 Task: Open a blank google sheet and write heading  Nexus Sales. Add 10 people name  'William Wilson, Isabella Robinson, James Taylor, Charlotte Clark, Michael Walker, Amelia Wright, Matthew Turner, Harper Hall, Joseph Phillips, Abigail Adams'Item code in between  450-900. Product range in between  1000-5000. Add Products  Nike shoe, Adidas shoe, Gucci T-shirt, Louis Vuitton bag, Zara Shirt, H&M jeans, Chanel perfume, Versace perfume, Ralph Lauren, Prada ShirtChoose quantity  3 to 9 commission 2 percent Total Add Amount. Save page  Nexus Sales templetes   book
Action: Mouse moved to (249, 312)
Screenshot: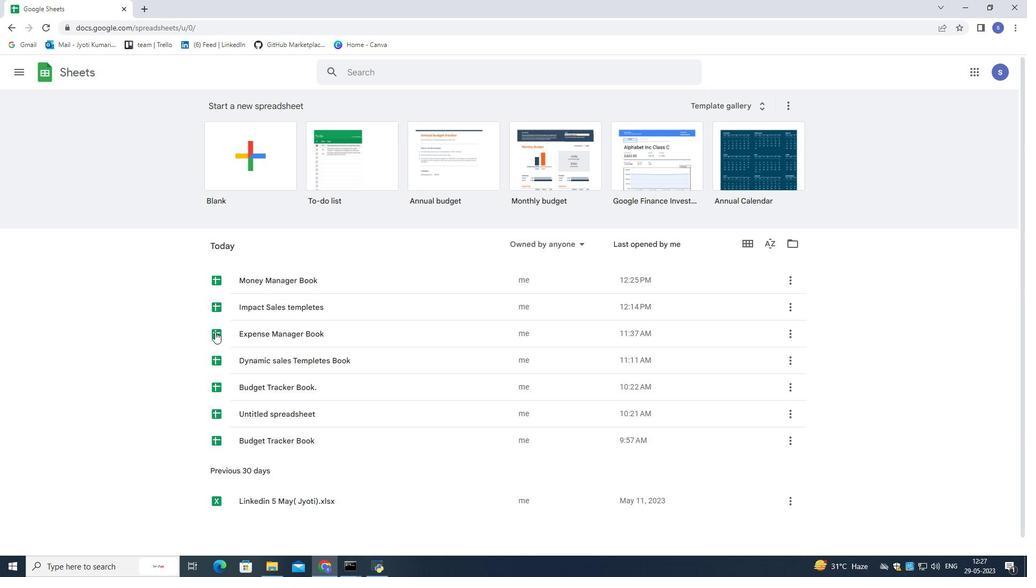 
Action: Mouse scrolled (249, 312) with delta (0, 0)
Screenshot: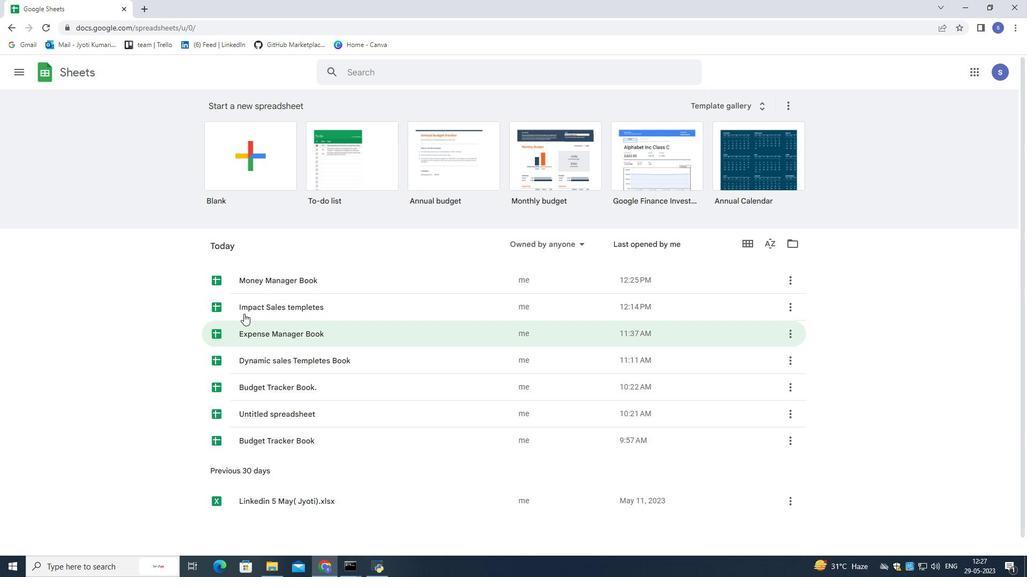 
Action: Mouse scrolled (249, 312) with delta (0, 0)
Screenshot: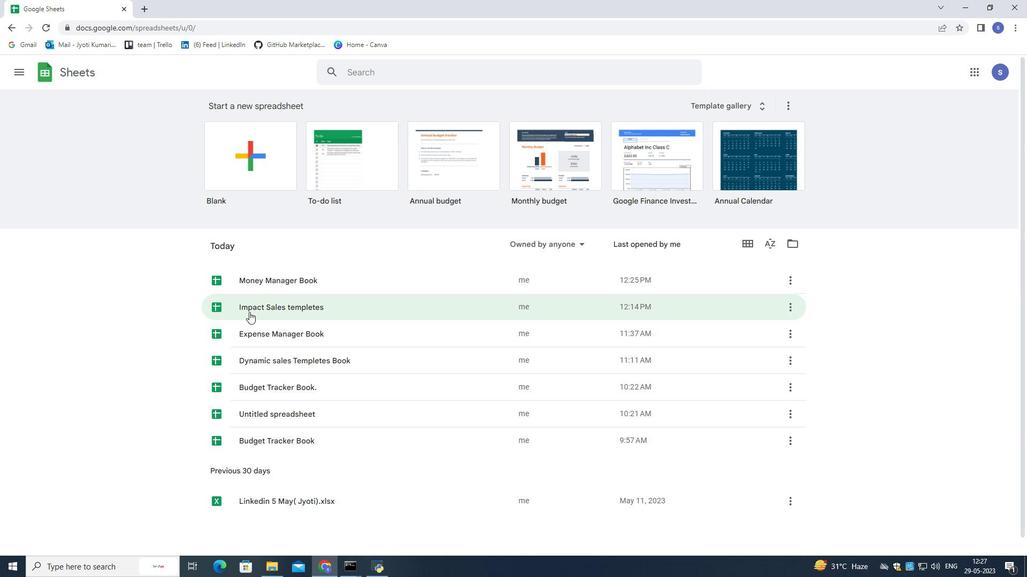 
Action: Mouse scrolled (249, 312) with delta (0, 0)
Screenshot: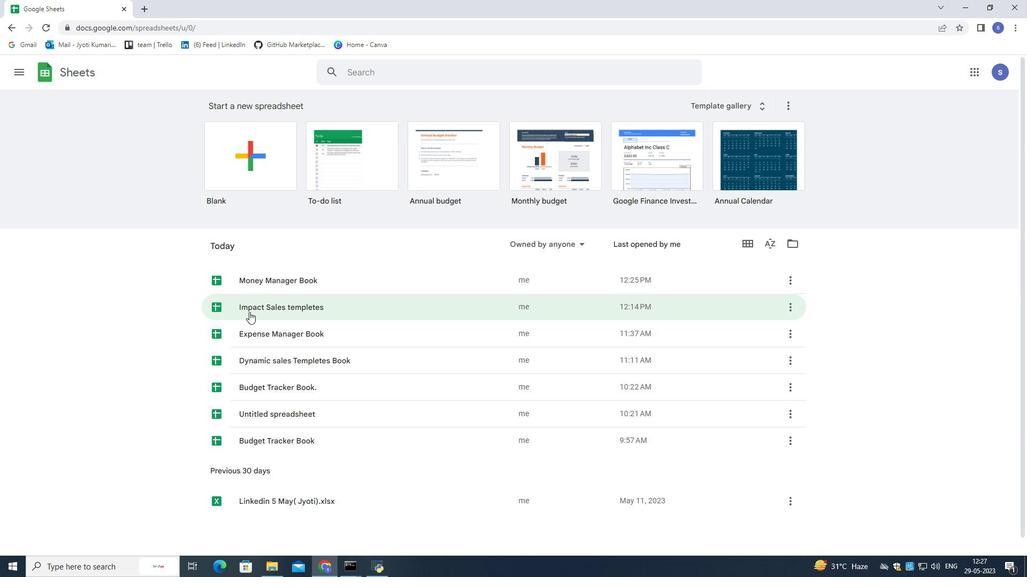 
Action: Mouse scrolled (249, 312) with delta (0, 0)
Screenshot: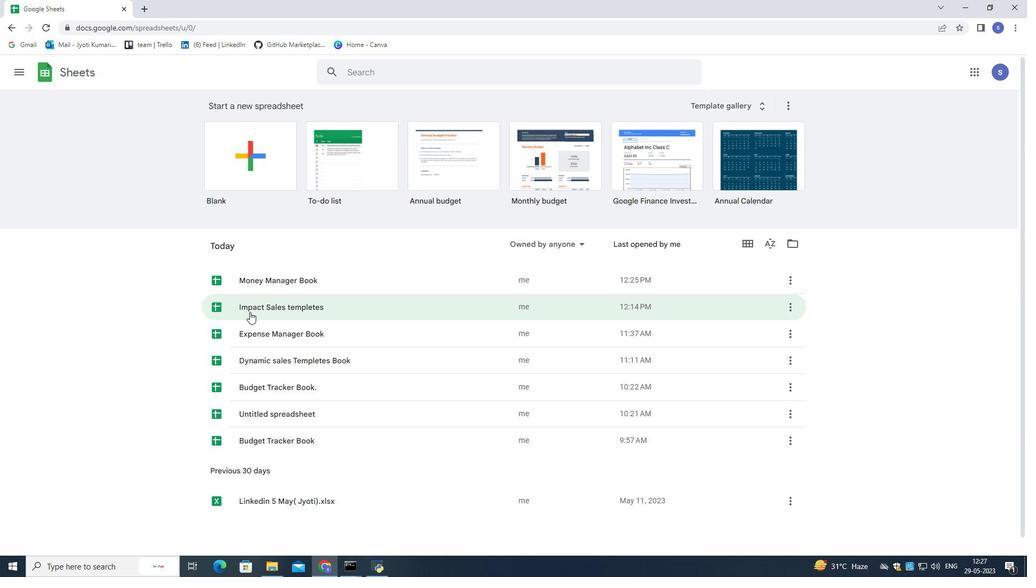 
Action: Mouse scrolled (249, 312) with delta (0, 0)
Screenshot: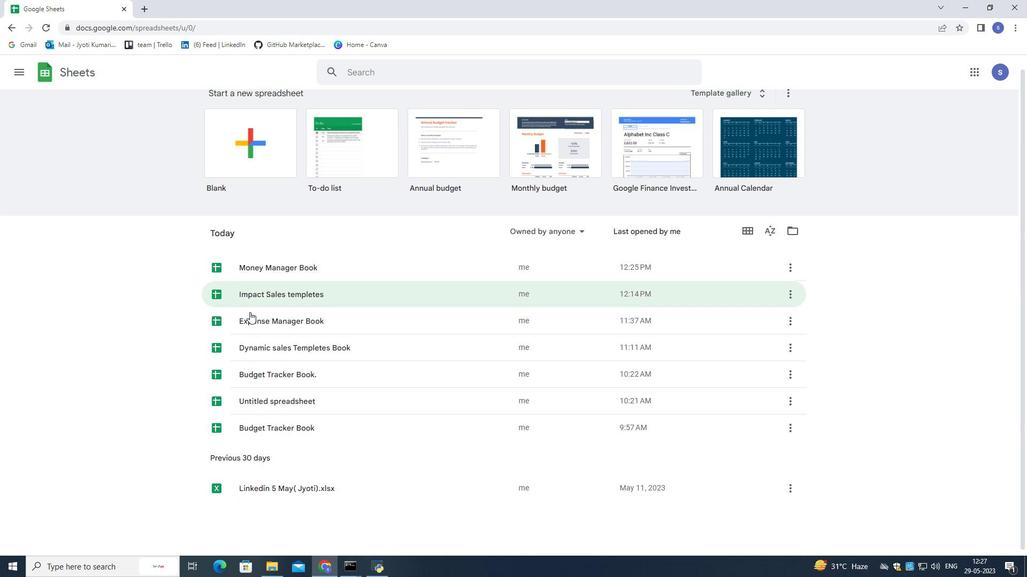 
Action: Mouse scrolled (249, 312) with delta (0, 0)
Screenshot: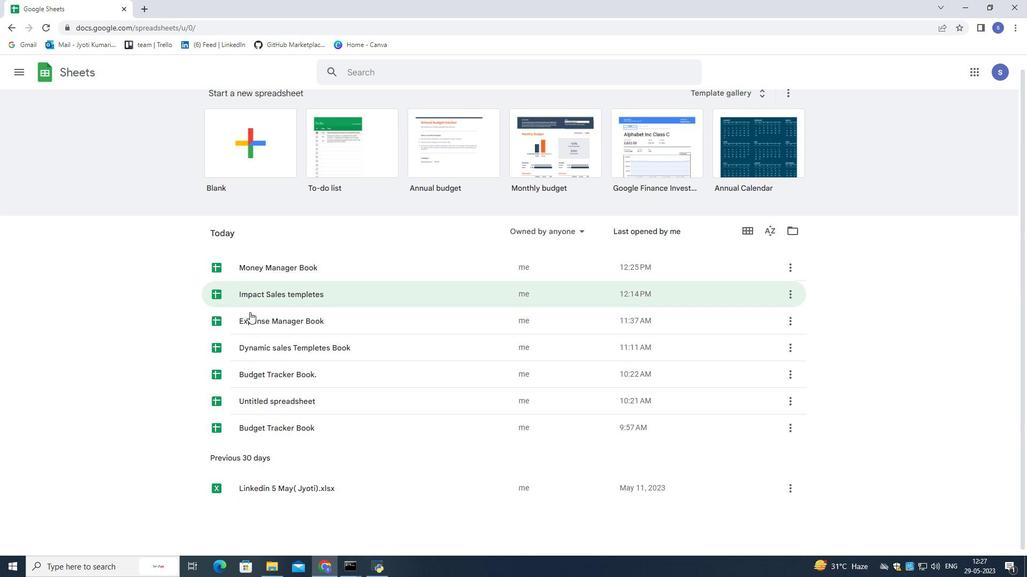 
Action: Mouse scrolled (249, 312) with delta (0, 0)
Screenshot: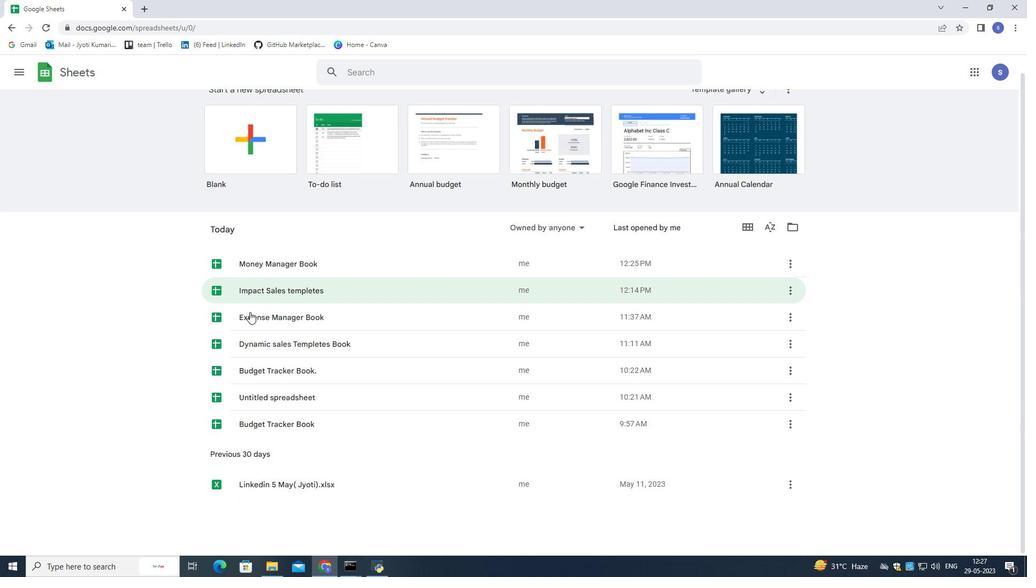 
Action: Mouse scrolled (249, 313) with delta (0, 0)
Screenshot: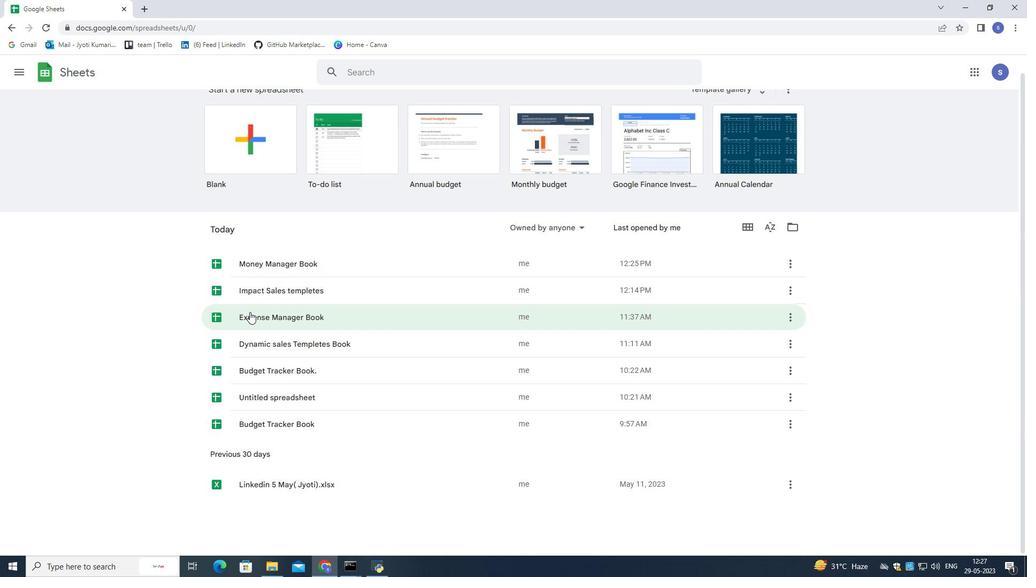 
Action: Mouse scrolled (249, 313) with delta (0, 0)
Screenshot: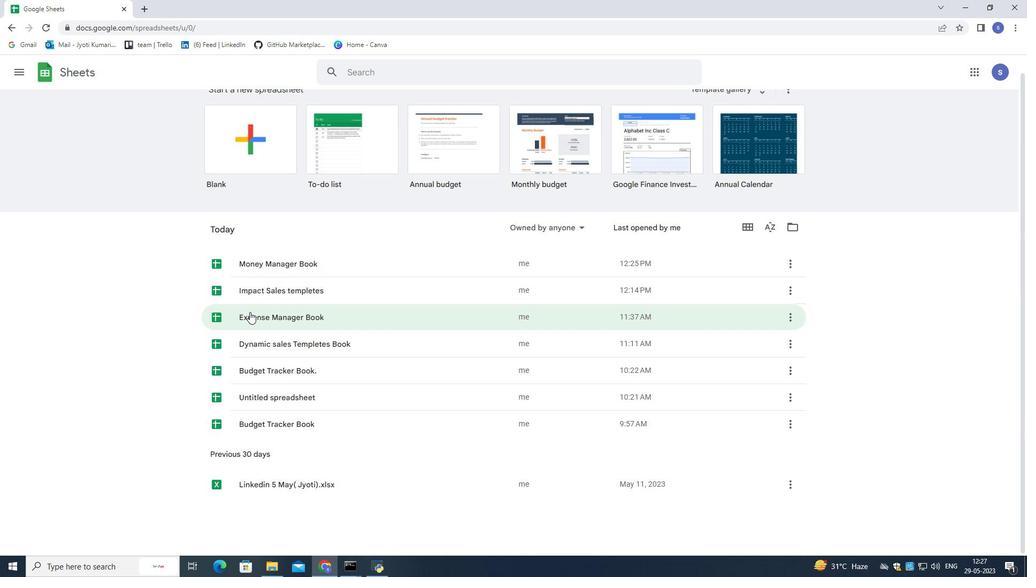 
Action: Mouse scrolled (249, 313) with delta (0, 0)
Screenshot: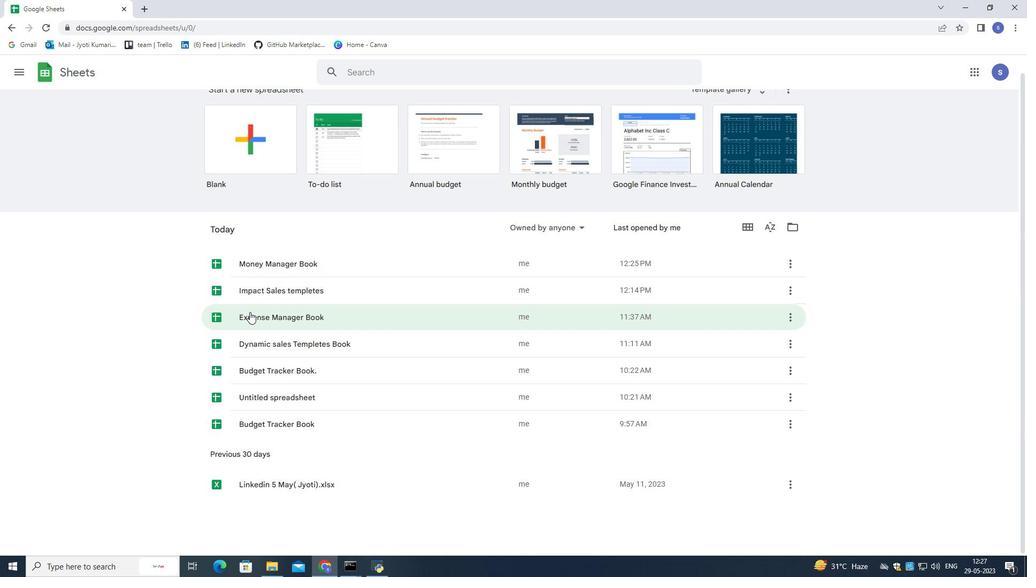 
Action: Mouse scrolled (249, 313) with delta (0, 0)
Screenshot: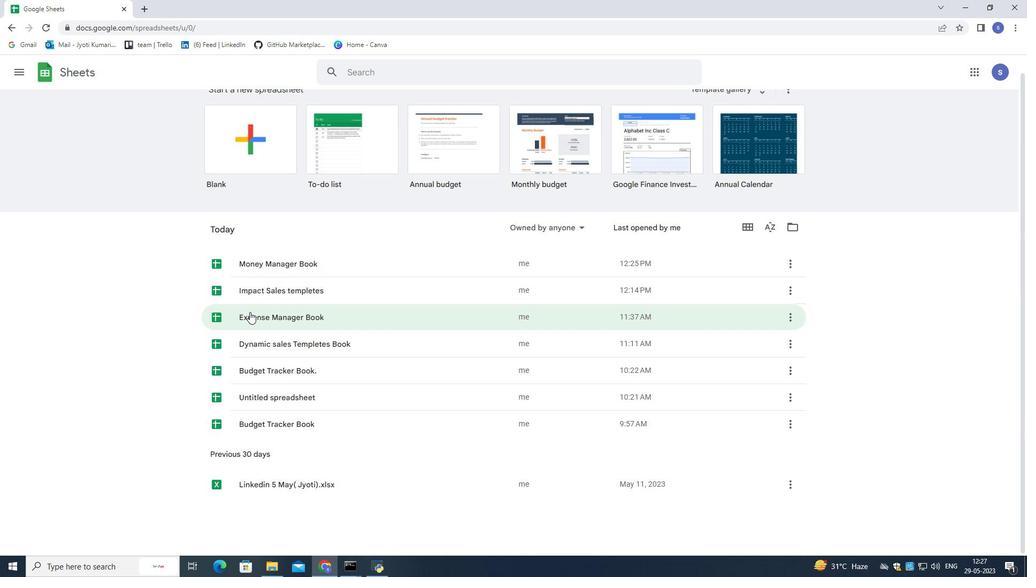 
Action: Mouse scrolled (249, 313) with delta (0, 0)
Screenshot: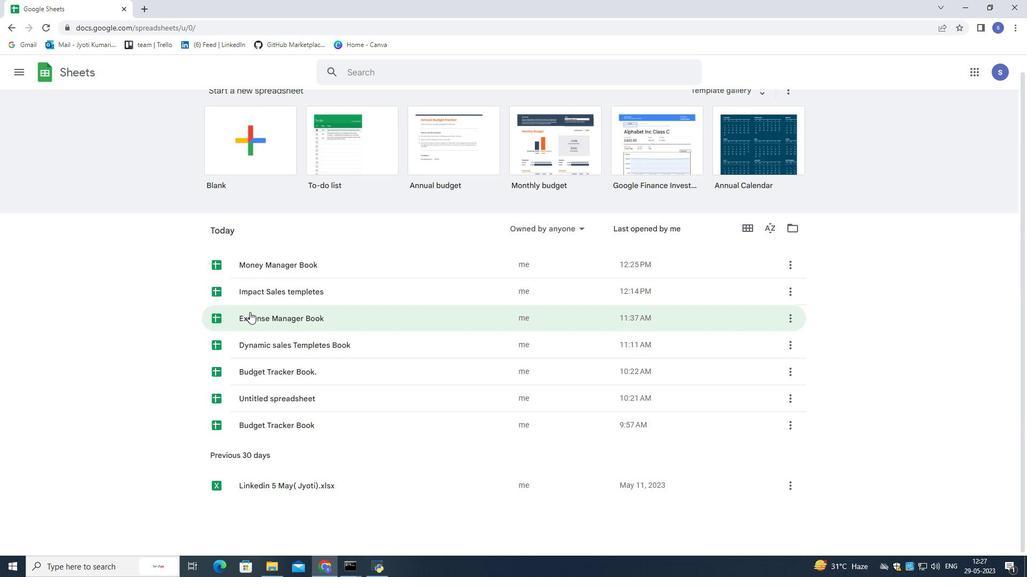 
Action: Mouse scrolled (249, 313) with delta (0, 0)
Screenshot: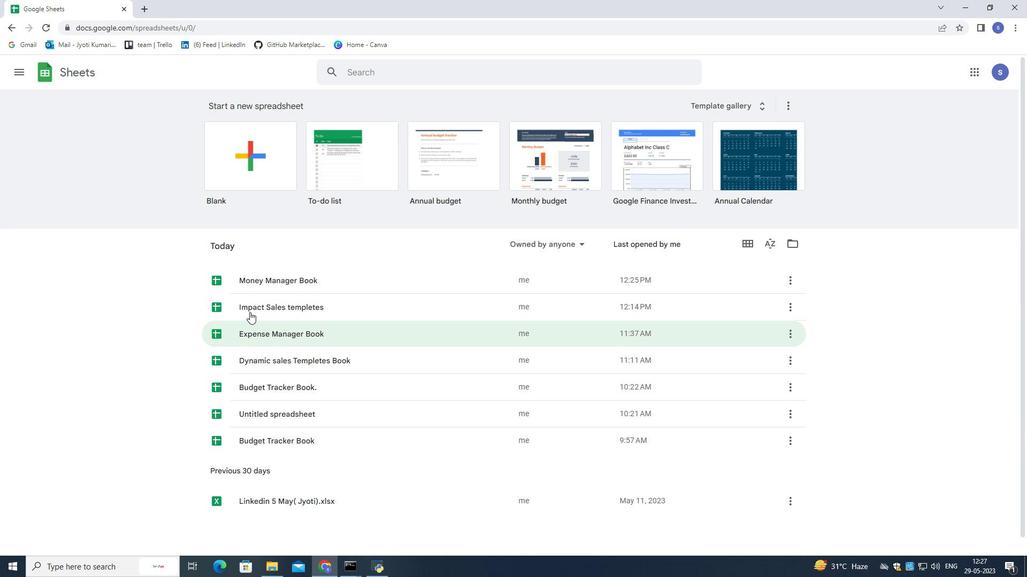 
Action: Mouse moved to (274, 162)
Screenshot: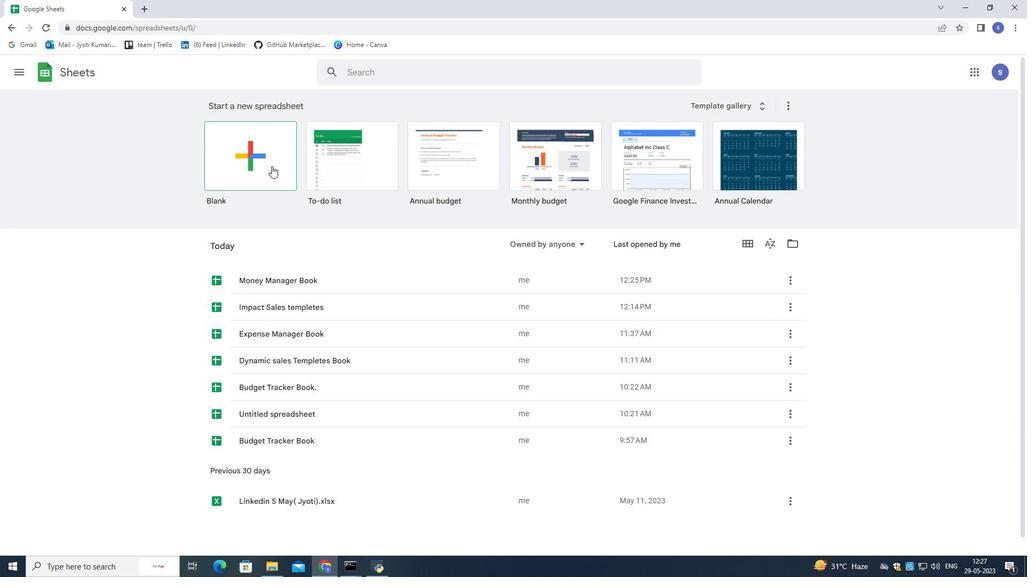 
Action: Mouse pressed left at (274, 162)
Screenshot: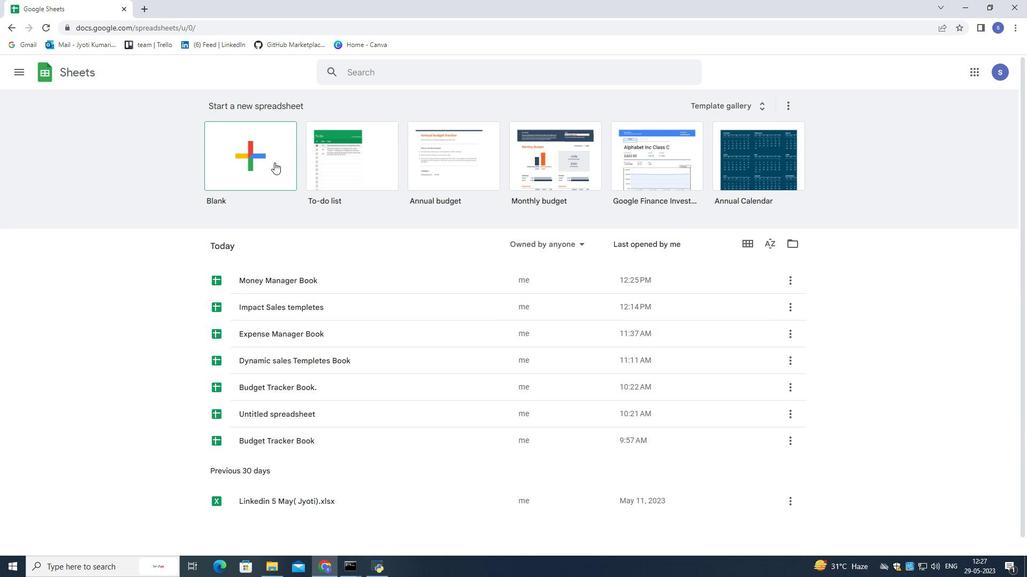 
Action: Mouse moved to (157, 146)
Screenshot: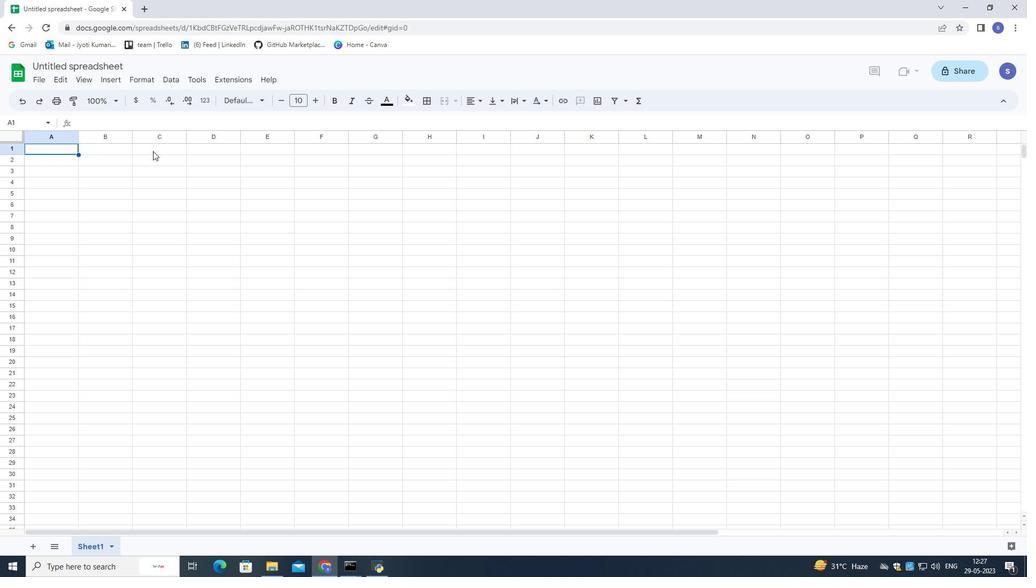 
Action: Mouse pressed left at (157, 146)
Screenshot: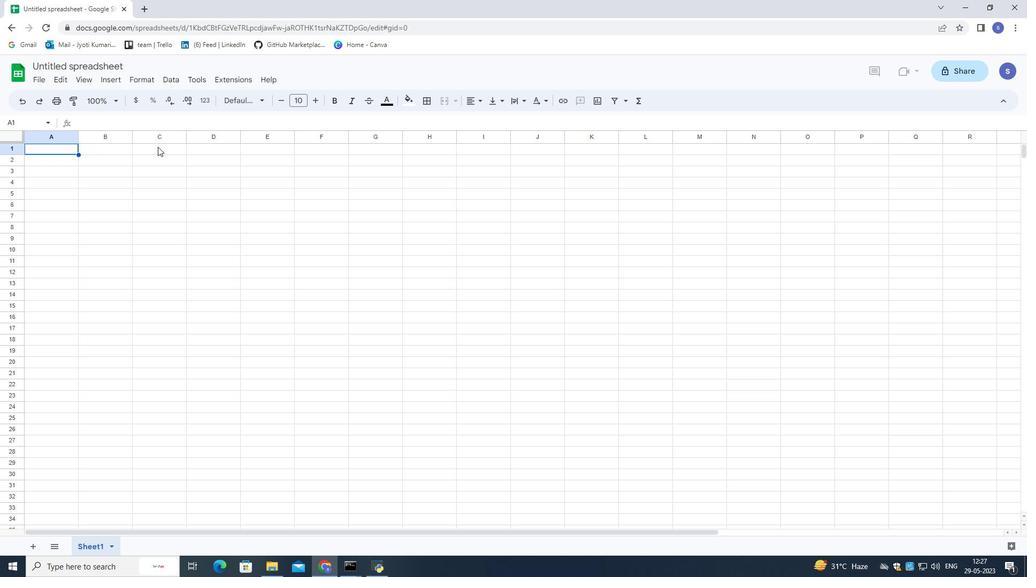 
Action: Mouse moved to (158, 147)
Screenshot: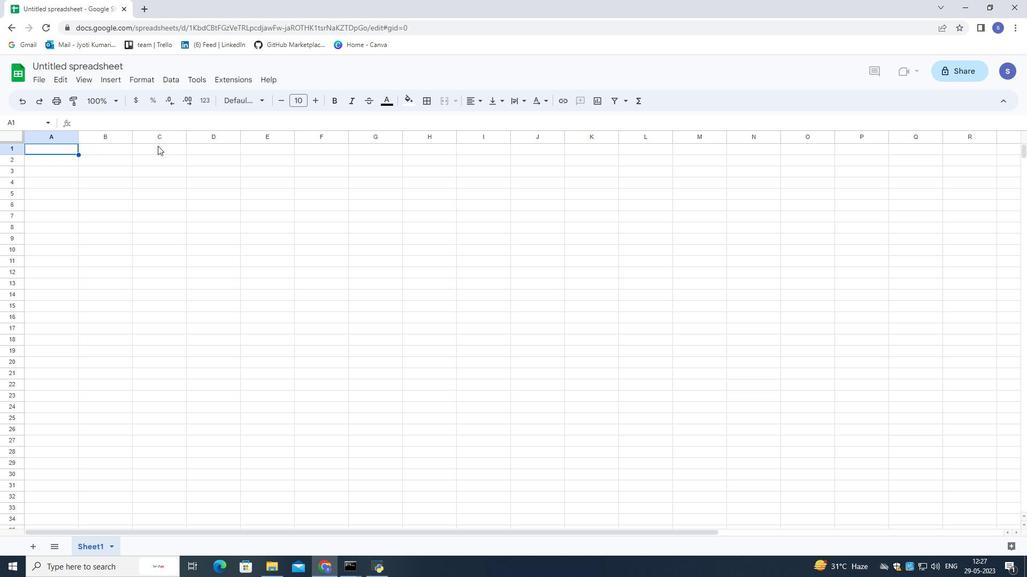 
Action: Key pressed <Key.shift>Nexus<Key.space><Key.shift>Sales
Screenshot: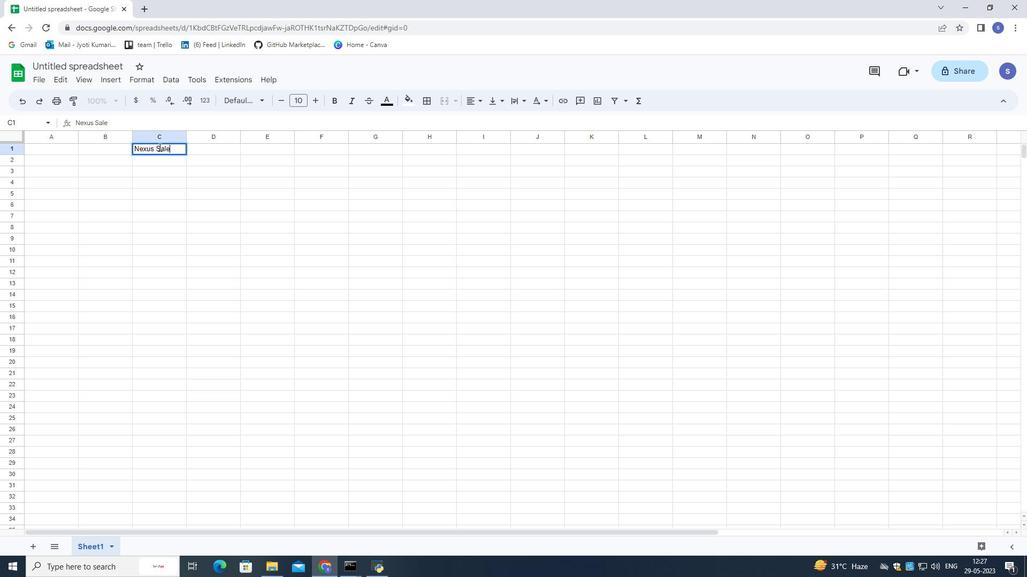 
Action: Mouse moved to (59, 163)
Screenshot: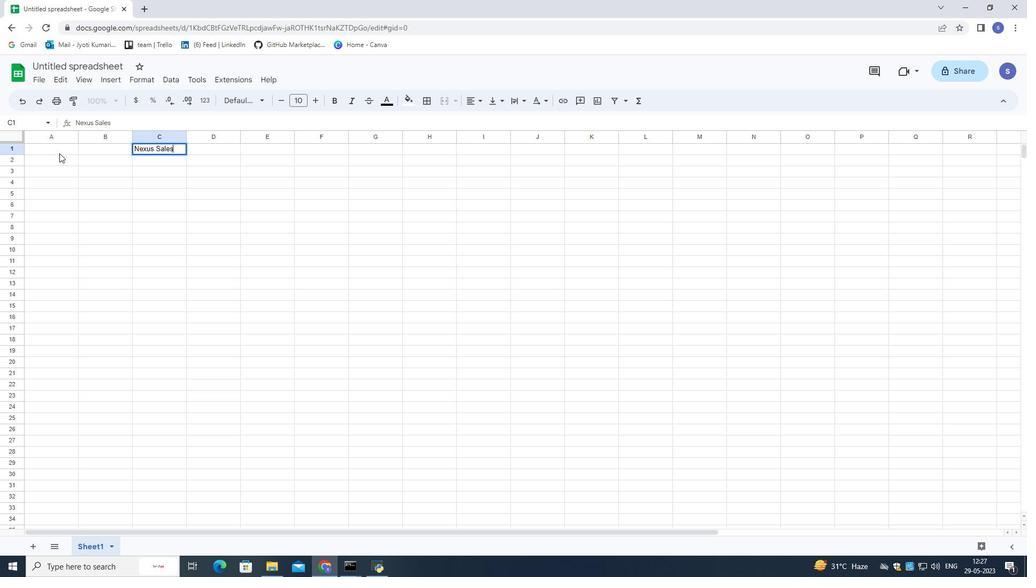 
Action: Mouse pressed left at (59, 163)
Screenshot: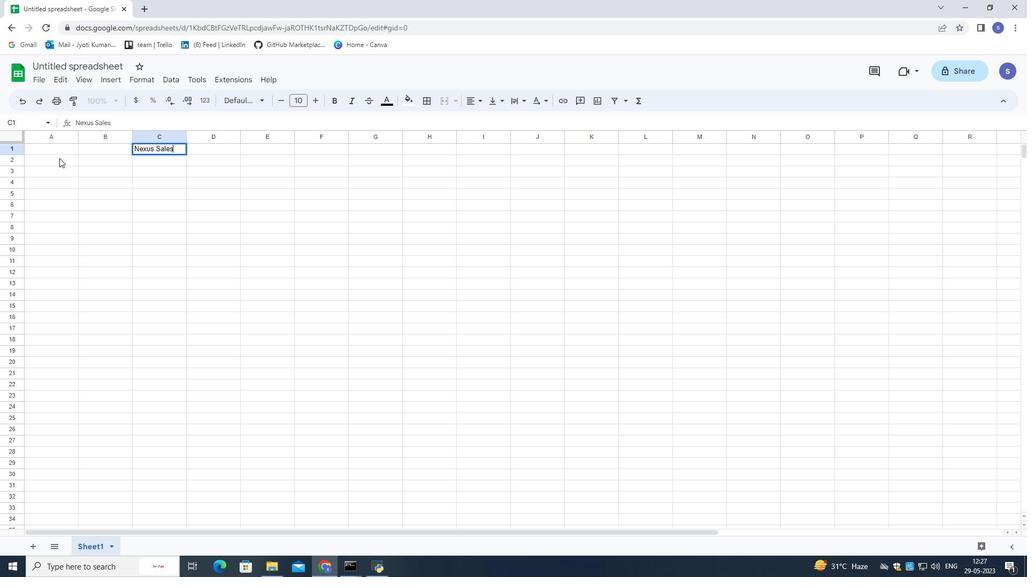 
Action: Mouse moved to (91, 168)
Screenshot: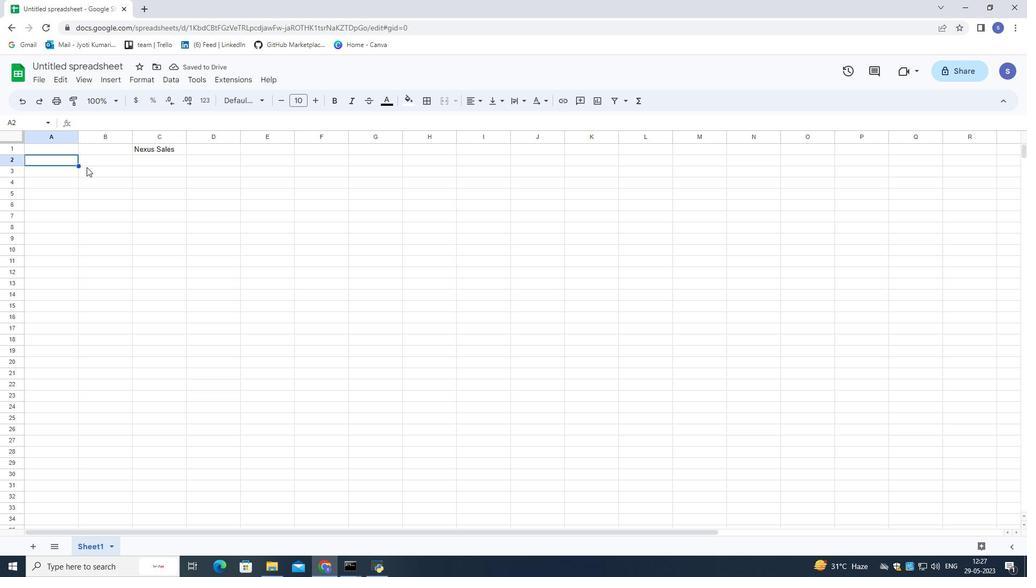 
Action: Key pressed <Key.shift>Name<Key.down>
Screenshot: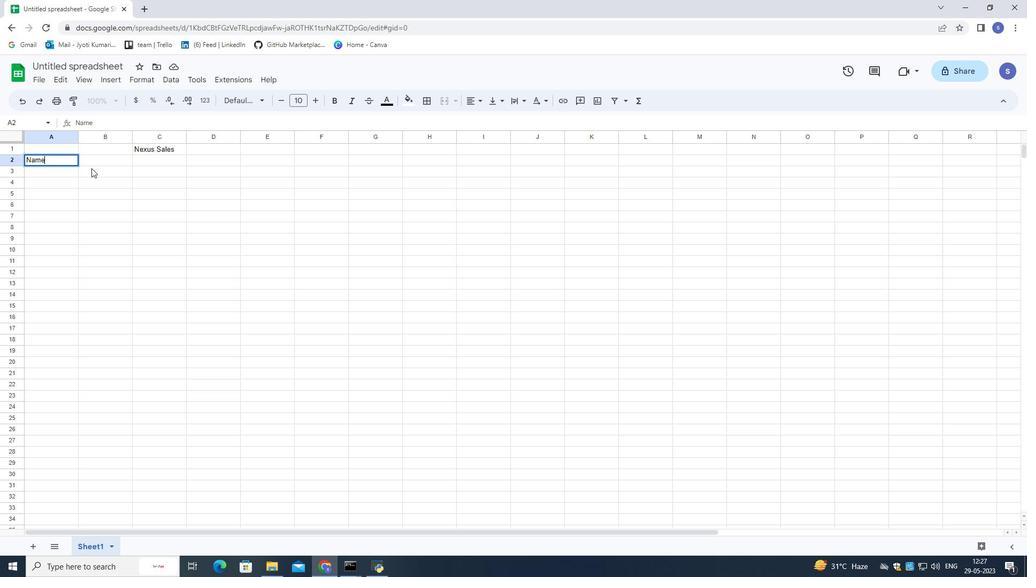
Action: Mouse moved to (280, 201)
Screenshot: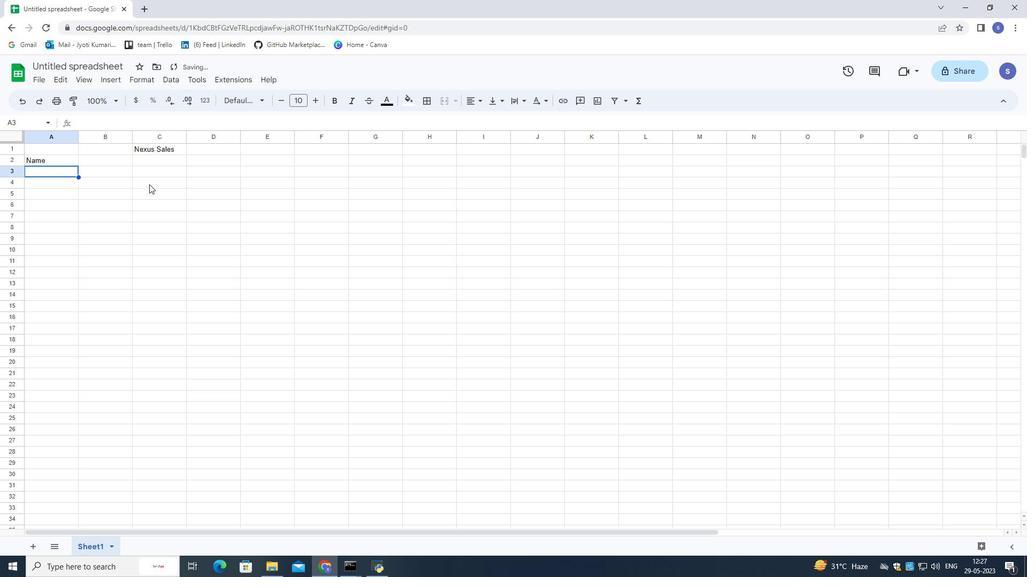 
Action: Key pressed <Key.shift>william<Key.space><Key.shift>wilson<Key.down><Key.shift>Isabella<Key.space><Key.shift><Key.shift>Robinson<Key.down><Key.shift>James<Key.space><Key.shift>Taylor<Key.down><Key.shift>Charlotte<Key.space><Key.shift>Clark<Key.down><Key.shift>Miche<Key.backspace>ael<Key.space><Key.shift>Walker<Key.down><Key.space><Key.shift>amelia<Key.space><Key.shift>Wright<Key.down><Key.shift>Matthew<Key.down>
Screenshot: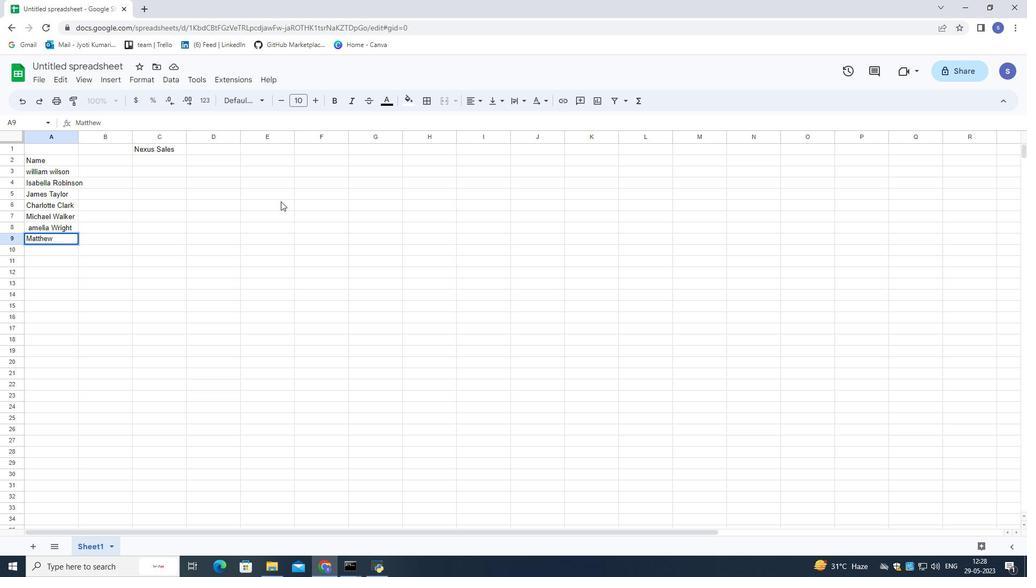 
Action: Mouse moved to (62, 238)
Screenshot: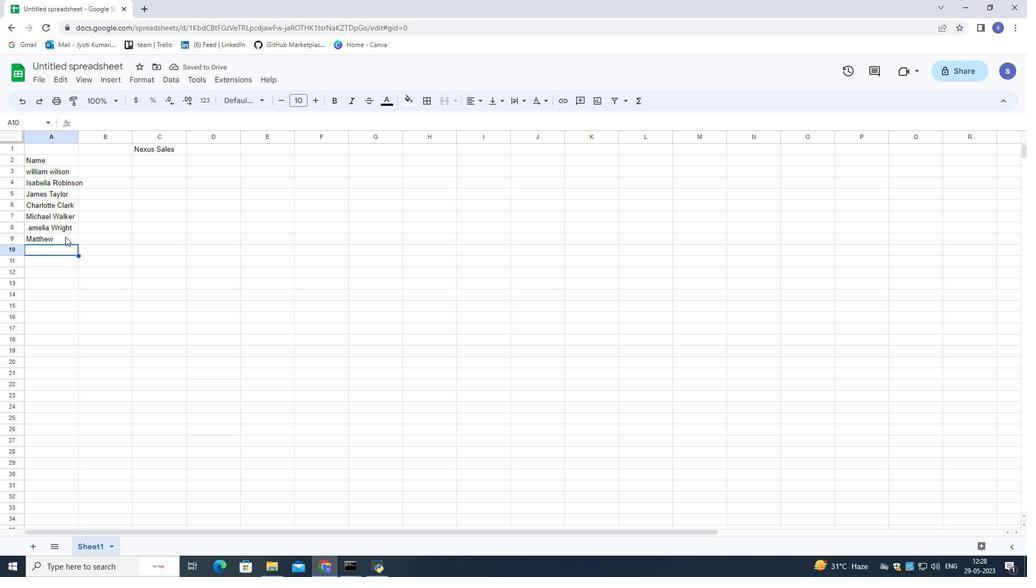 
Action: Mouse pressed left at (62, 238)
Screenshot: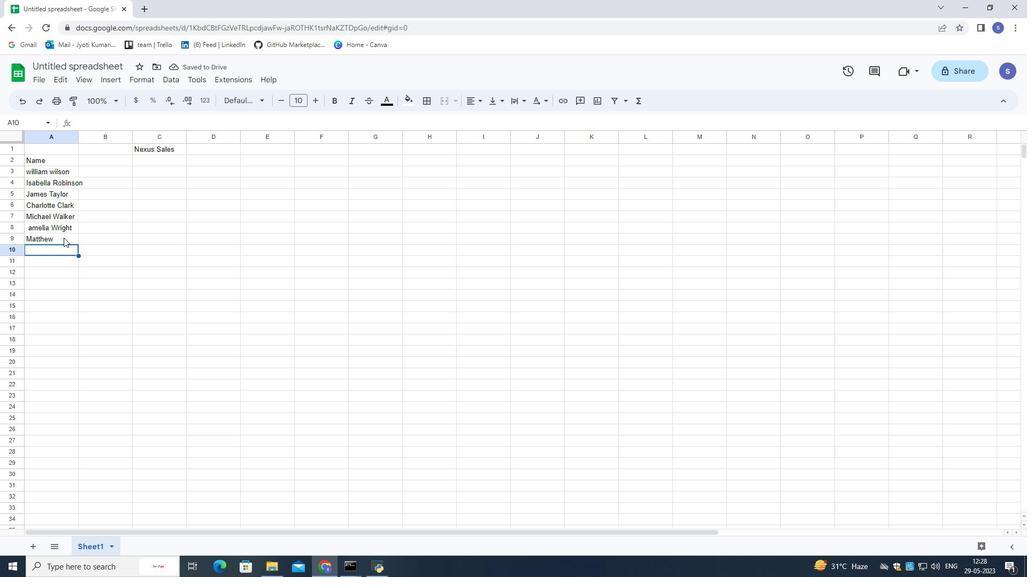 
Action: Mouse pressed left at (62, 238)
Screenshot: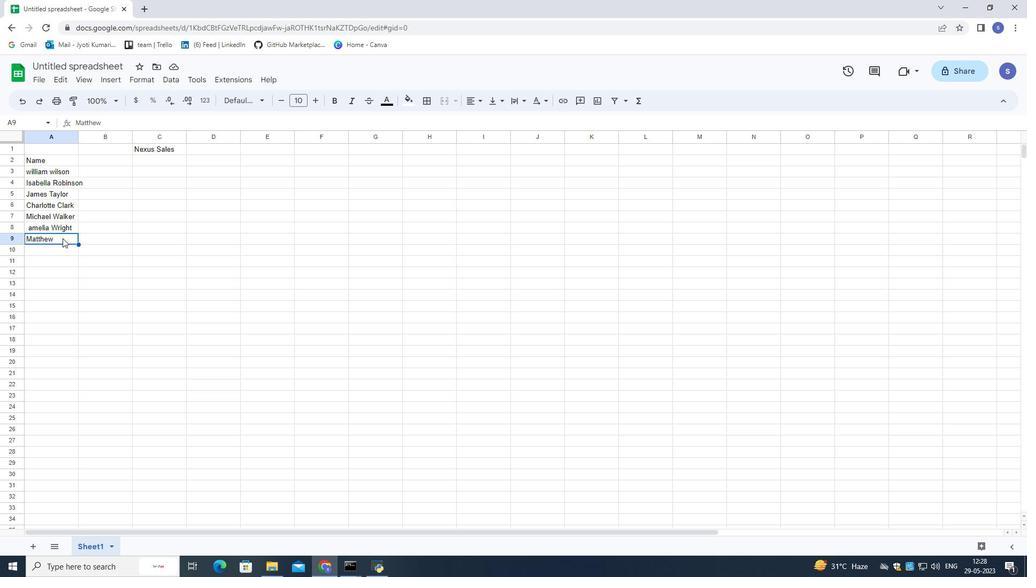
Action: Mouse pressed left at (62, 238)
Screenshot: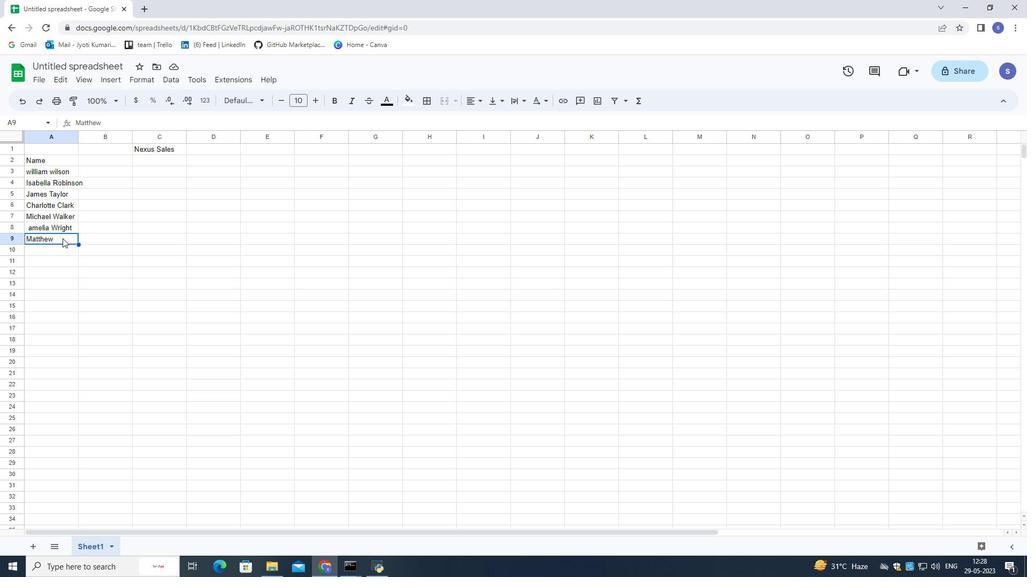 
Action: Mouse pressed left at (62, 238)
Screenshot: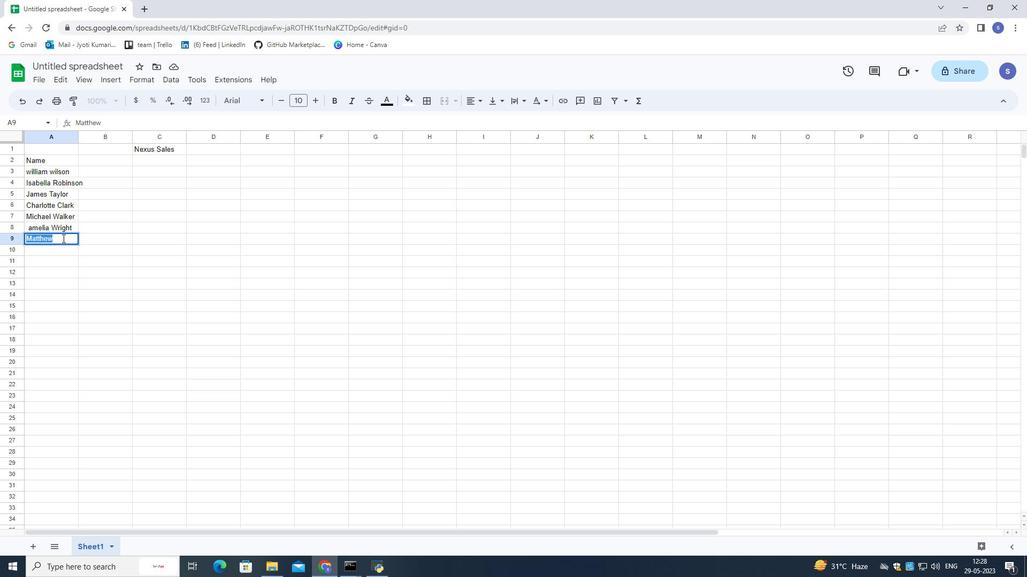 
Action: Key pressed <Key.space><Key.shift>Turner<Key.down>
Screenshot: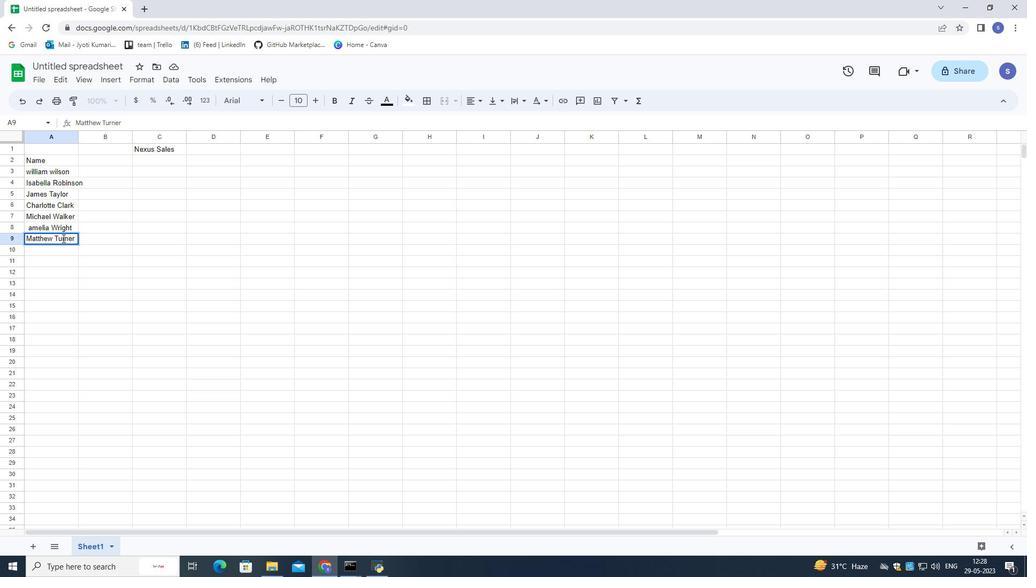 
Action: Mouse moved to (52, 248)
Screenshot: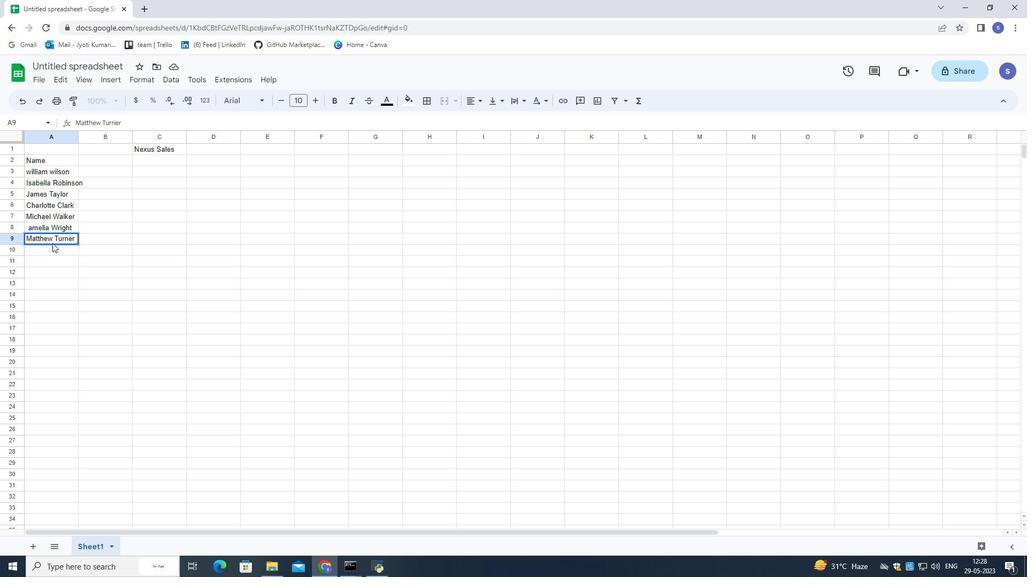 
Action: Mouse pressed left at (52, 248)
Screenshot: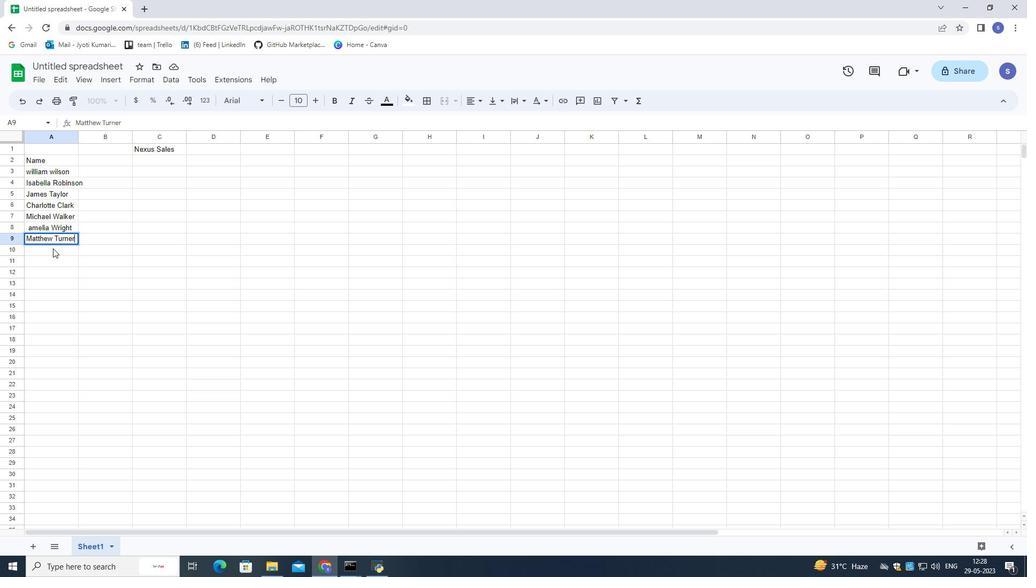 
Action: Key pressed <Key.shift><Key.shift><Key.shift><Key.shift><Key.shift><Key.shift><Key.shift><Key.shift><Key.shift><Key.shift><Key.shift><Key.shift><Key.shift><Key.shift><Key.shift><Key.shift><Key.shift><Key.shift><Key.shift><Key.shift><Key.shift><Key.shift><Key.shift><Key.shift><Key.shift><Key.shift>Harper<Key.space><Key.shift>Hall<Key.down><Key.shift>Joseph<Key.space><Key.shift>Phillips<Key.down><Key.shift>Abigail<Key.space><Key.shift>adams<Key.space>
Screenshot: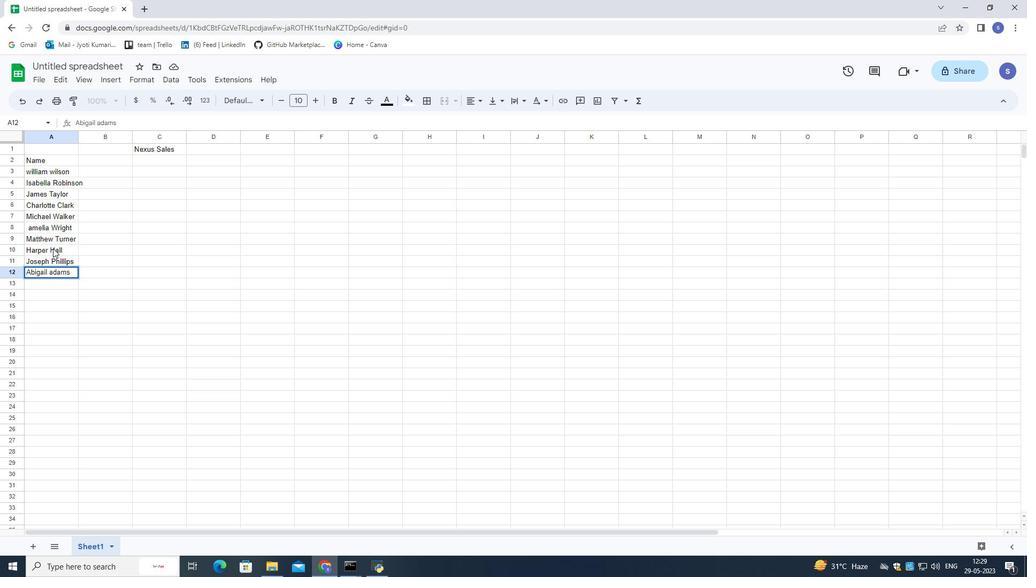 
Action: Mouse moved to (66, 135)
Screenshot: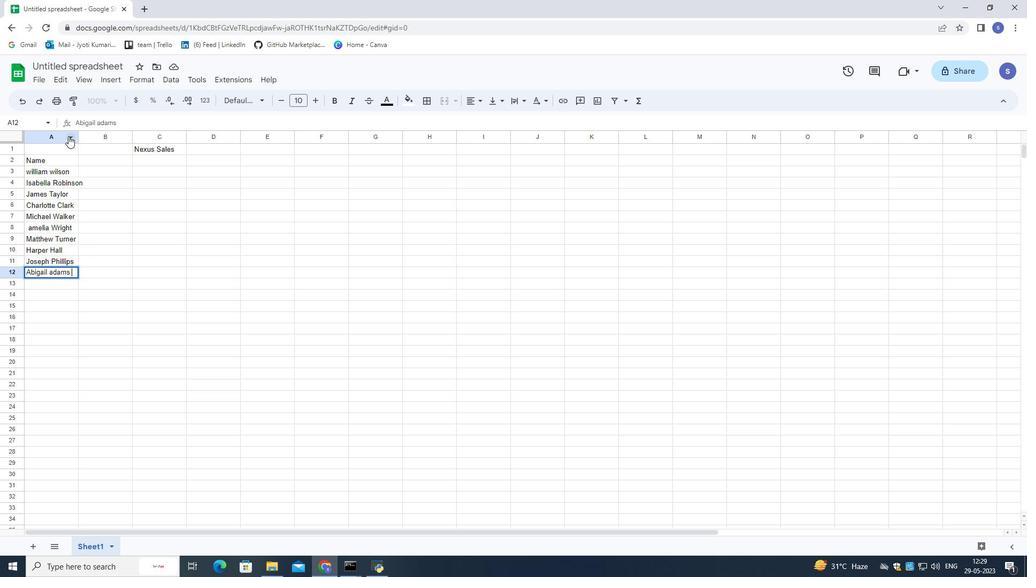 
Action: Mouse pressed left at (66, 135)
Screenshot: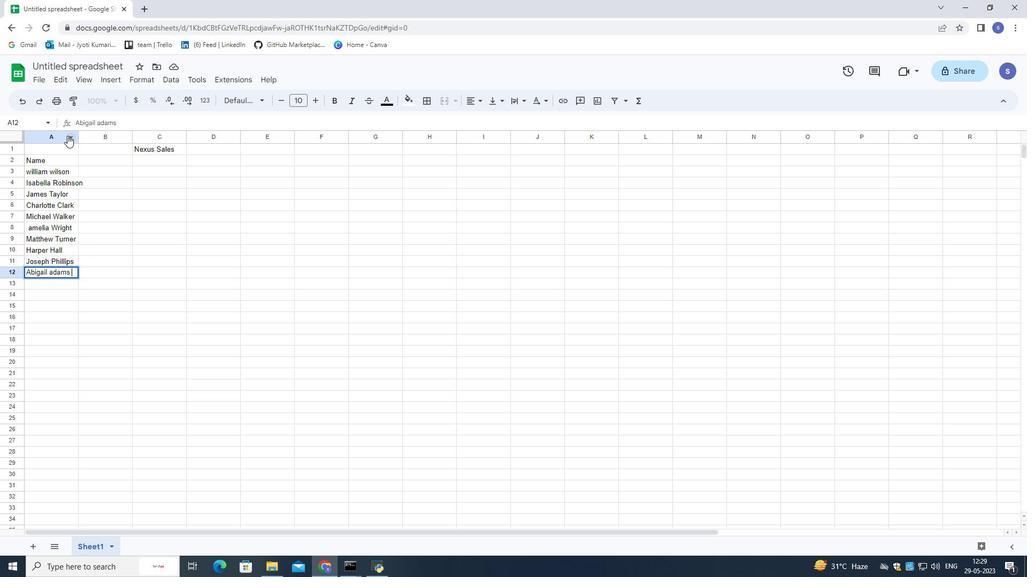 
Action: Mouse moved to (54, 139)
Screenshot: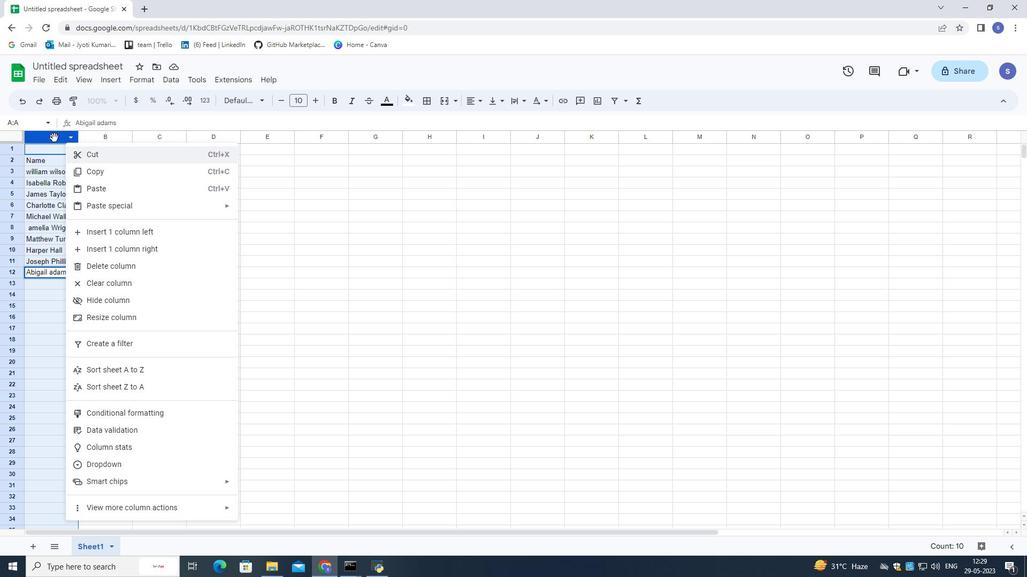 
Action: Mouse pressed left at (54, 139)
Screenshot: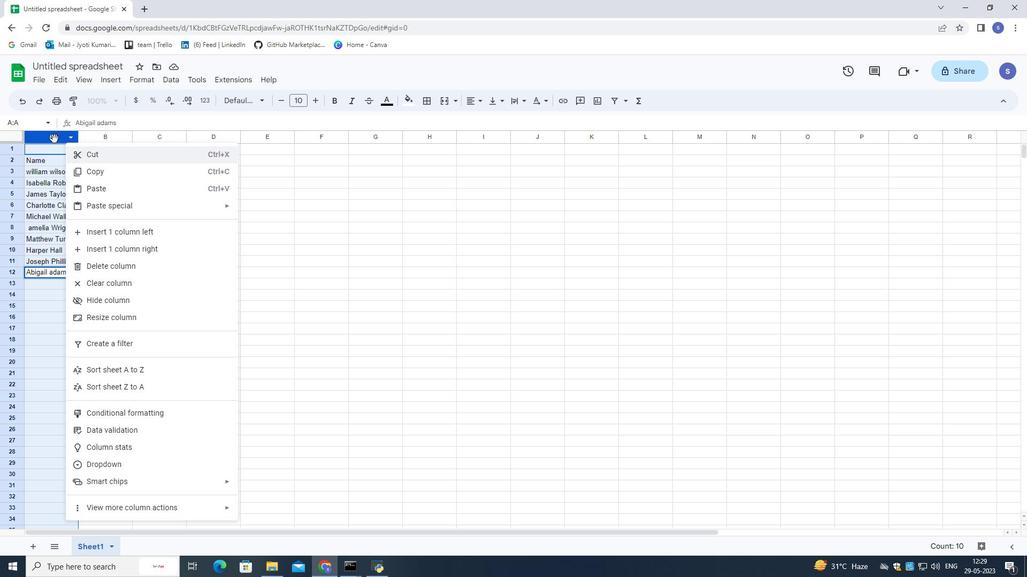 
Action: Mouse moved to (78, 143)
Screenshot: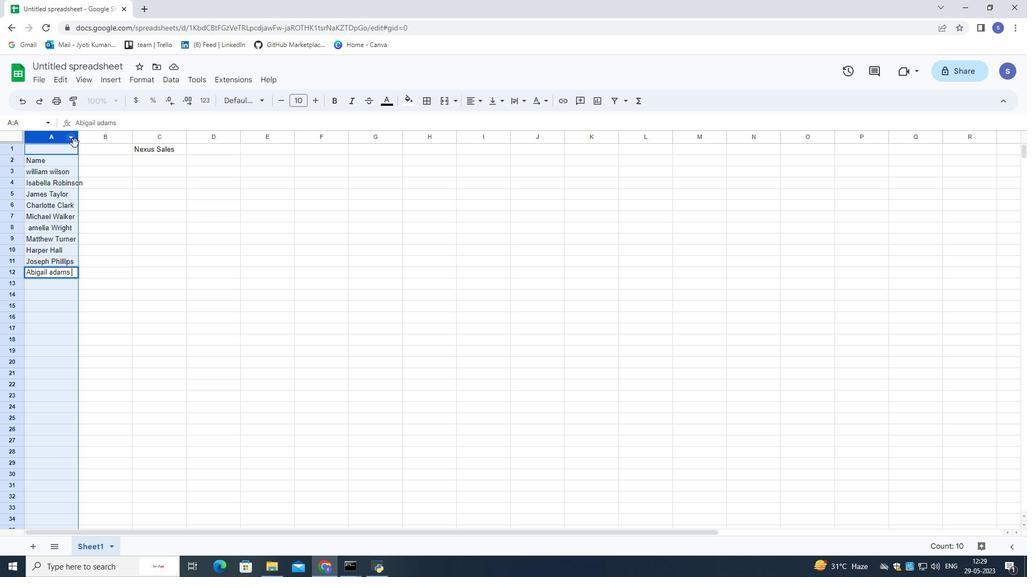 
Action: Mouse pressed left at (78, 143)
Screenshot: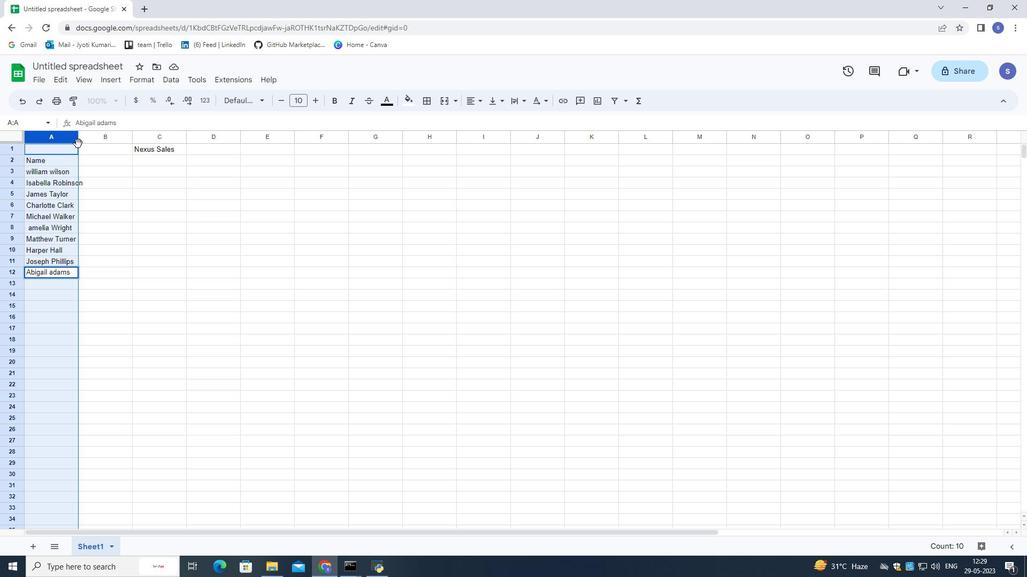 
Action: Mouse moved to (80, 139)
Screenshot: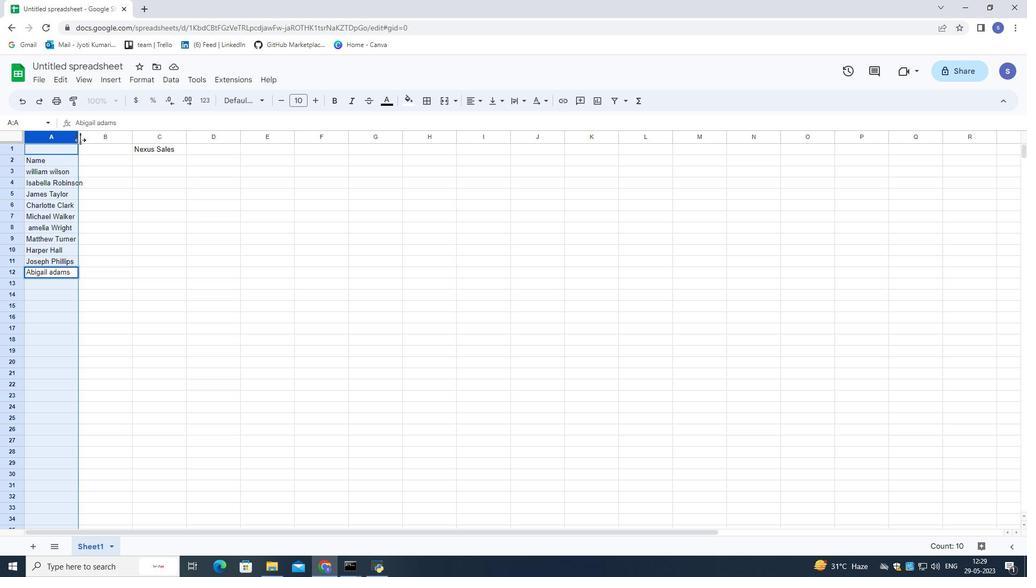 
Action: Mouse pressed left at (80, 139)
Screenshot: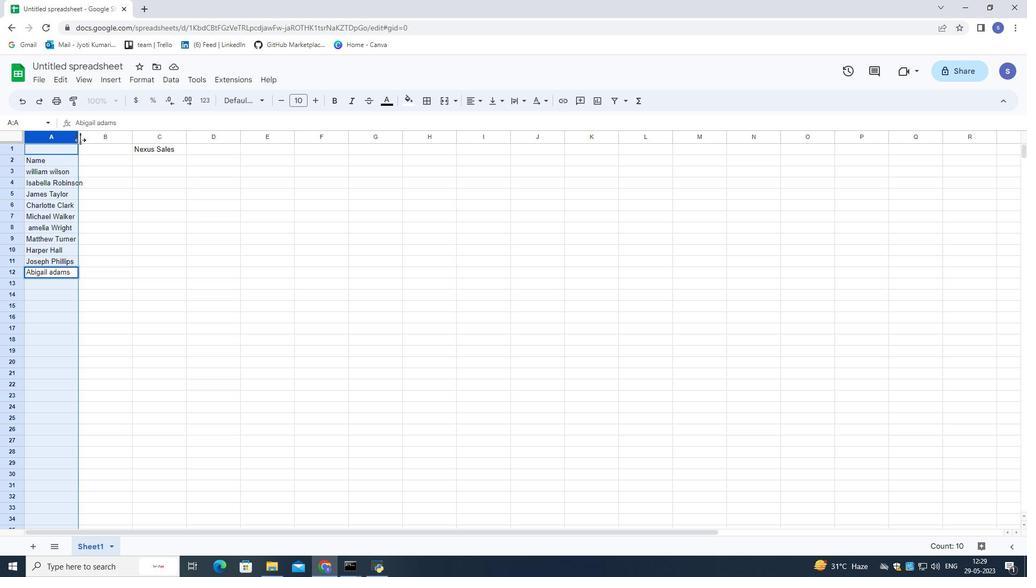 
Action: Mouse moved to (124, 239)
Screenshot: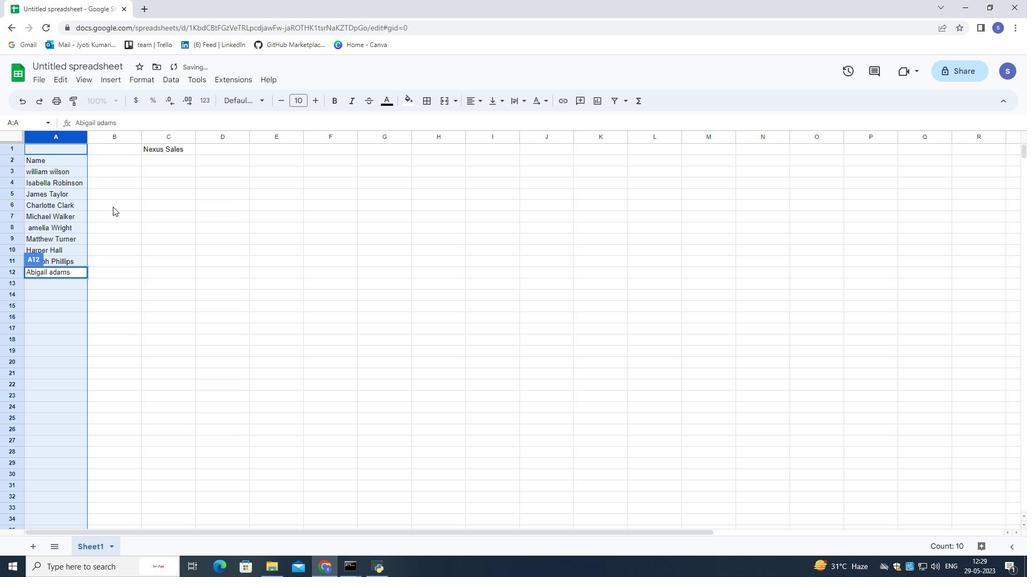
Action: Mouse pressed left at (124, 239)
Screenshot: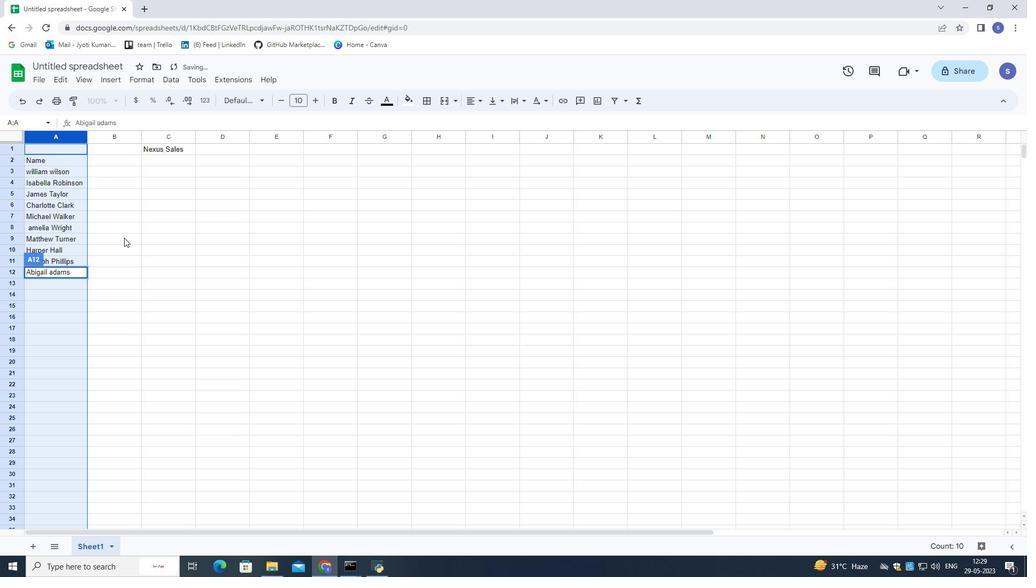 
Action: Mouse moved to (103, 215)
Screenshot: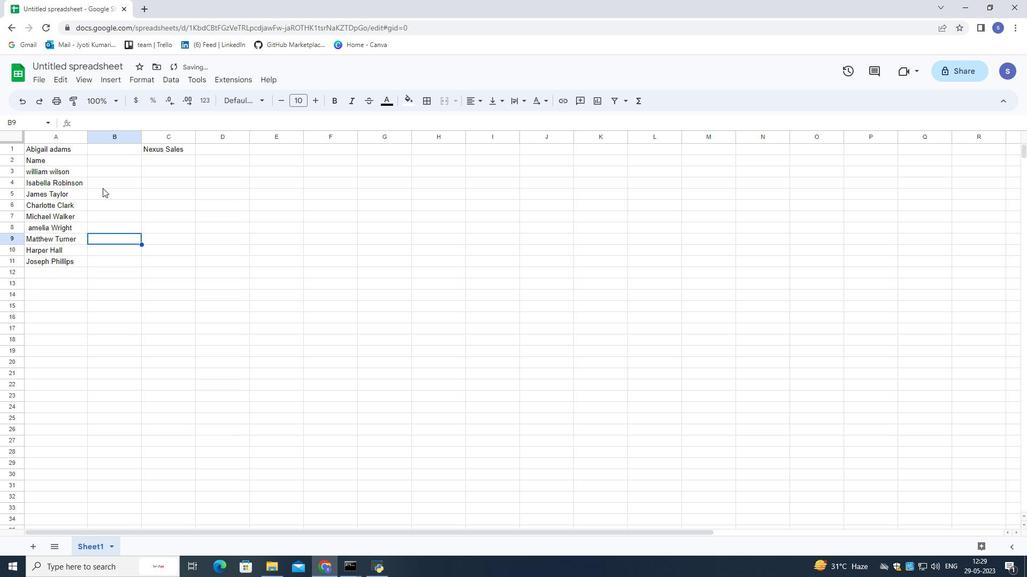 
Action: Mouse scrolled (103, 215) with delta (0, 0)
Screenshot: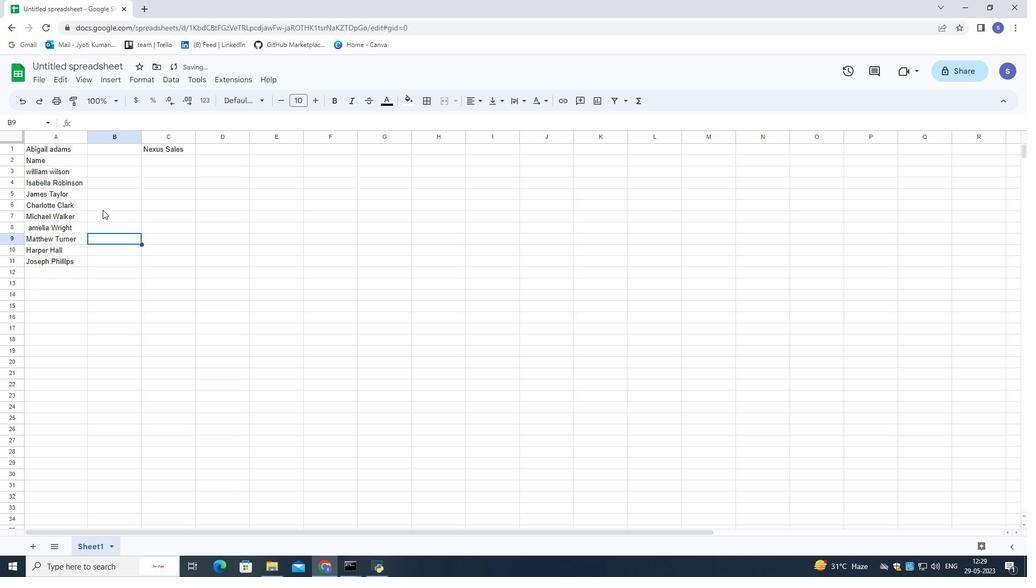 
Action: Mouse scrolled (103, 215) with delta (0, 0)
Screenshot: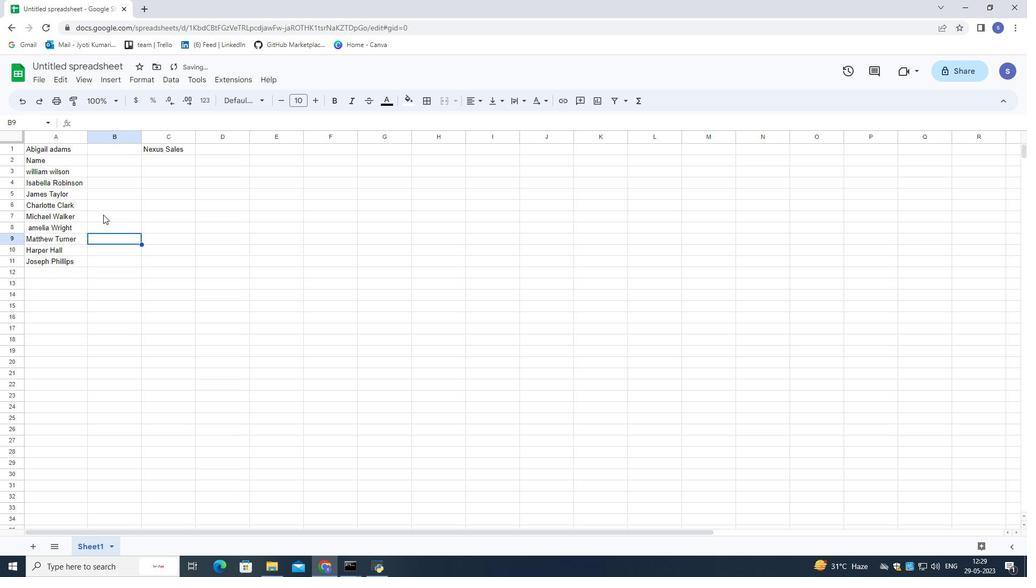 
Action: Mouse scrolled (103, 215) with delta (0, 0)
Screenshot: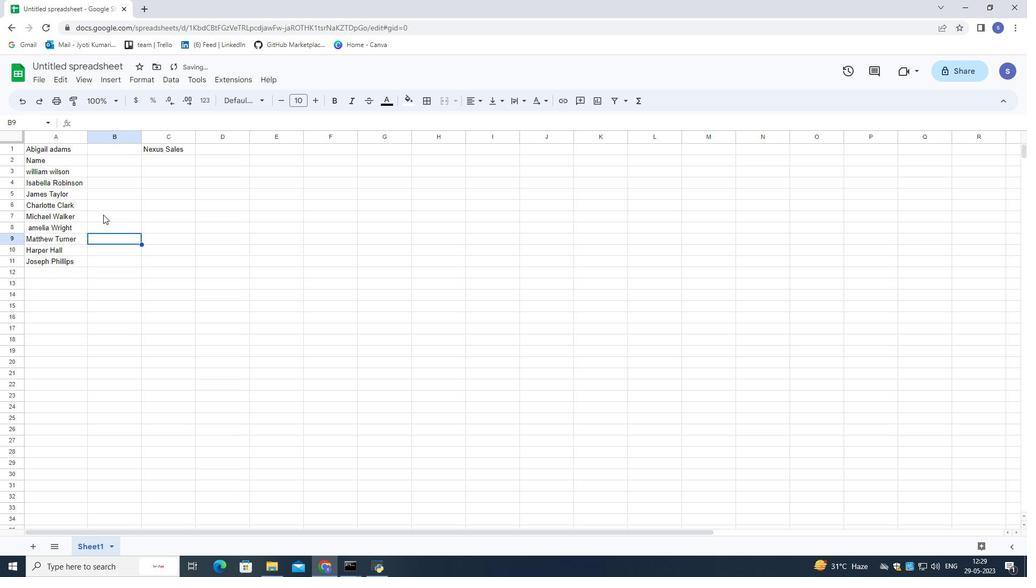 
Action: Mouse scrolled (103, 215) with delta (0, 0)
Screenshot: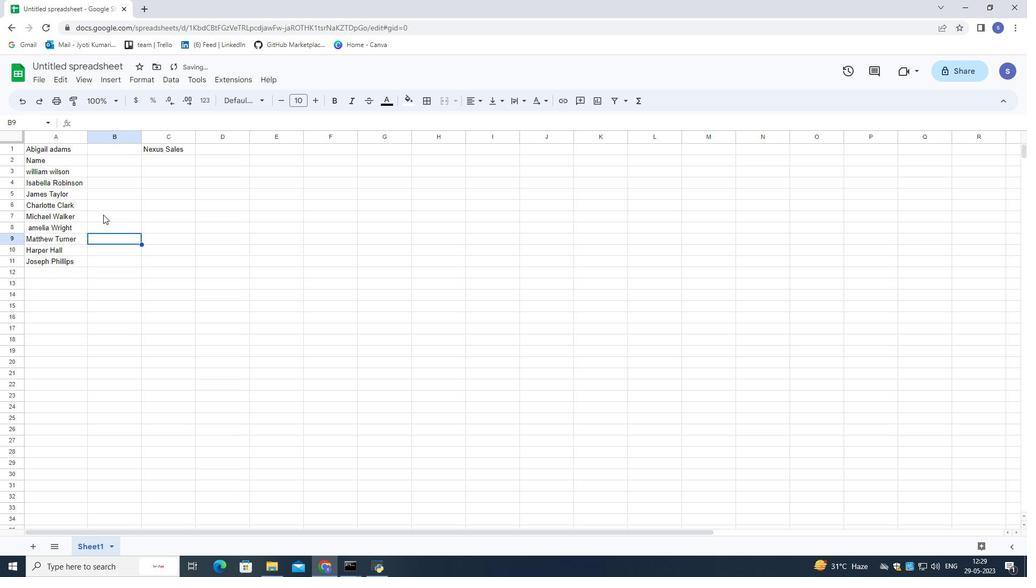 
Action: Mouse moved to (78, 179)
Screenshot: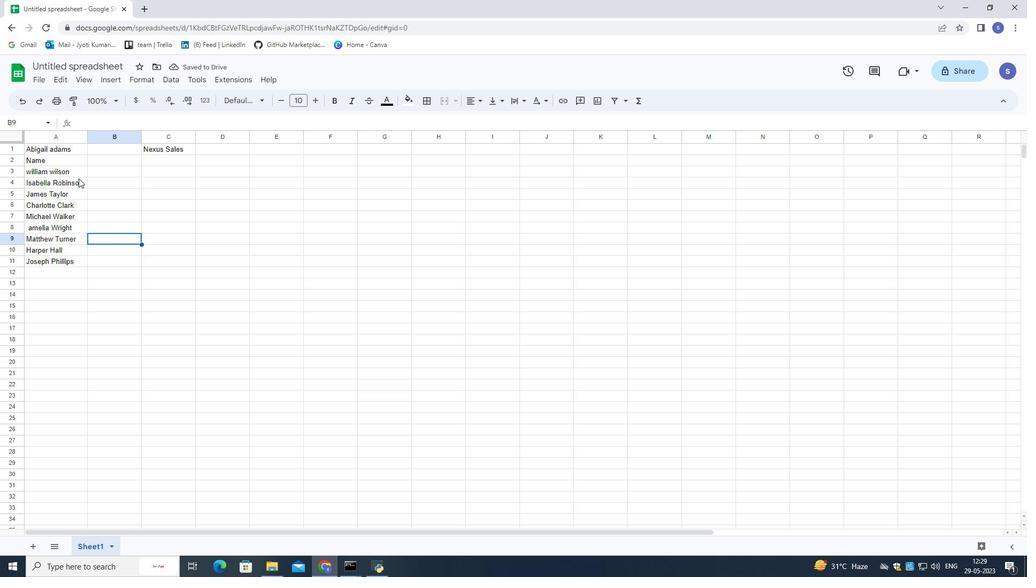 
Action: Mouse scrolled (78, 180) with delta (0, 0)
Screenshot: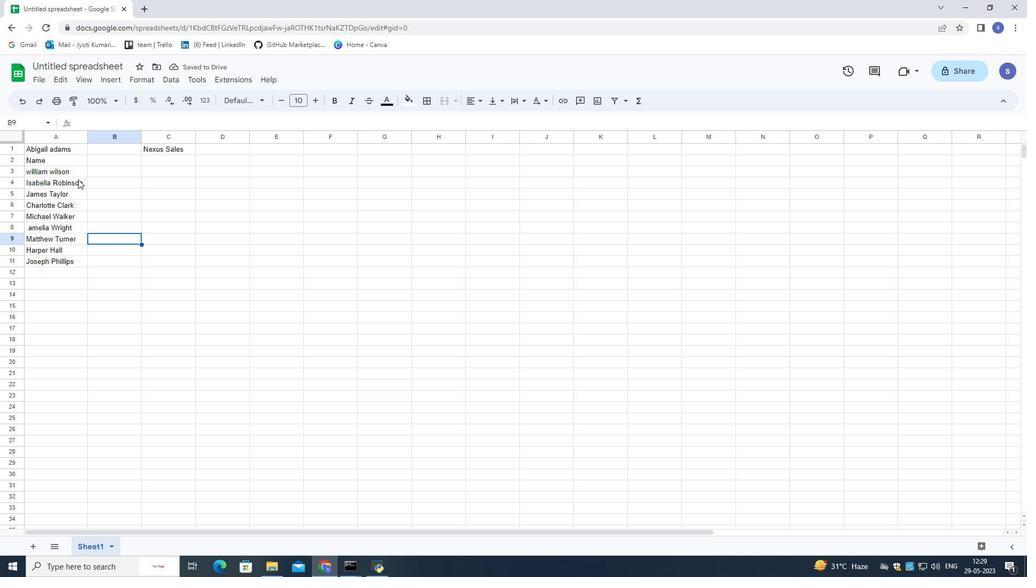 
Action: Mouse scrolled (78, 180) with delta (0, 0)
Screenshot: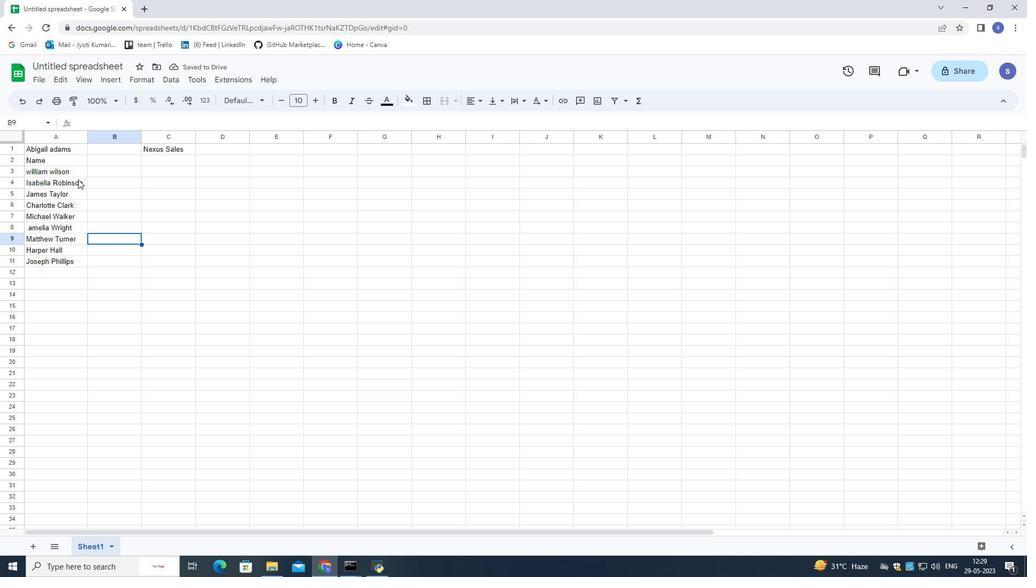 
Action: Mouse moved to (108, 165)
Screenshot: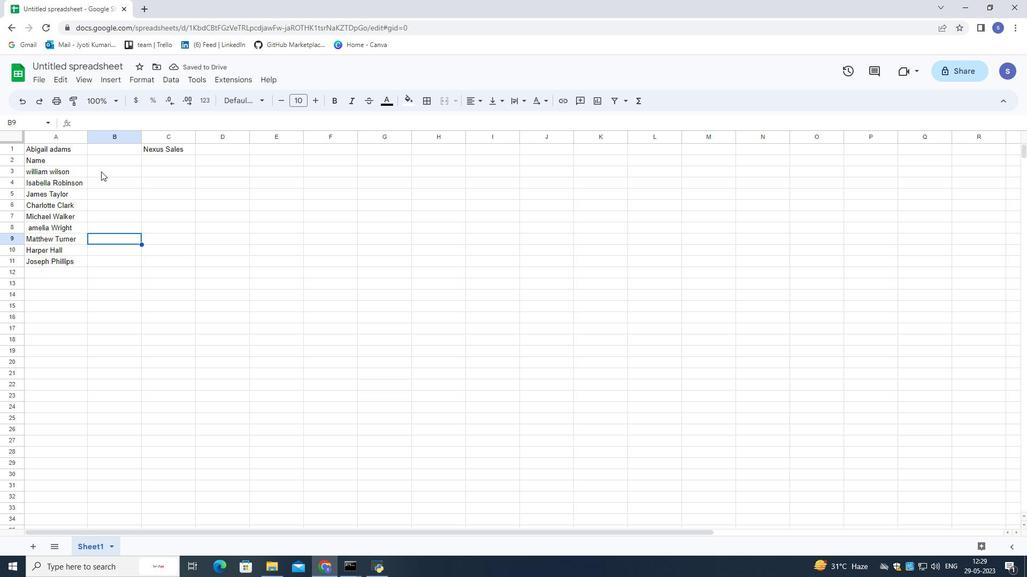 
Action: Mouse scrolled (108, 164) with delta (0, 0)
Screenshot: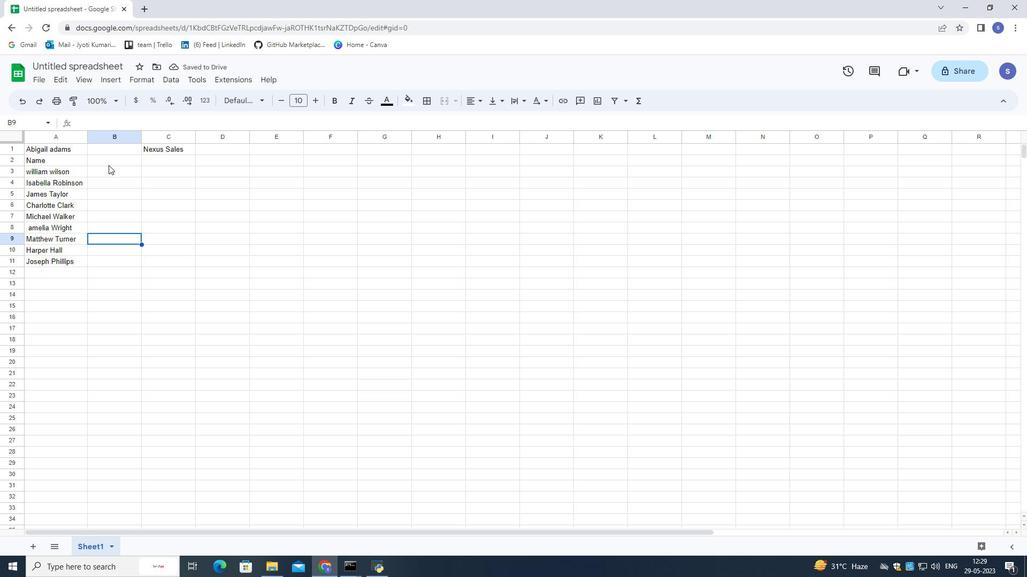 
Action: Mouse moved to (108, 165)
Screenshot: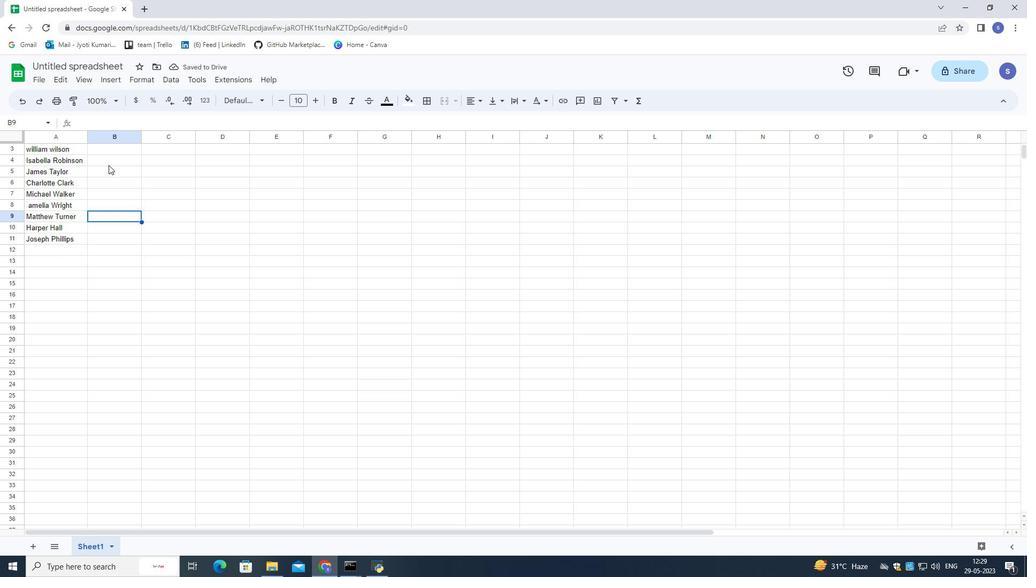 
Action: Mouse scrolled (108, 165) with delta (0, 0)
Screenshot: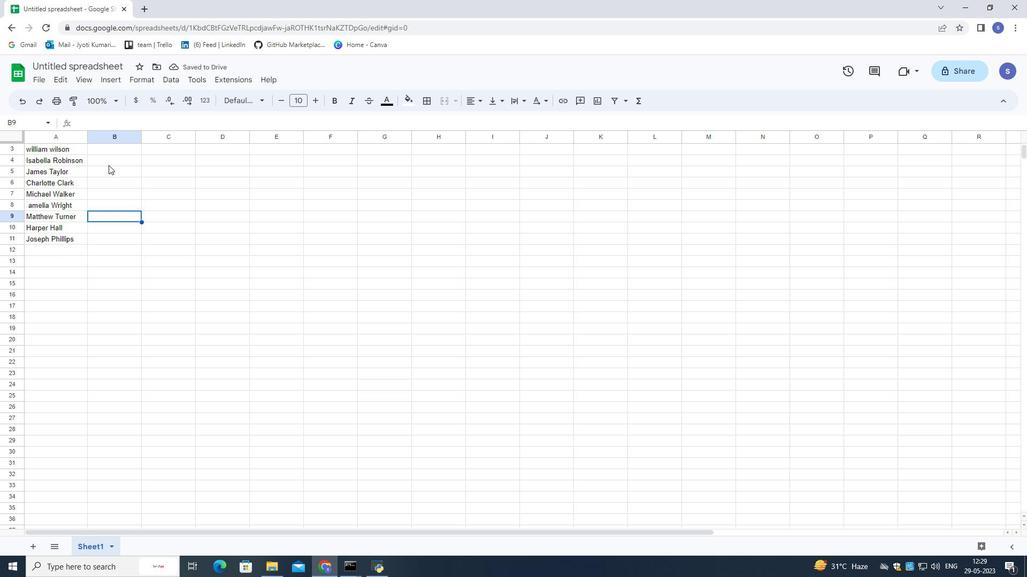 
Action: Mouse scrolled (108, 166) with delta (0, 0)
Screenshot: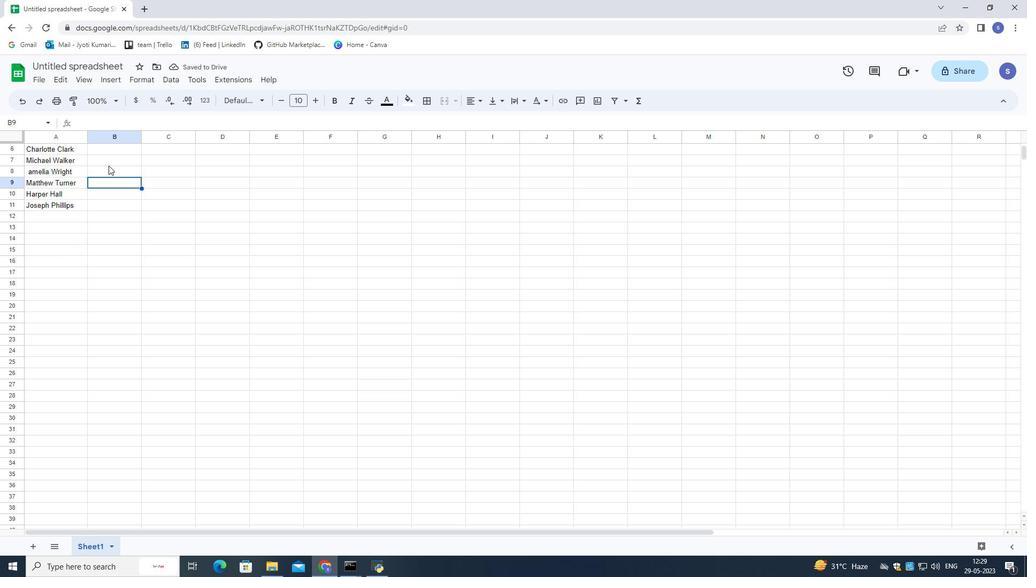 
Action: Mouse scrolled (108, 166) with delta (0, 0)
Screenshot: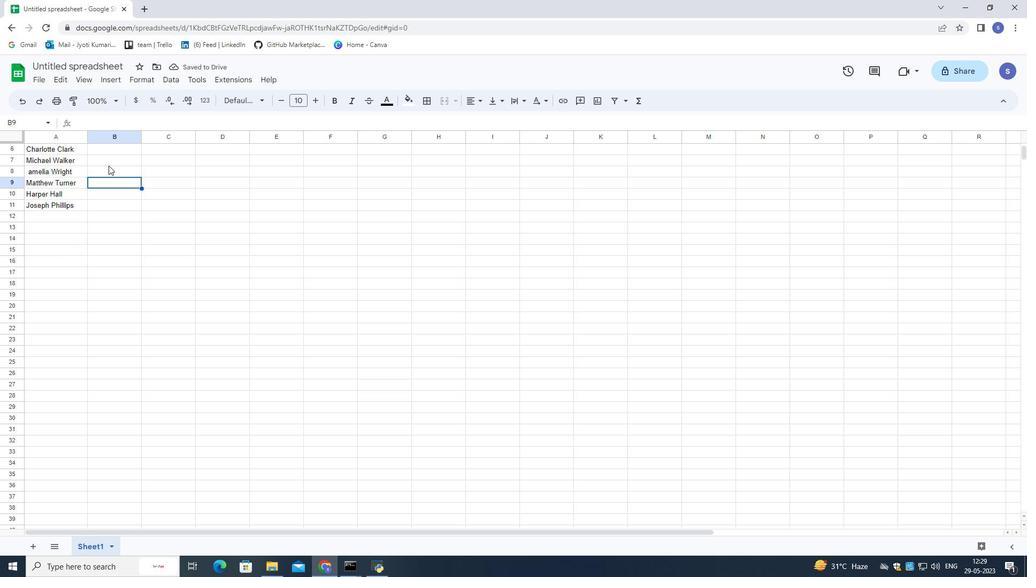 
Action: Mouse scrolled (108, 166) with delta (0, 0)
Screenshot: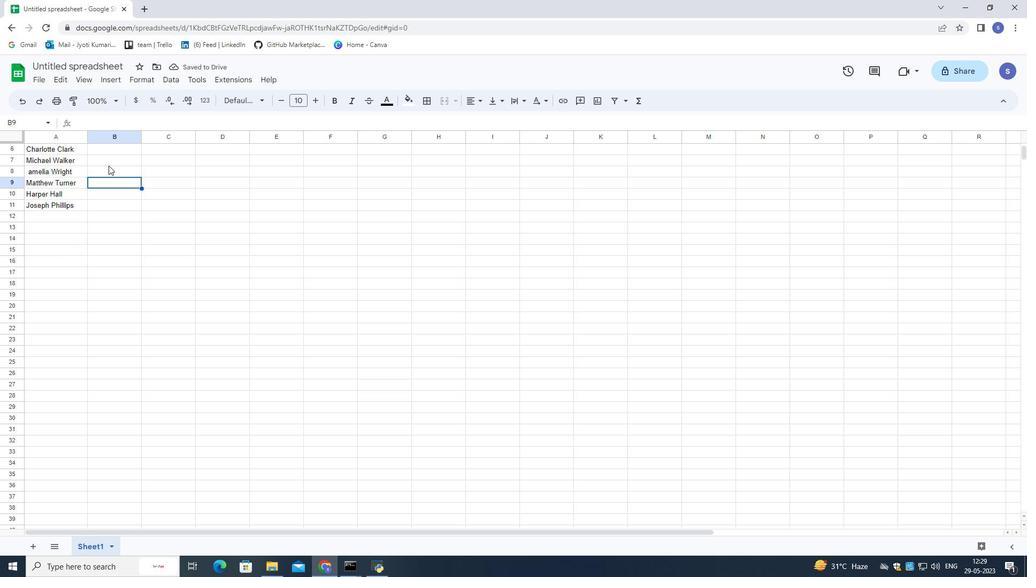 
Action: Mouse scrolled (108, 166) with delta (0, 0)
Screenshot: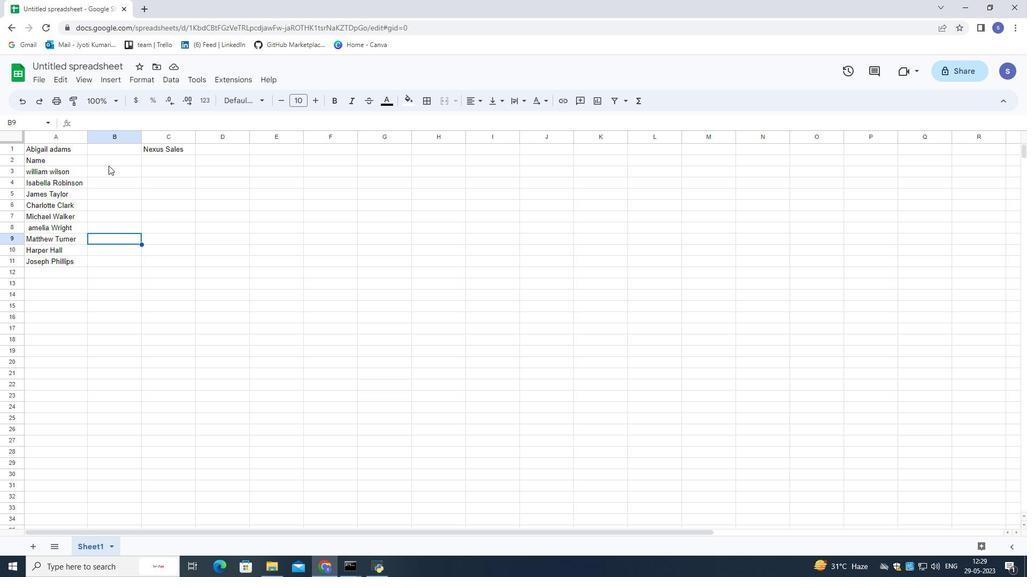 
Action: Mouse scrolled (108, 166) with delta (0, 0)
Screenshot: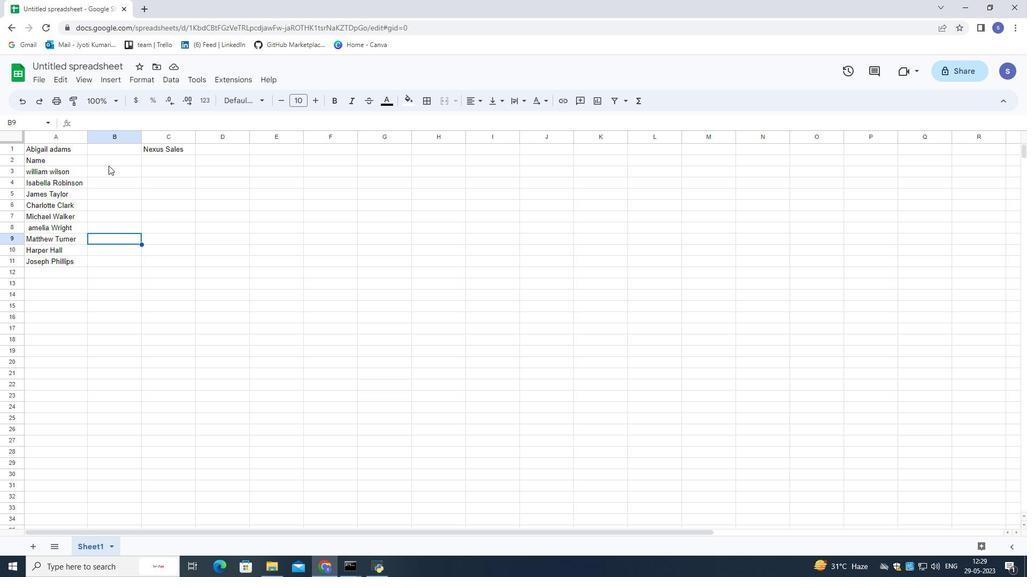
Action: Mouse moved to (107, 173)
Screenshot: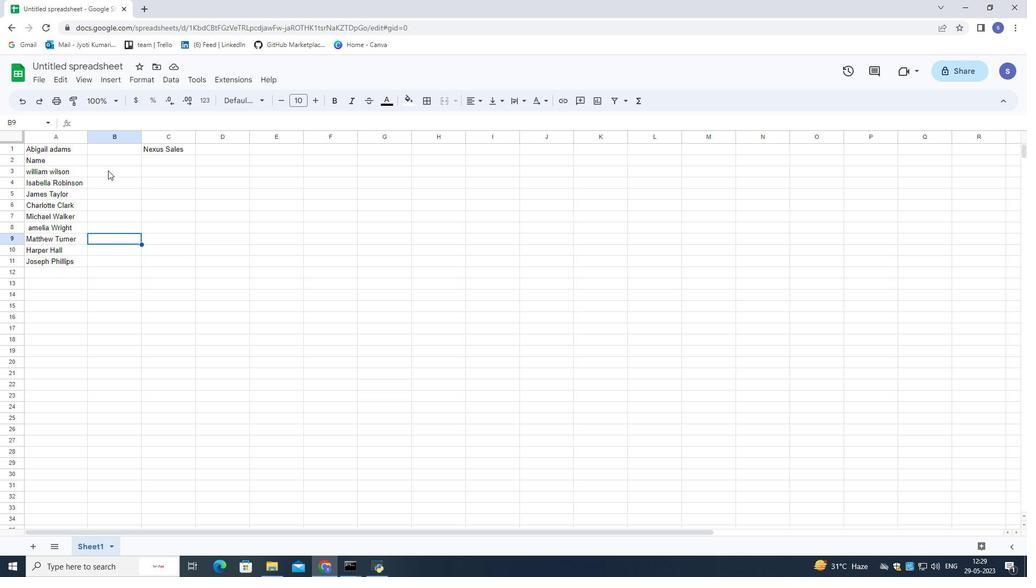 
Action: Key pressed ctrl+Z<'\x1a'>
Screenshot: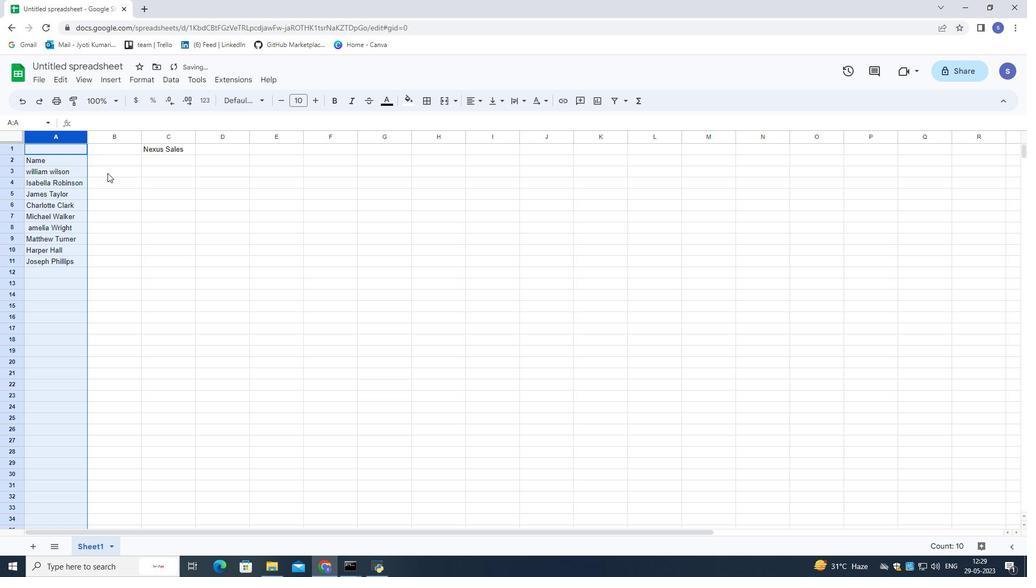 
Action: Mouse moved to (112, 213)
Screenshot: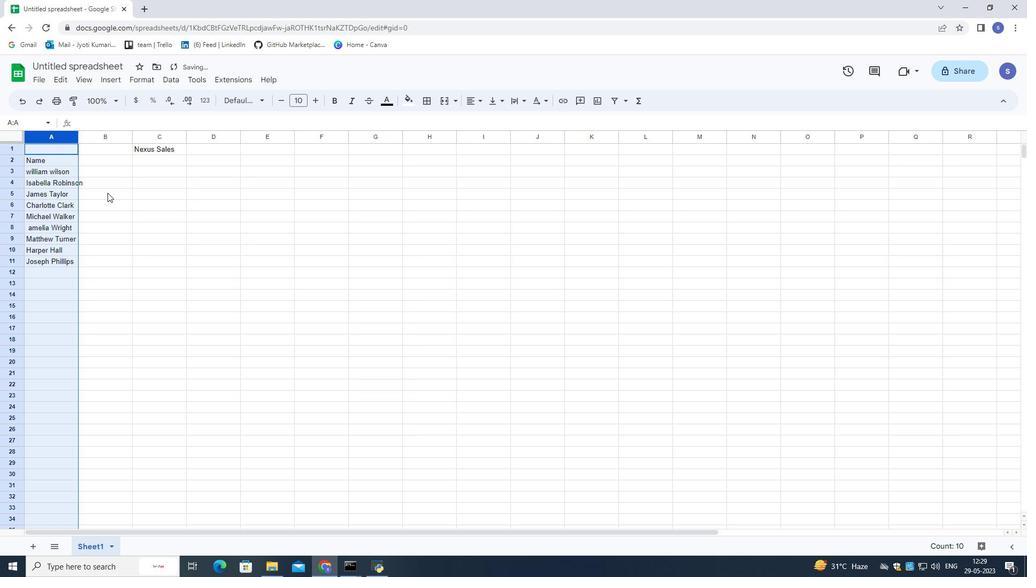 
Action: Mouse pressed left at (112, 213)
Screenshot: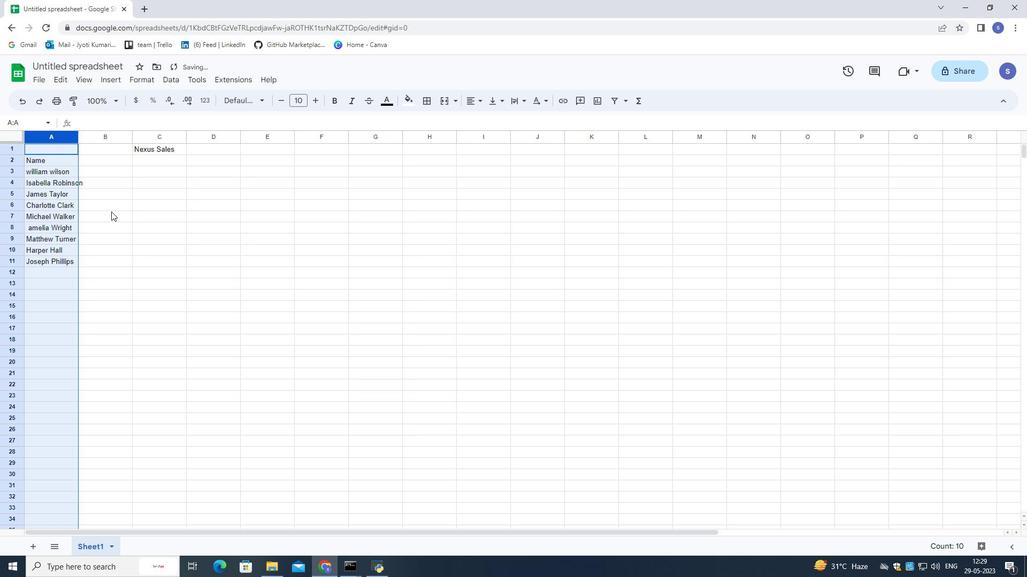 
Action: Mouse moved to (59, 137)
Screenshot: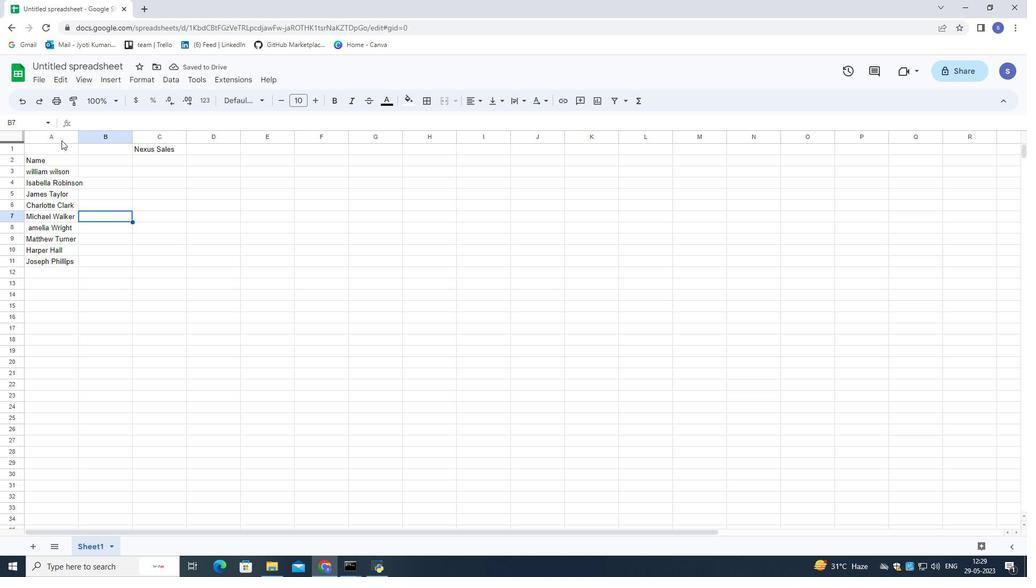 
Action: Mouse pressed left at (59, 137)
Screenshot: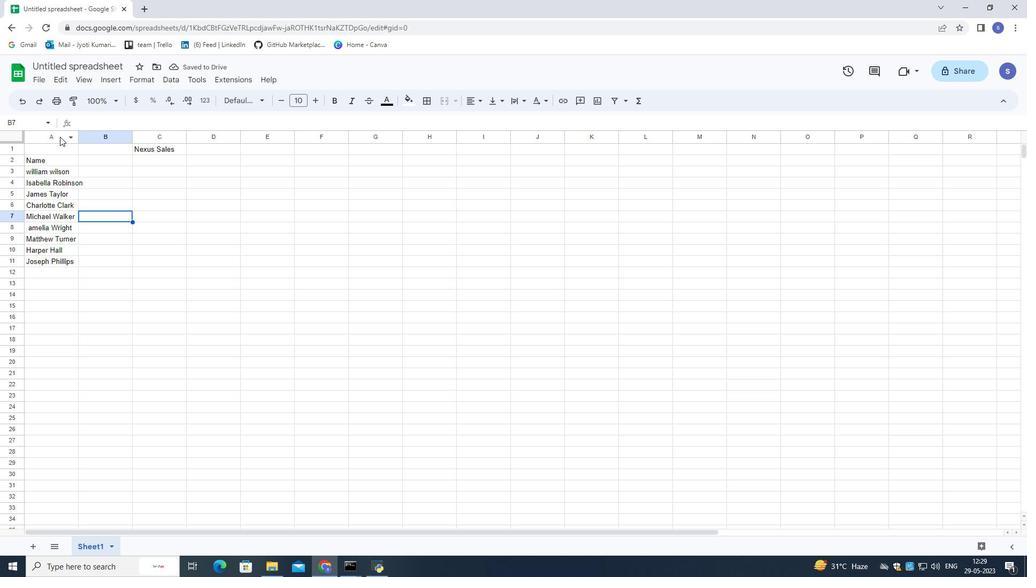 
Action: Mouse moved to (78, 139)
Screenshot: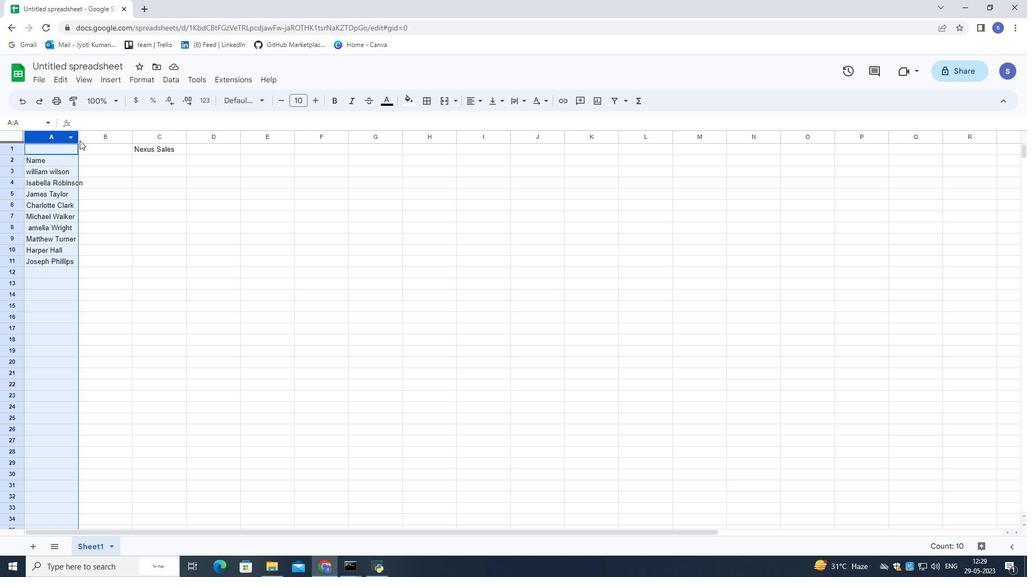 
Action: Mouse pressed left at (78, 139)
Screenshot: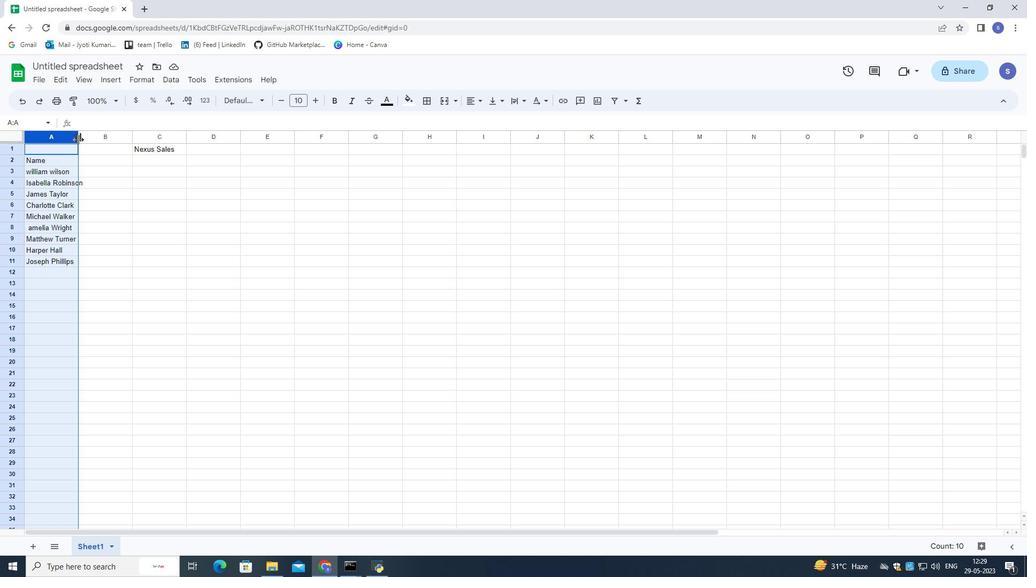 
Action: Mouse moved to (105, 161)
Screenshot: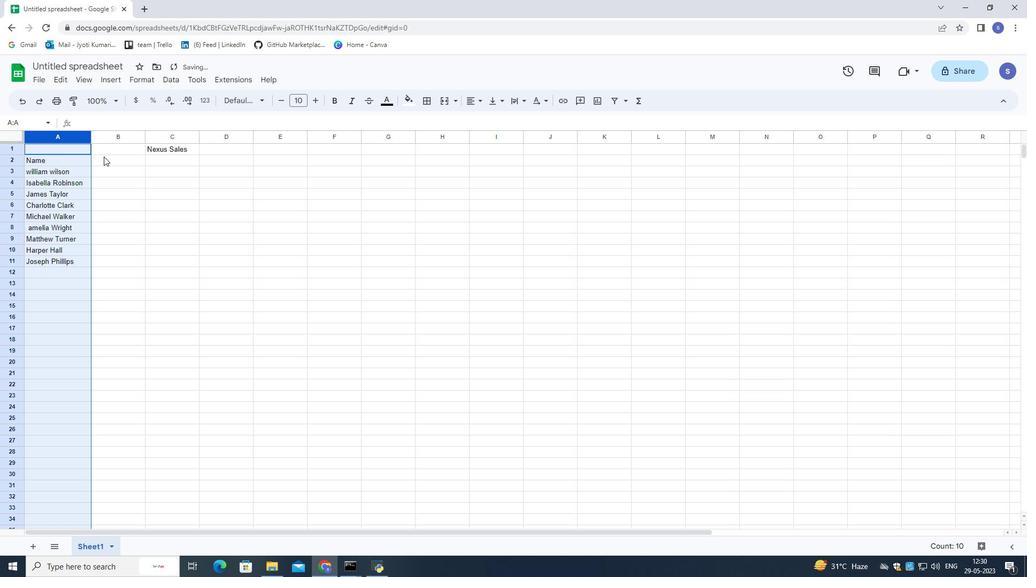 
Action: Mouse pressed left at (105, 161)
Screenshot: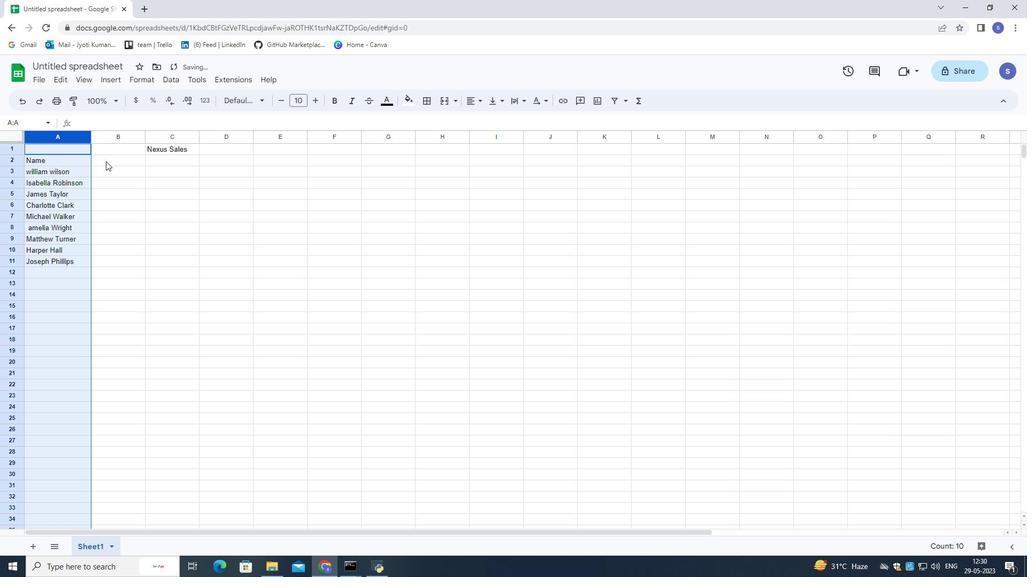 
Action: Mouse moved to (109, 163)
Screenshot: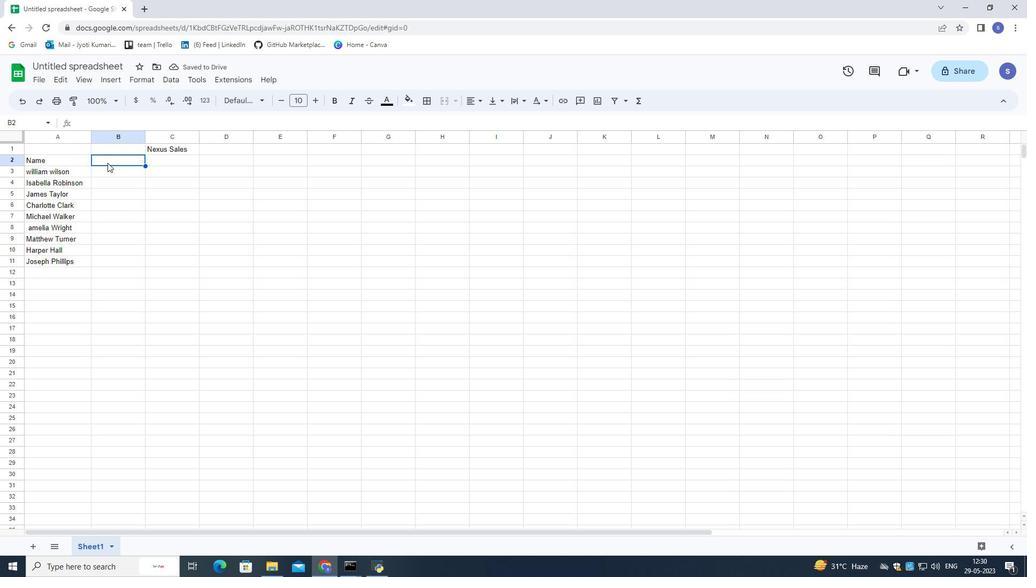 
Action: Key pressed <Key.shift>Item<Key.space>code<Key.down>
Screenshot: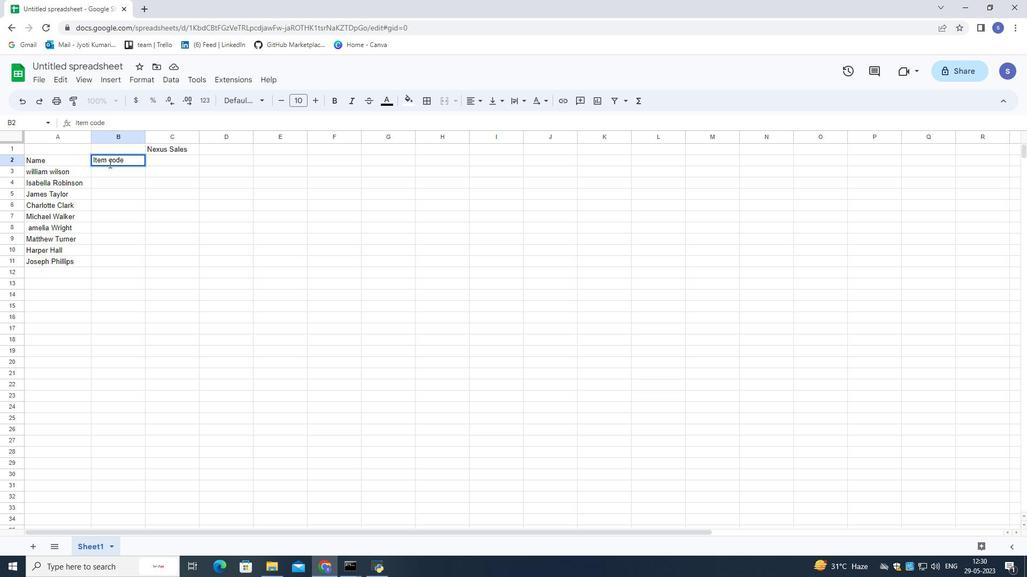 
Action: Mouse moved to (343, 236)
Screenshot: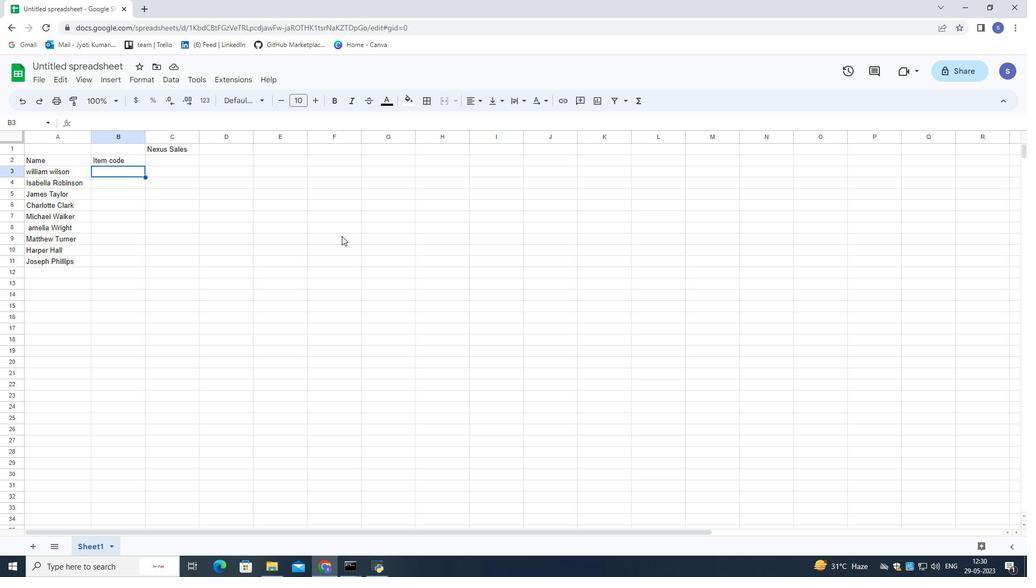 
Action: Key pressed 4
Screenshot: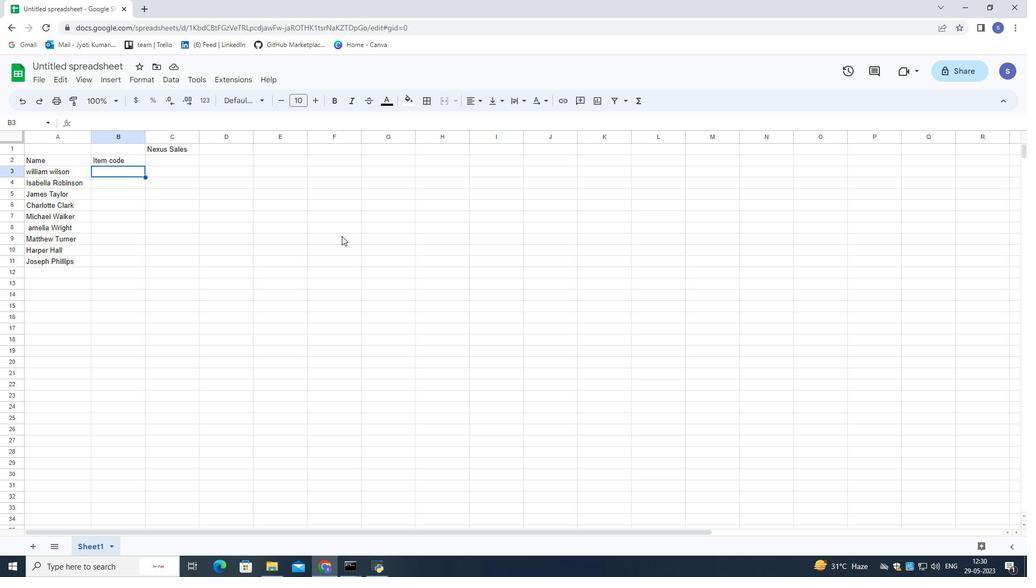 
Action: Mouse moved to (381, 247)
Screenshot: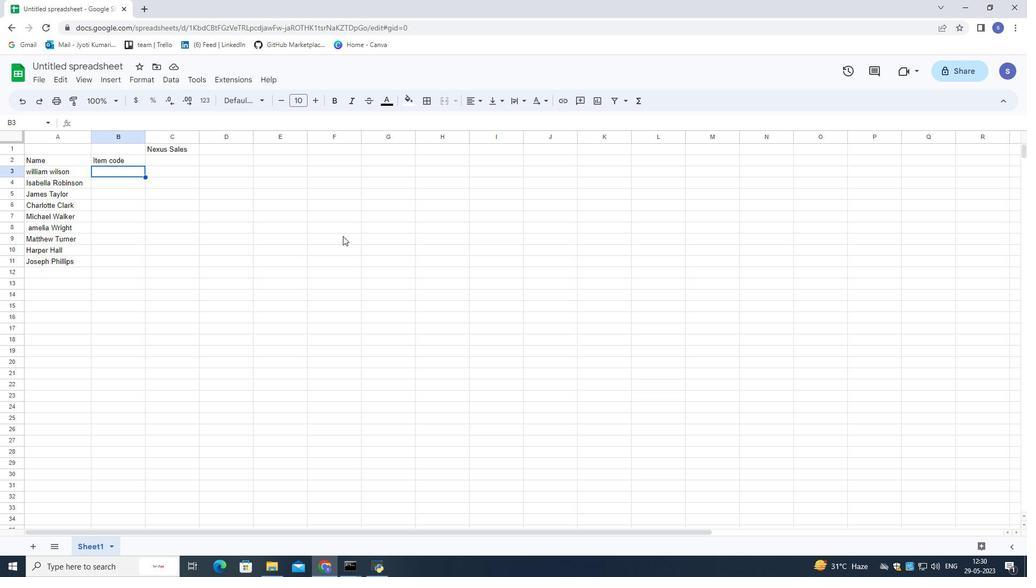 
Action: Key pressed 5
Screenshot: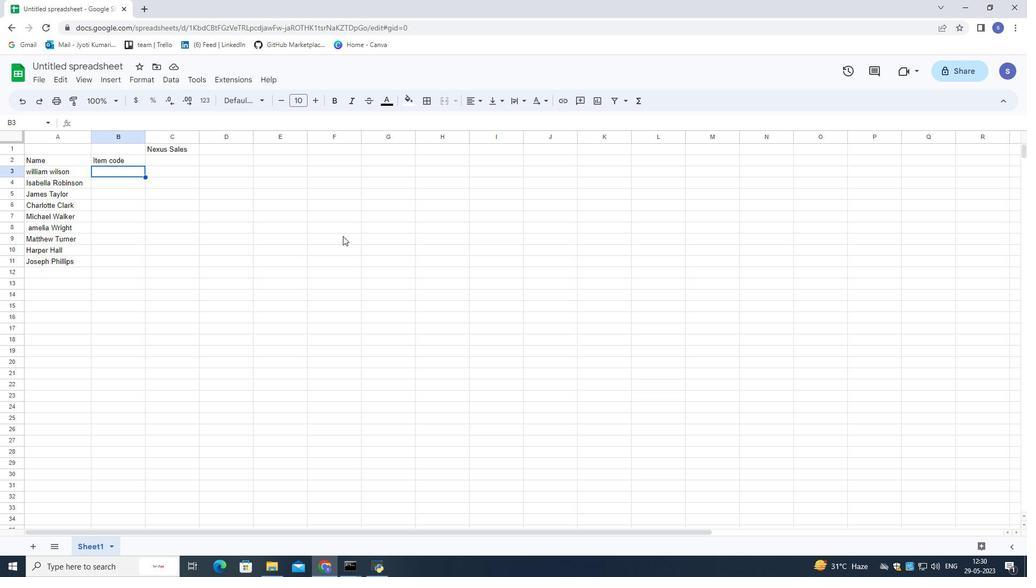 
Action: Mouse moved to (443, 265)
Screenshot: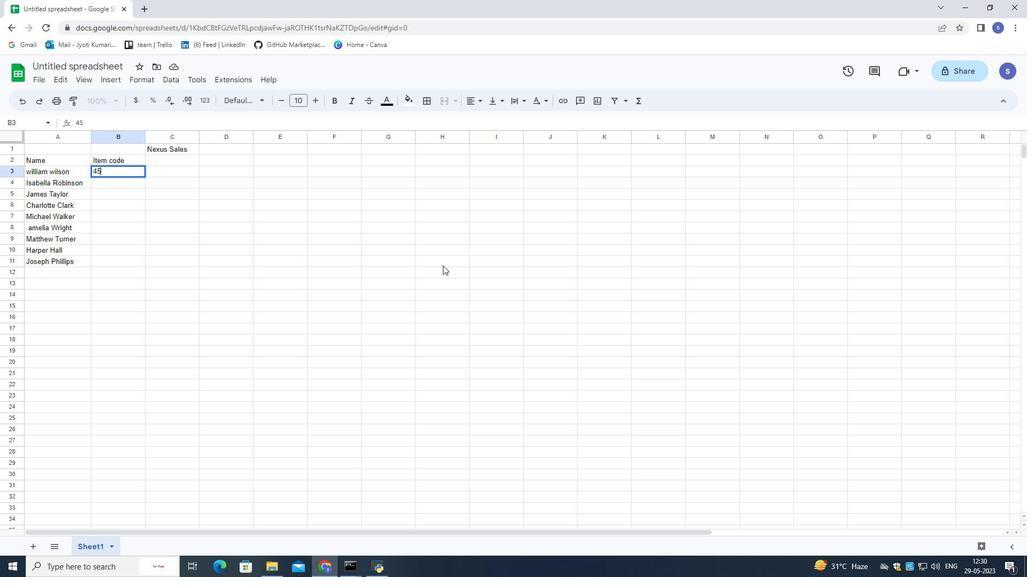 
Action: Key pressed 0
Screenshot: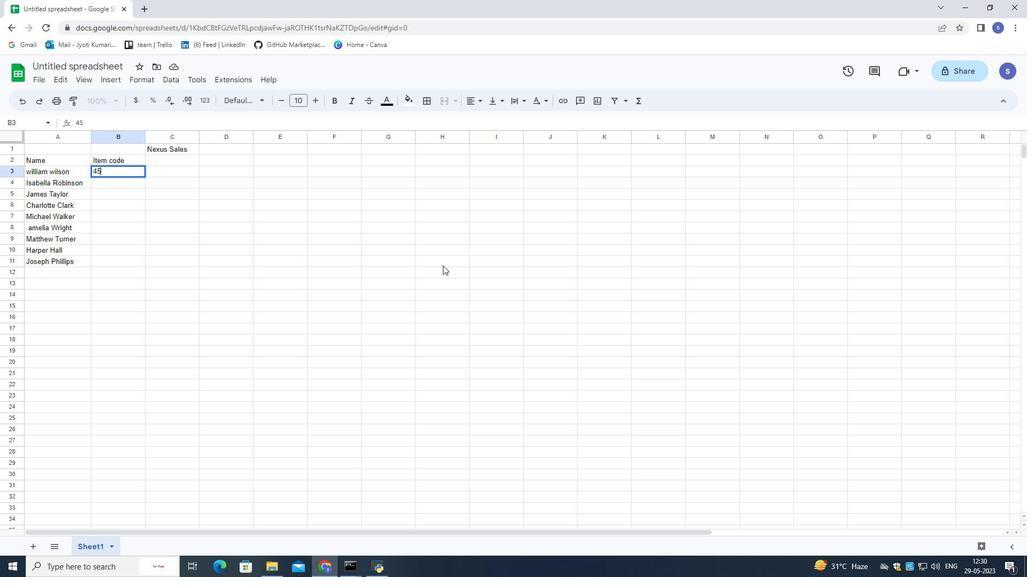 
Action: Mouse moved to (466, 270)
Screenshot: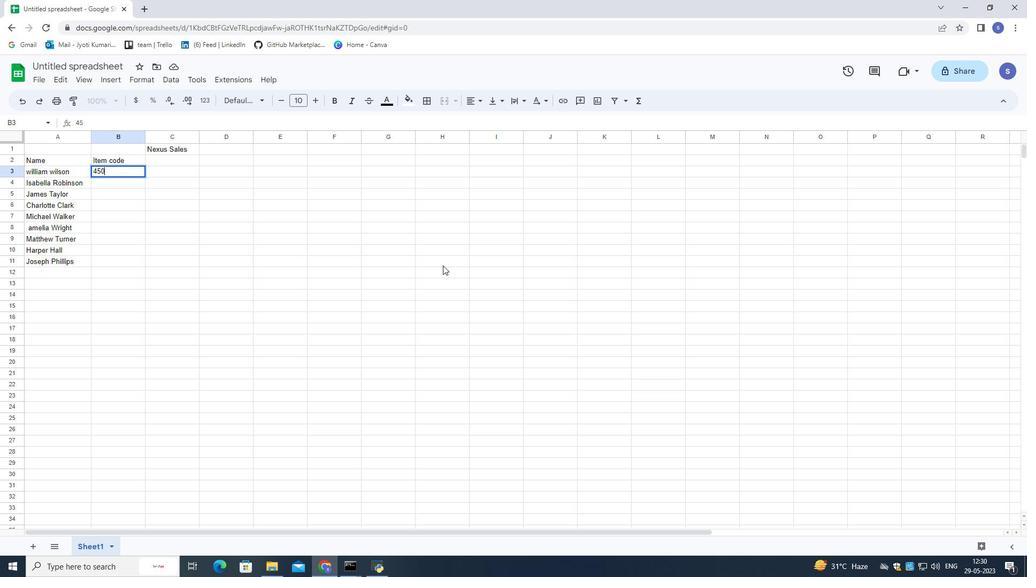
Action: Key pressed <Key.down>
Screenshot: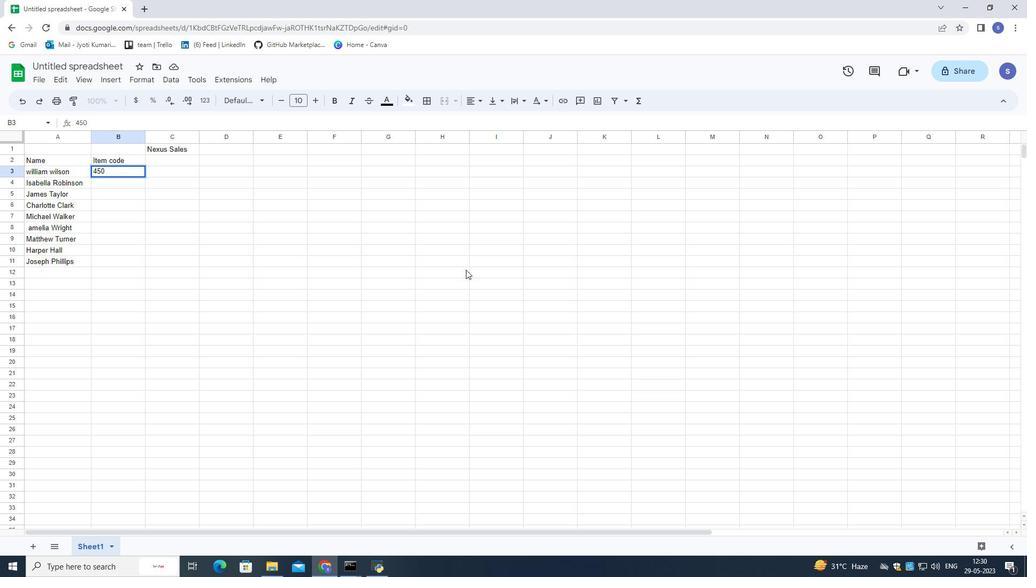 
Action: Mouse moved to (598, 295)
Screenshot: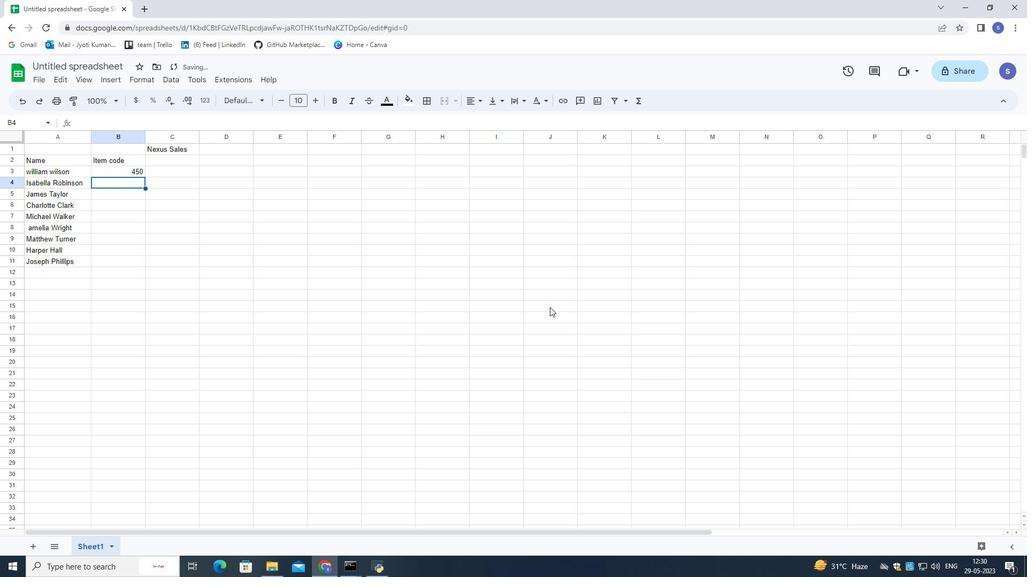 
Action: Key pressed 500<Key.down>550<Key.down>600<Key.down>650<Key.down>700<Key.down>750<Key.down>800<Key.down>850<Key.down>
Screenshot: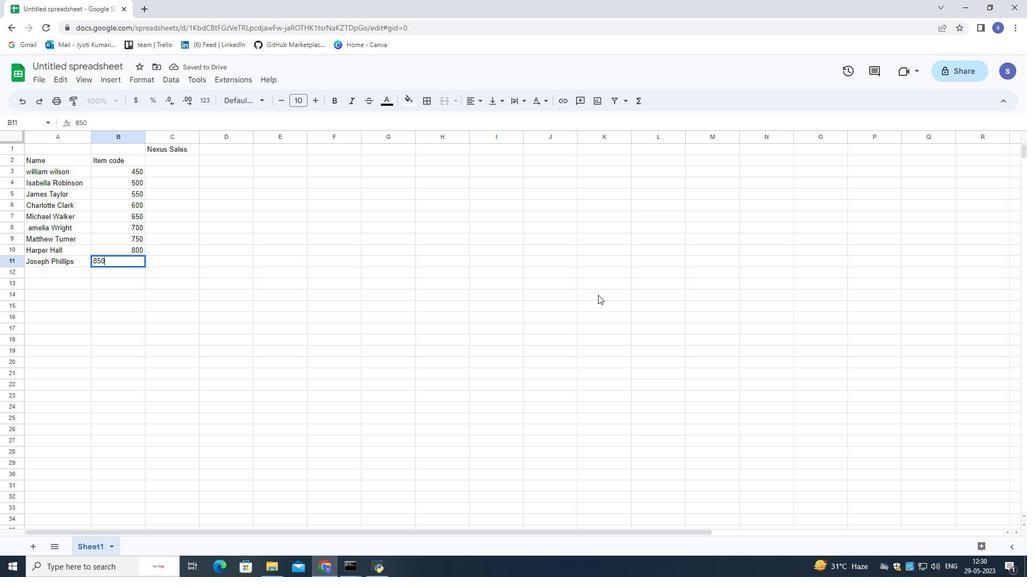 
Action: Mouse moved to (163, 158)
Screenshot: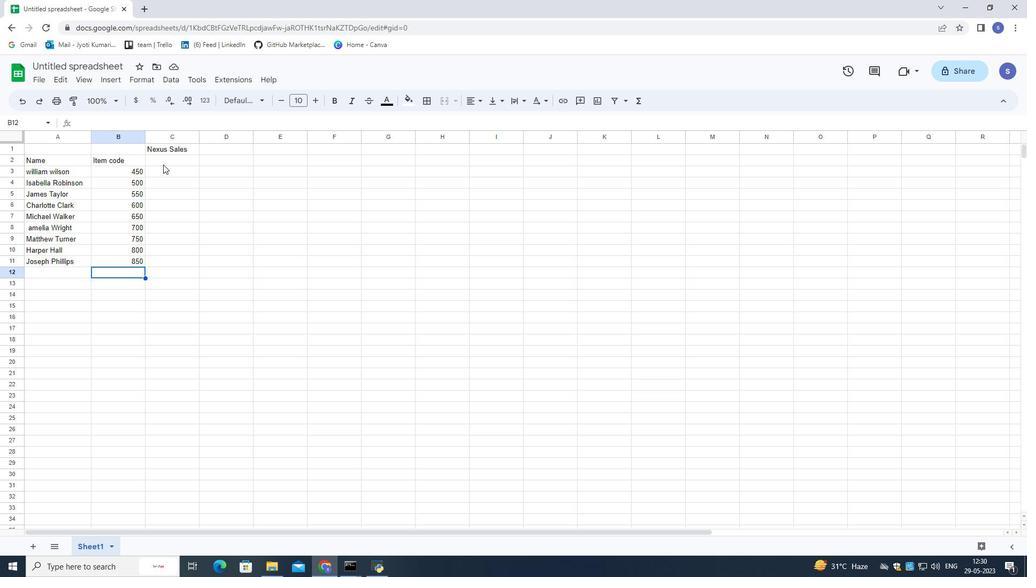 
Action: Mouse pressed left at (163, 158)
Screenshot: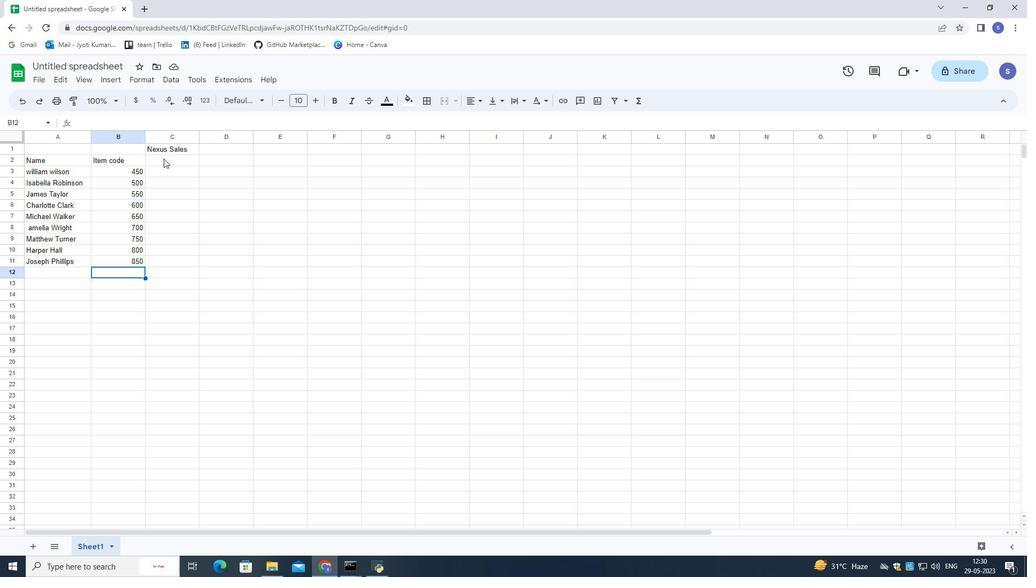 
Action: Mouse moved to (199, 202)
Screenshot: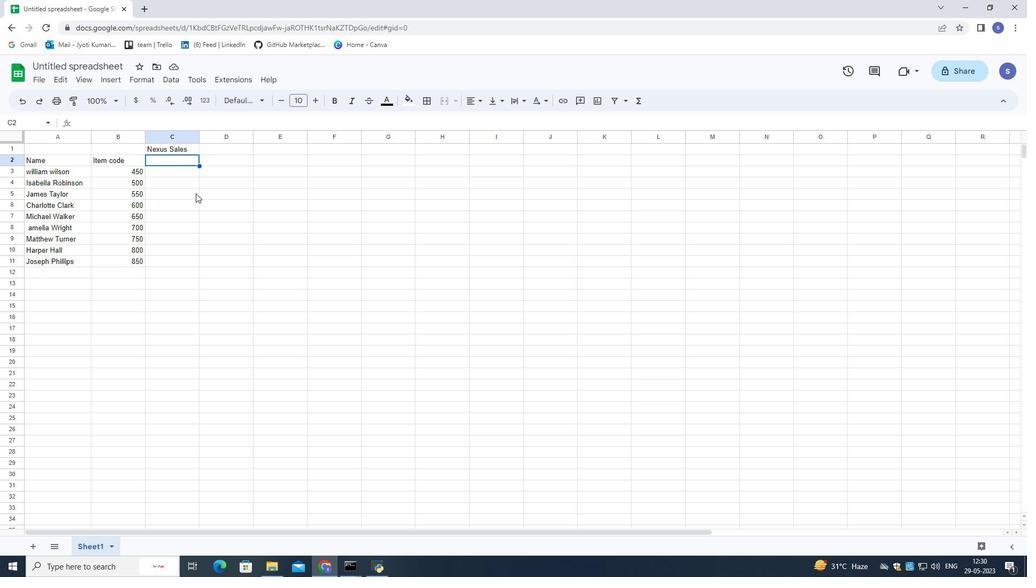 
Action: Key pressed p<Key.backspace><Key.shift>Product<Key.space><Key.shift>Range<Key.down>
Screenshot: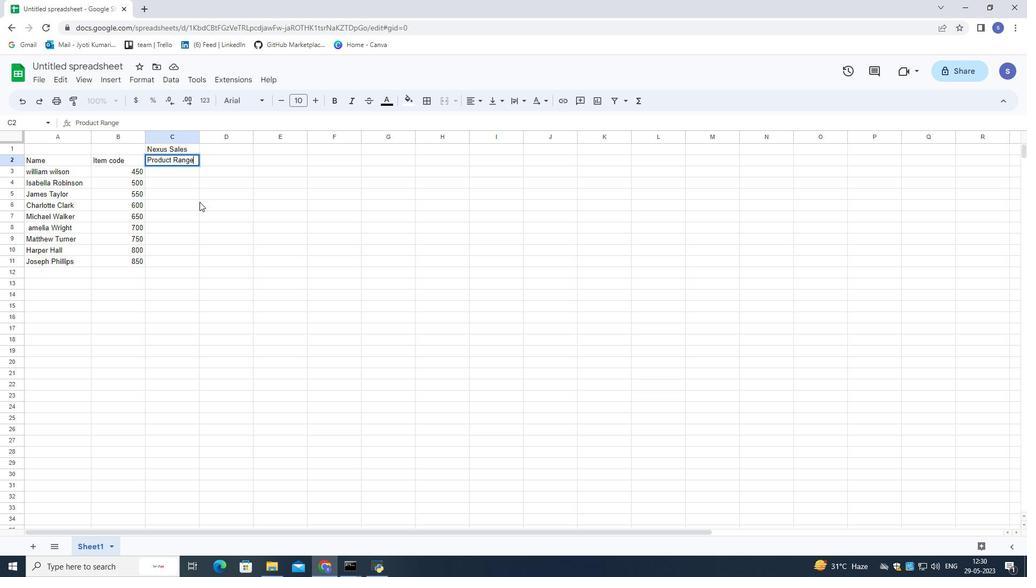 
Action: Mouse moved to (288, 257)
Screenshot: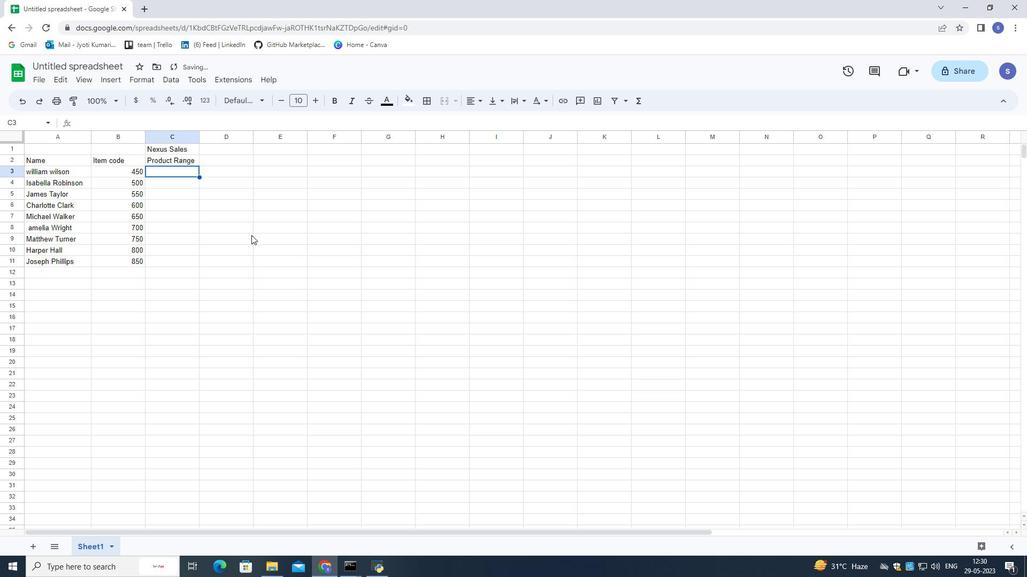 
Action: Key pressed 1<Key.backspace>1200<Key.down>
Screenshot: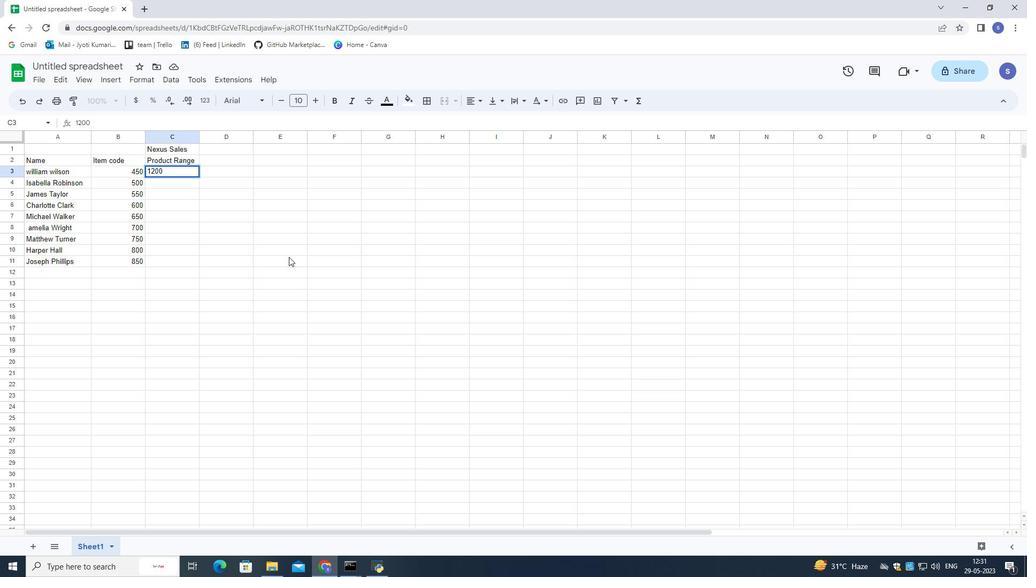 
Action: Mouse moved to (337, 325)
Screenshot: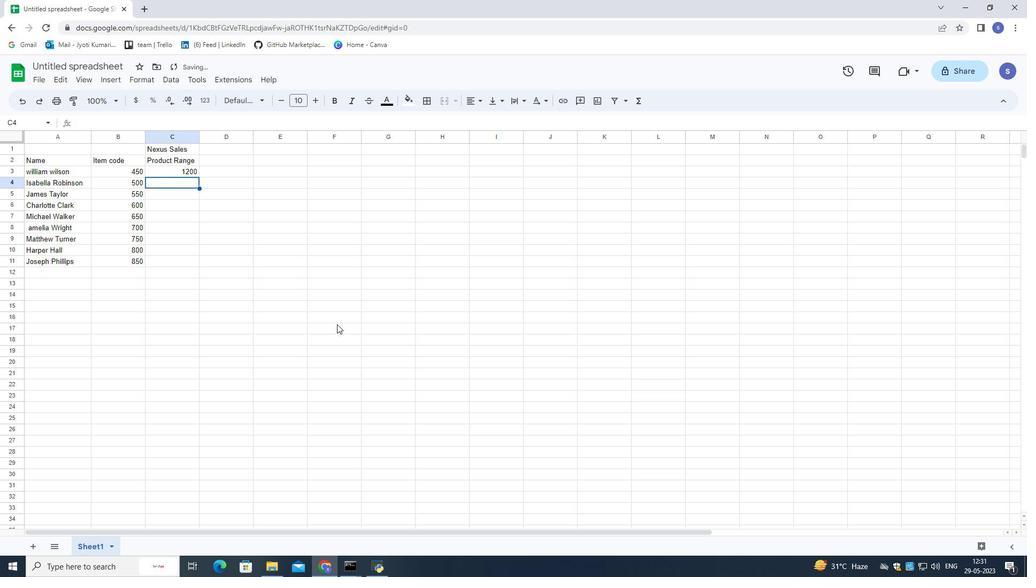 
Action: Key pressed 4500<Key.down>5000<Key.down>1000<Key.down>459
Screenshot: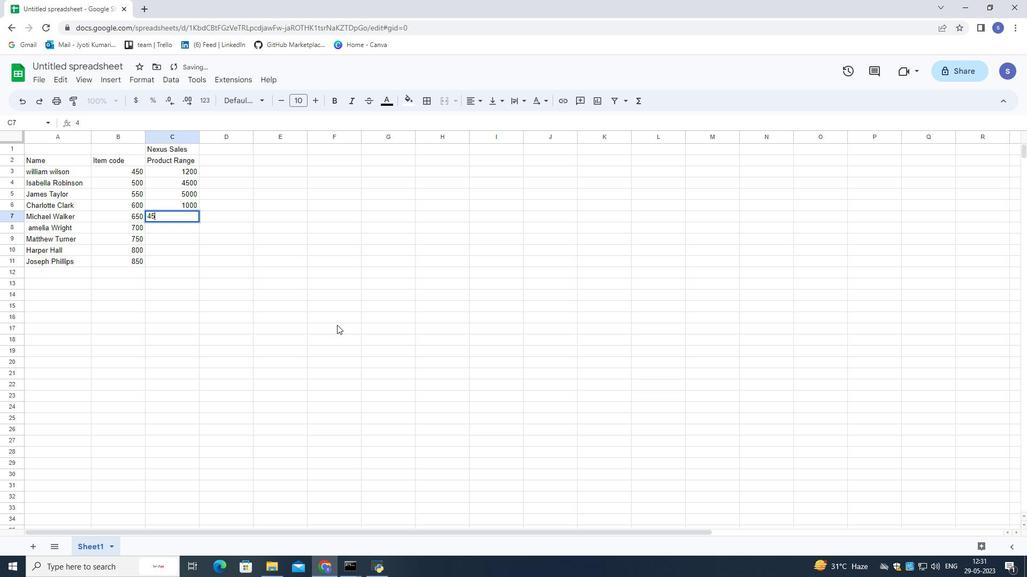 
Action: Mouse moved to (337, 325)
Screenshot: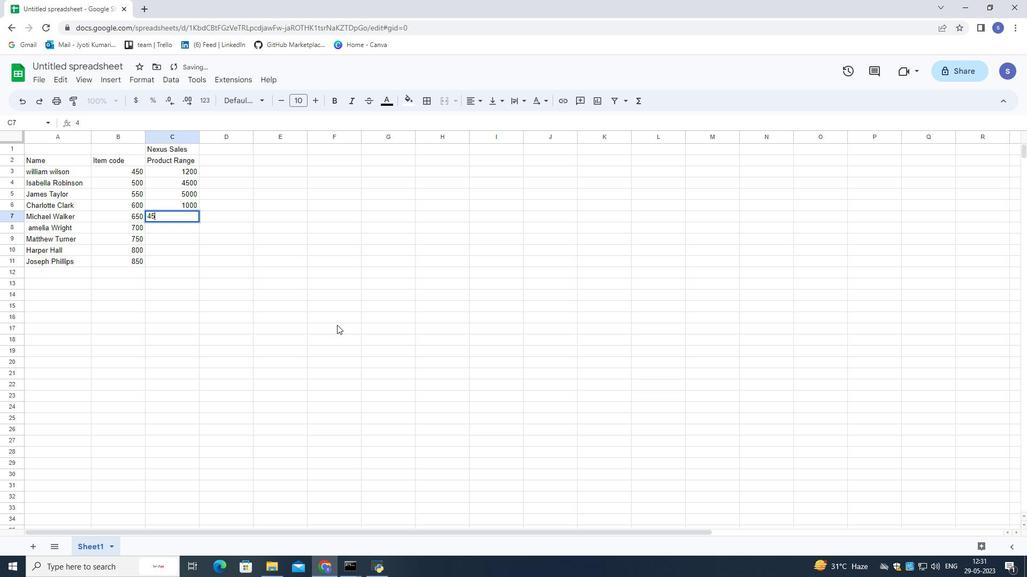 
Action: Key pressed 5<Key.down>4785
Screenshot: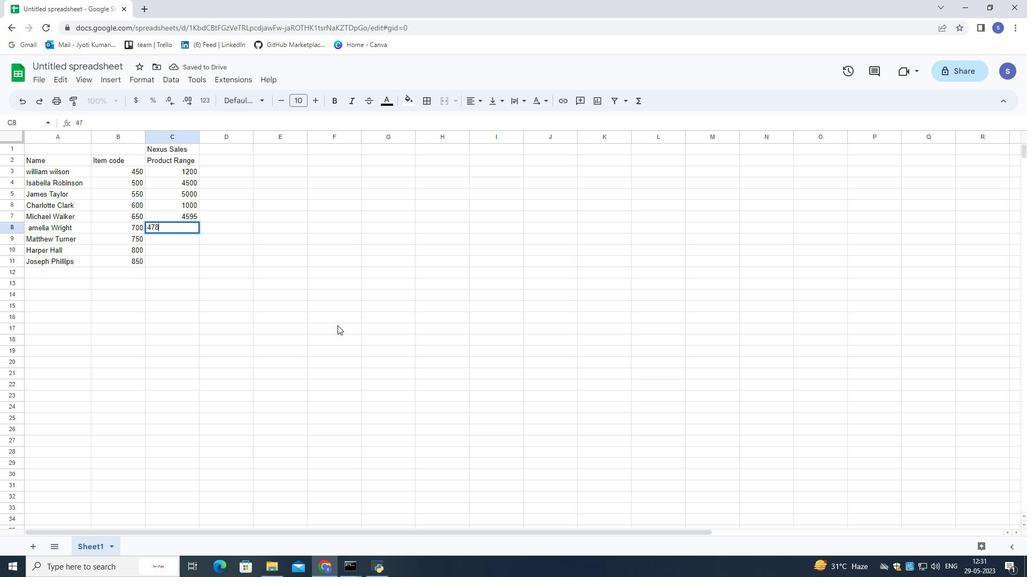 
Action: Mouse moved to (340, 326)
Screenshot: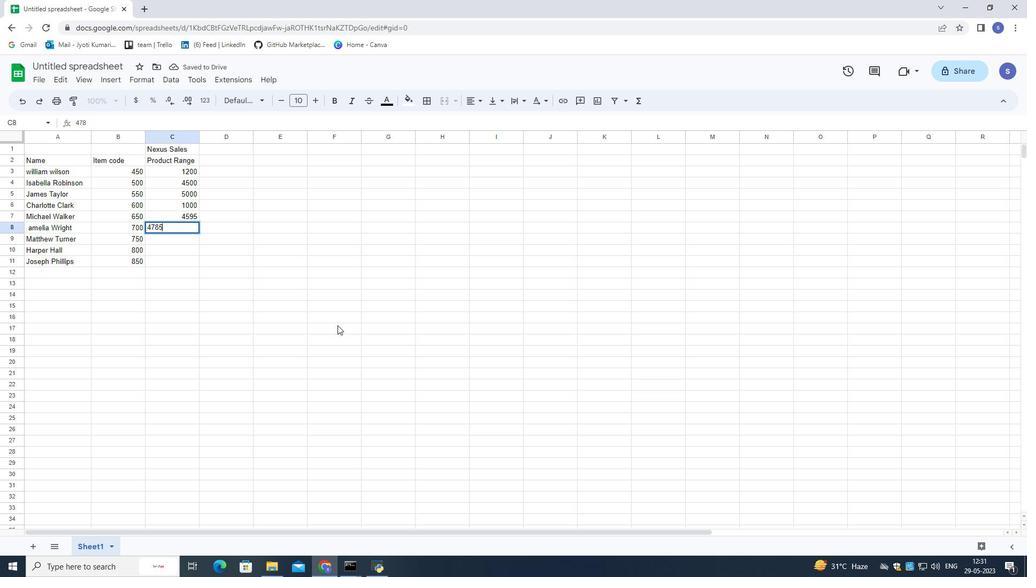 
Action: Key pressed 6
Screenshot: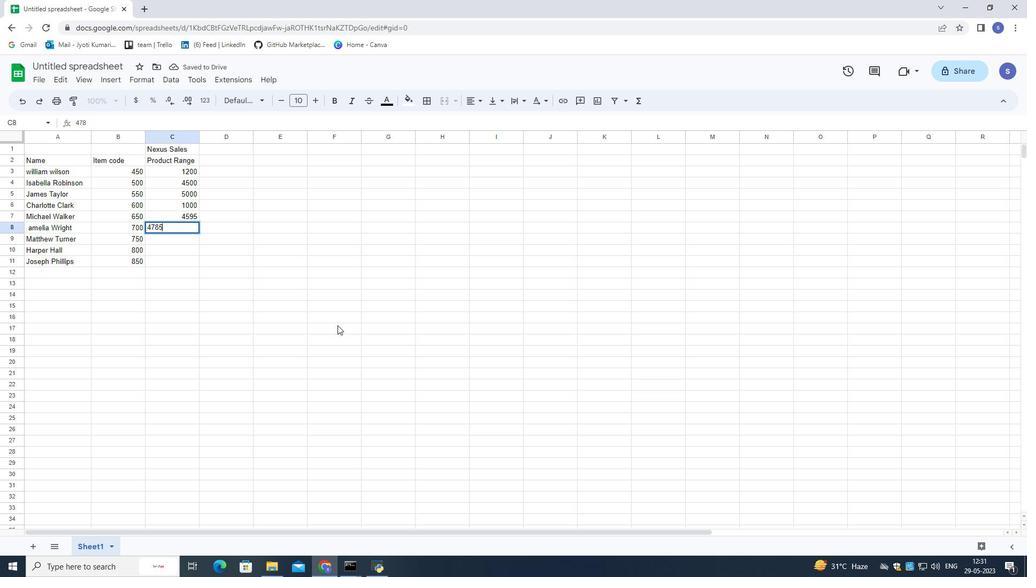 
Action: Mouse moved to (343, 328)
Screenshot: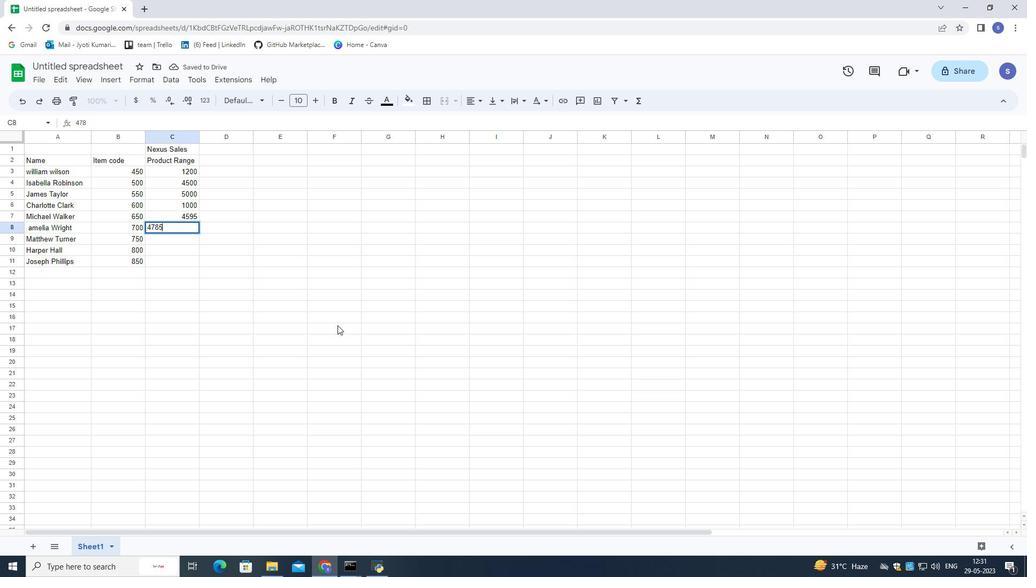 
Action: Key pressed <Key.backspace><Key.down>6598<Key.down>7854<Key.down>9856<Key.down>
Screenshot: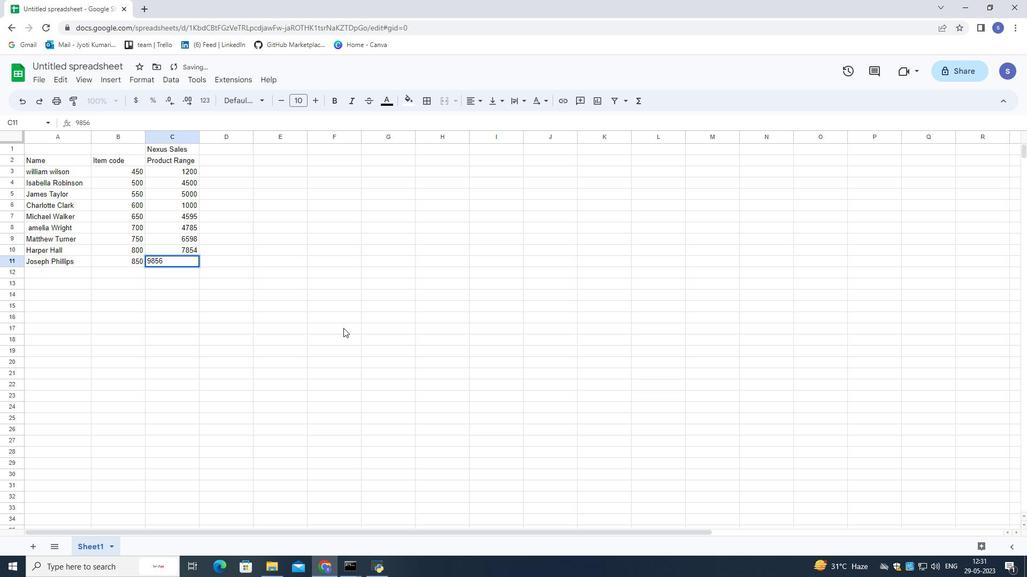 
Action: Mouse moved to (173, 237)
Screenshot: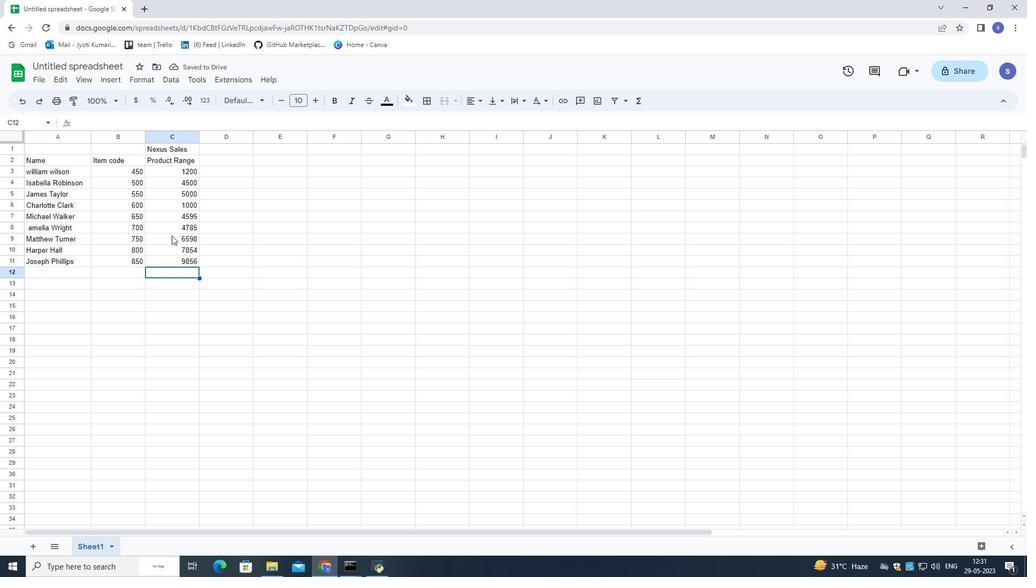 
Action: Mouse pressed left at (173, 237)
Screenshot: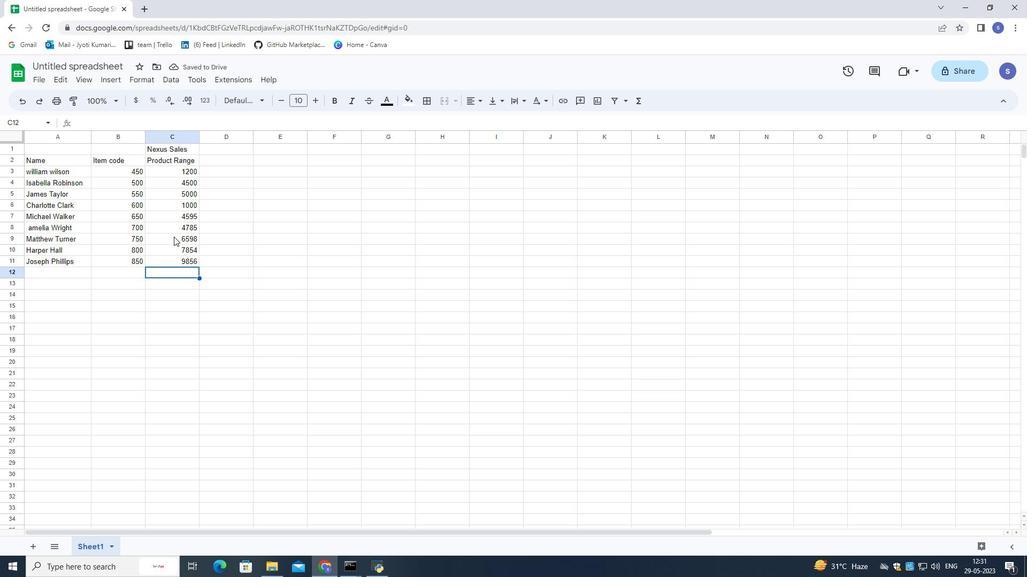 
Action: Mouse pressed left at (173, 237)
Screenshot: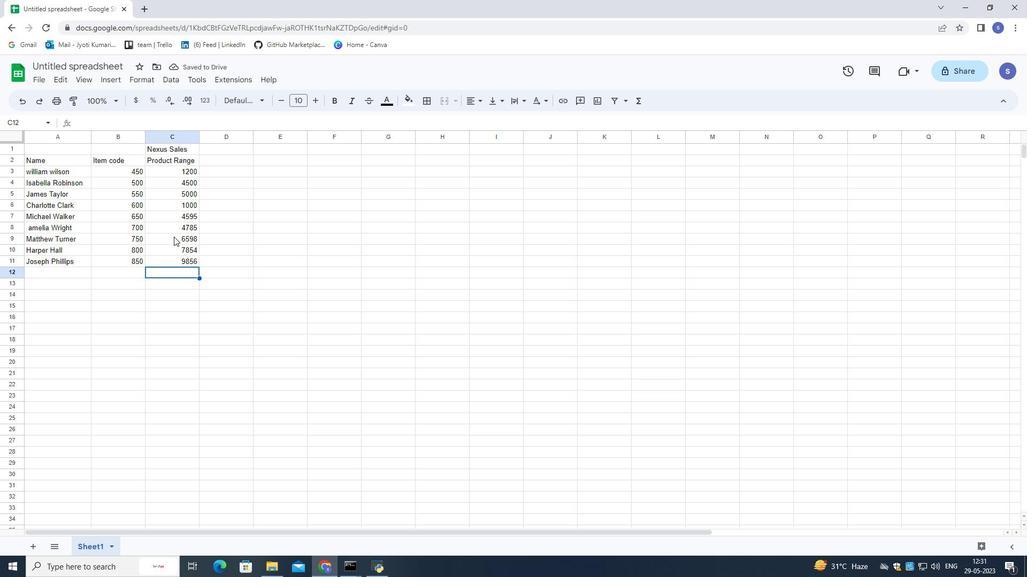 
Action: Key pressed <Key.backspace><Key.backspace><Key.backspace><Key.backspace>4589<Key.down>
Screenshot: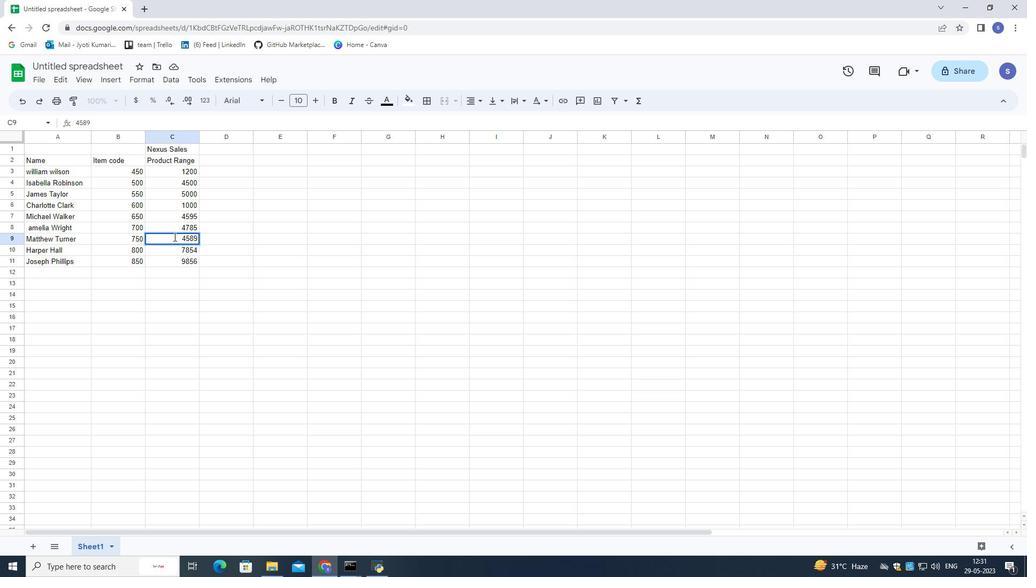 
Action: Mouse moved to (185, 248)
Screenshot: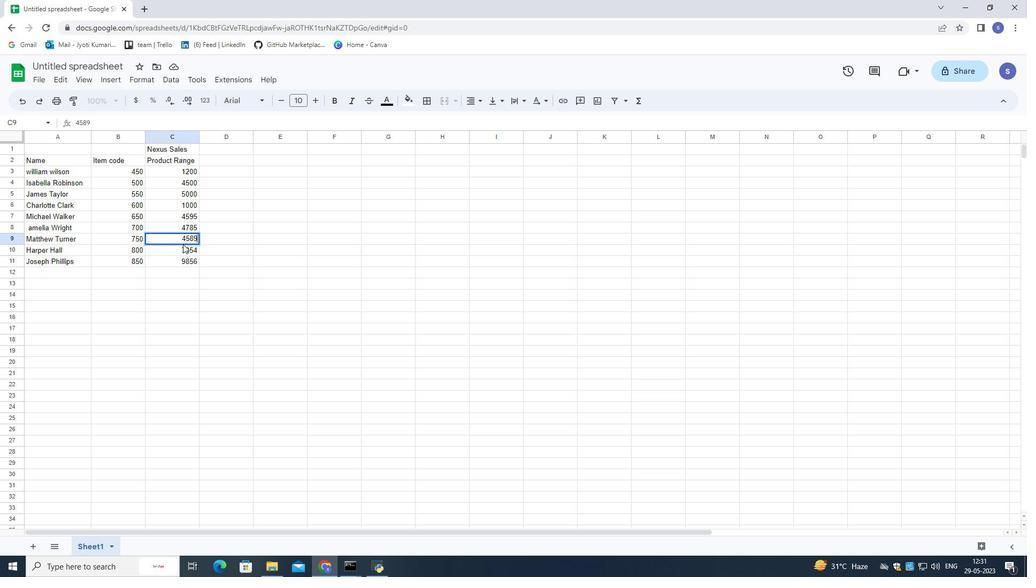 
Action: Mouse pressed left at (185, 248)
Screenshot: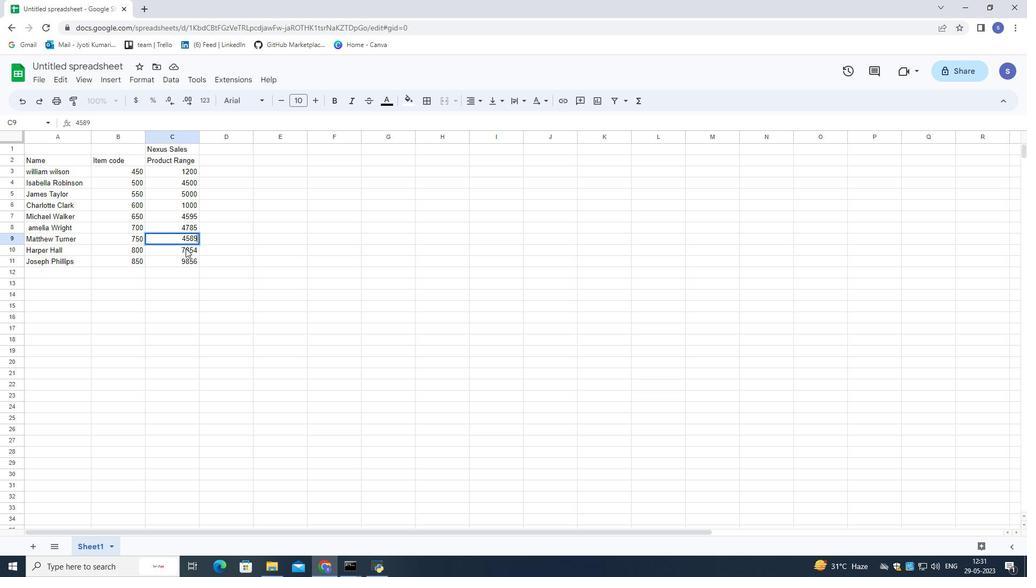 
Action: Mouse pressed left at (185, 248)
Screenshot: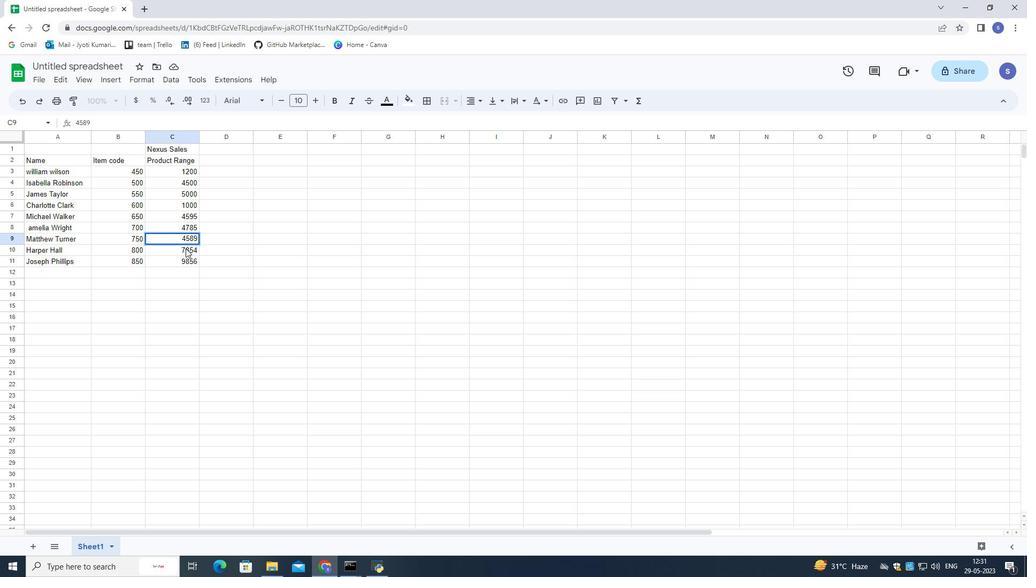 
Action: Mouse pressed left at (185, 248)
Screenshot: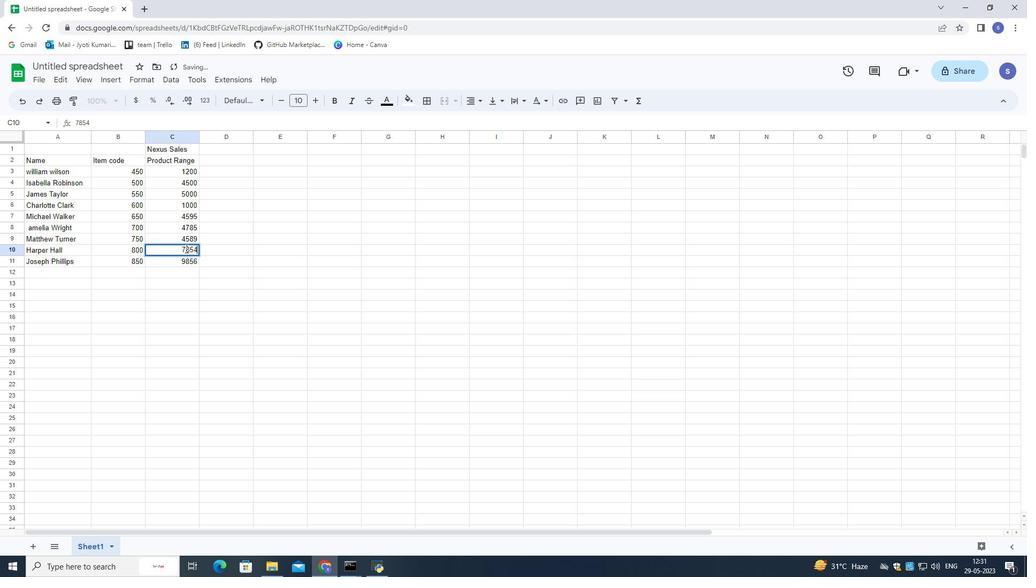 
Action: Mouse pressed left at (185, 248)
Screenshot: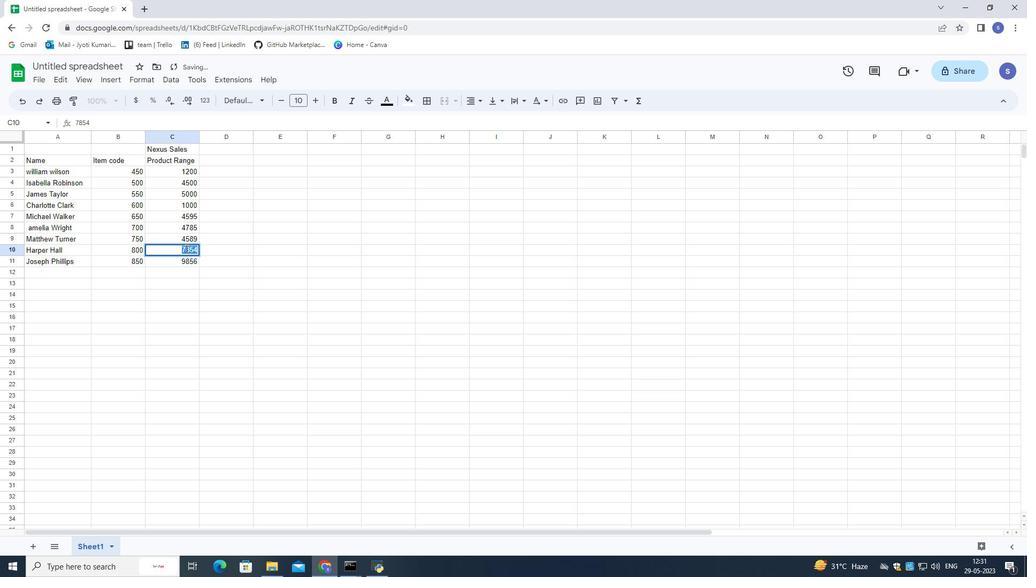 
Action: Key pressed <Key.backspace>3569
Screenshot: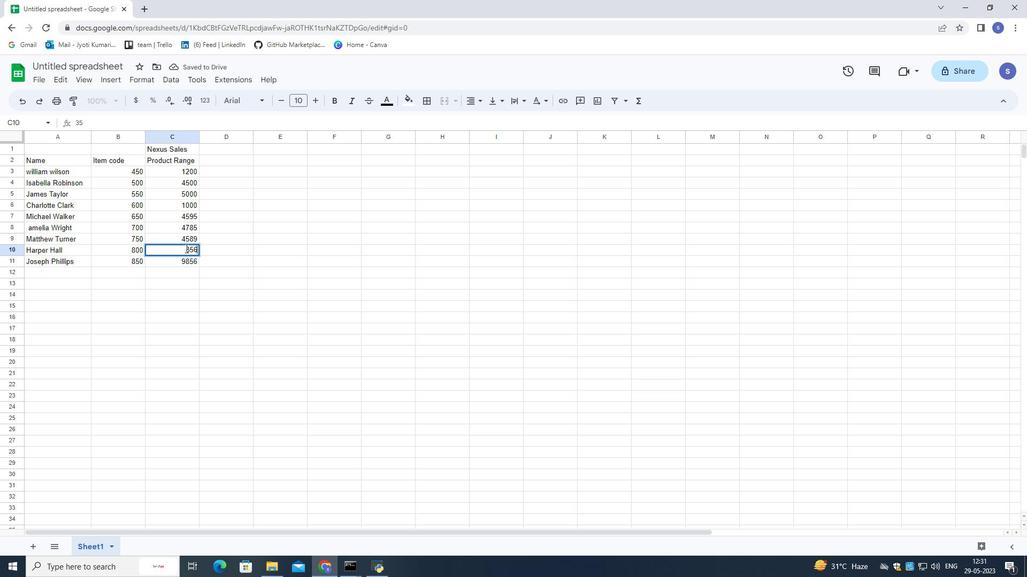 
Action: Mouse moved to (180, 263)
Screenshot: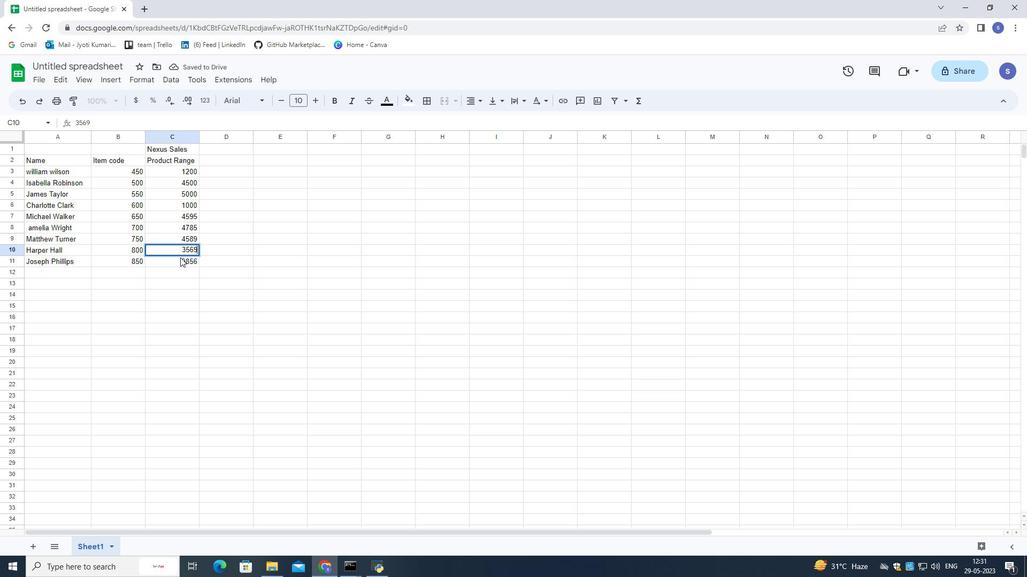 
Action: Mouse pressed left at (180, 263)
Screenshot: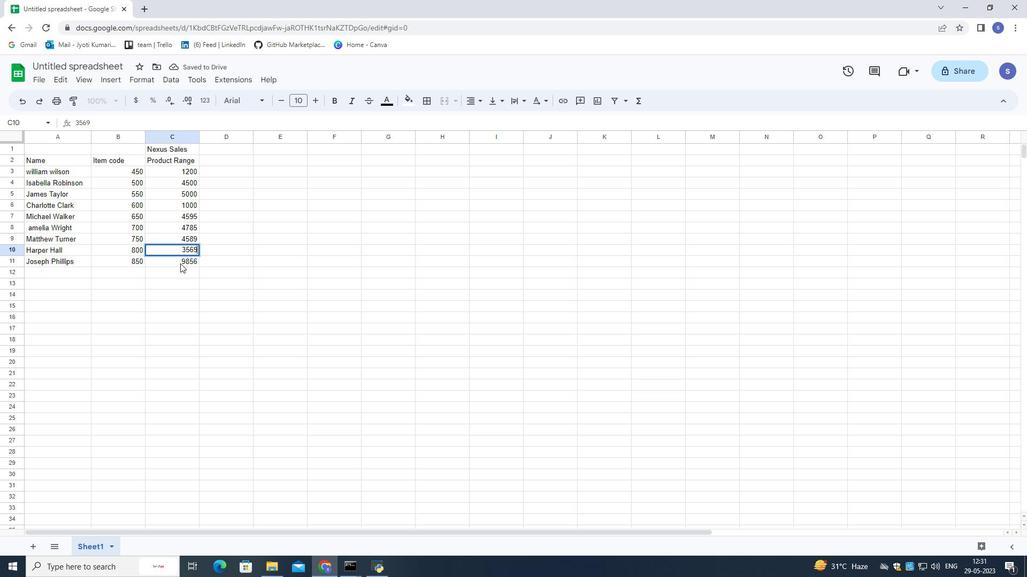
Action: Mouse moved to (181, 262)
Screenshot: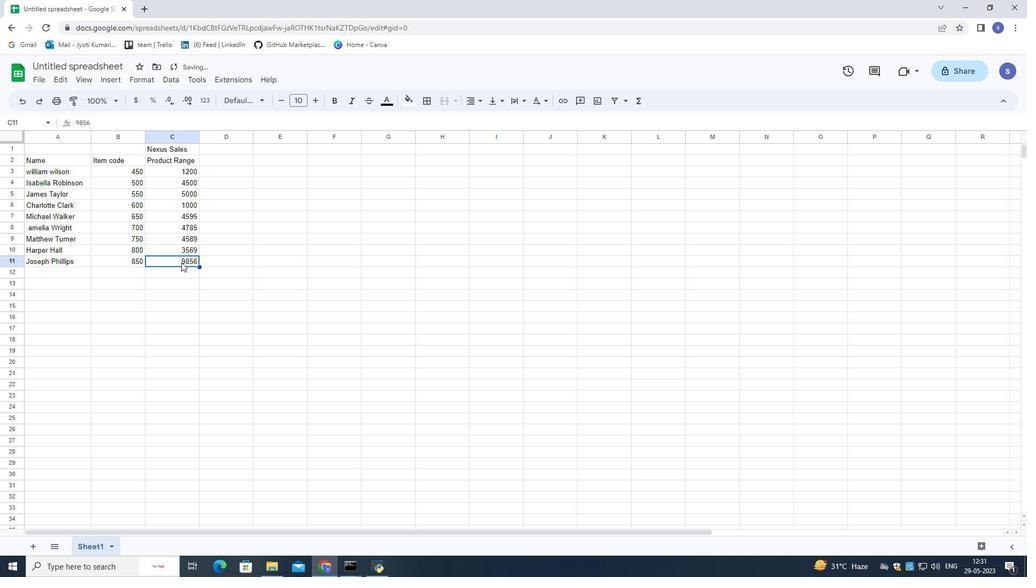 
Action: Mouse pressed left at (181, 262)
Screenshot: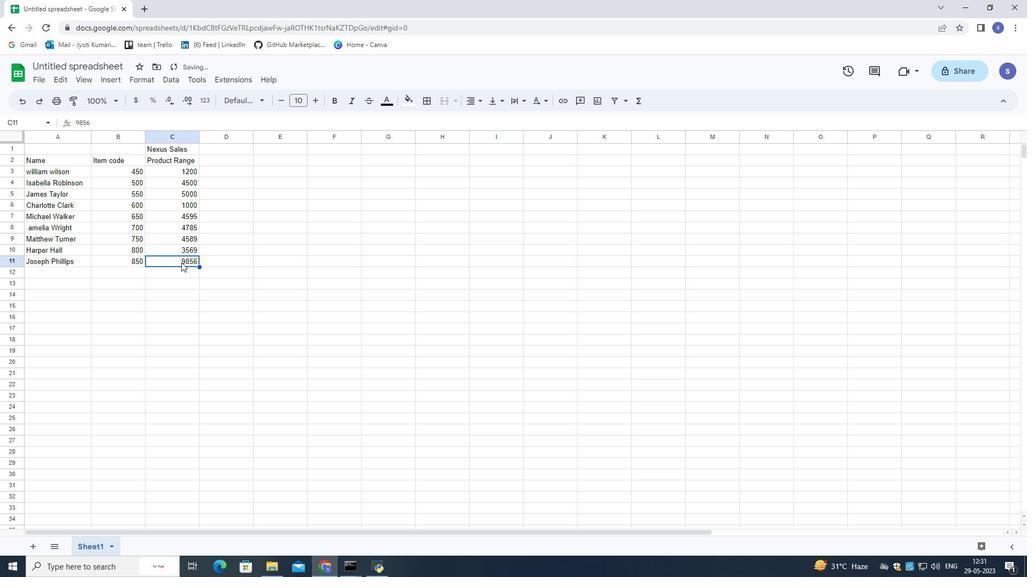 
Action: Mouse pressed left at (181, 262)
Screenshot: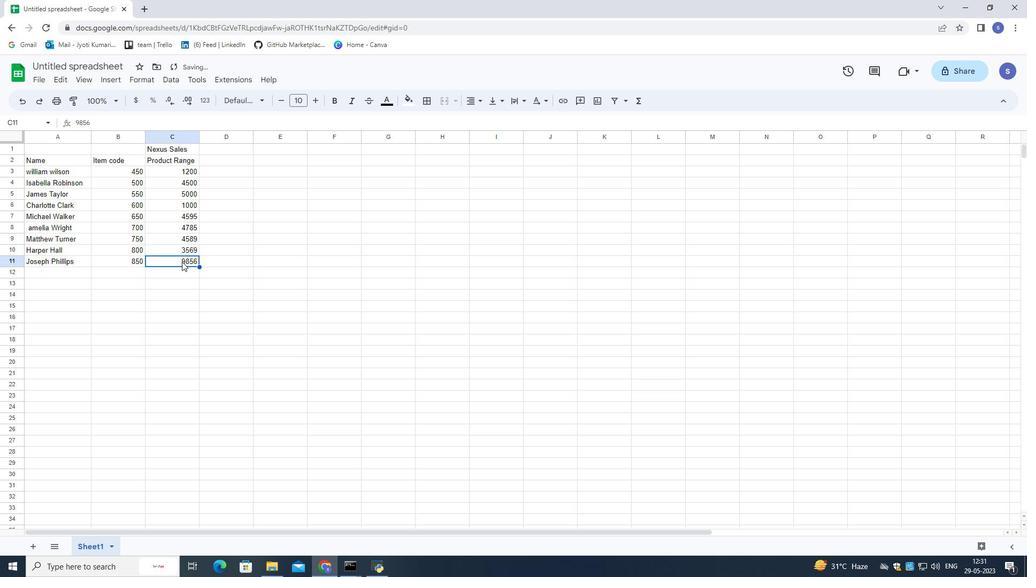 
Action: Mouse pressed left at (181, 262)
Screenshot: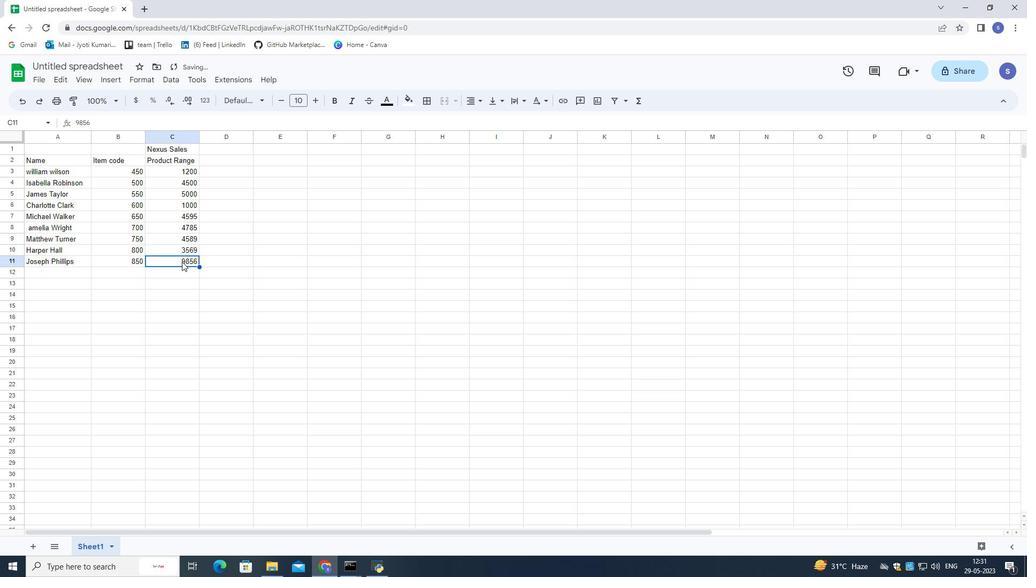 
Action: Mouse pressed left at (181, 262)
Screenshot: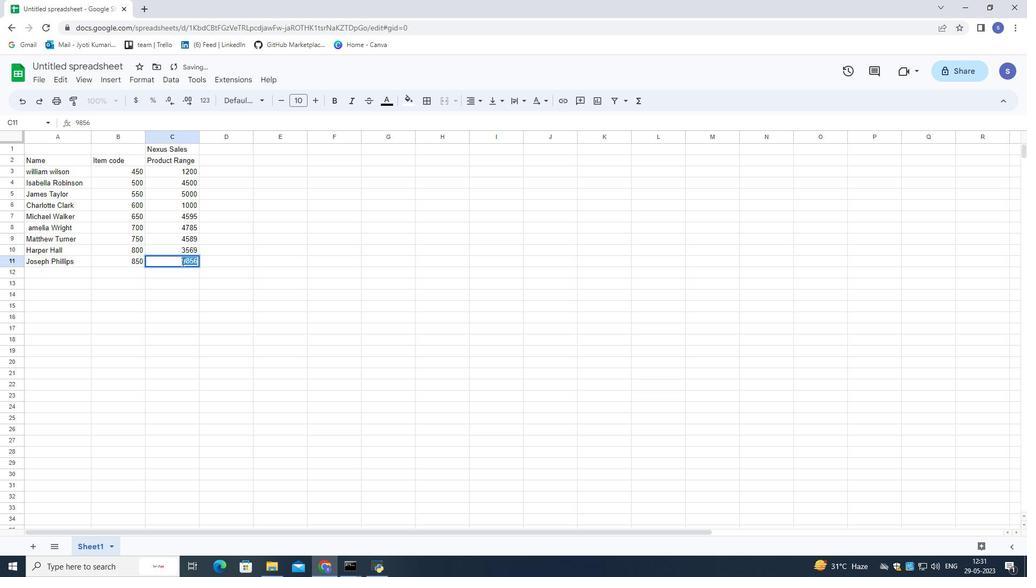 
Action: Key pressed 2658
Screenshot: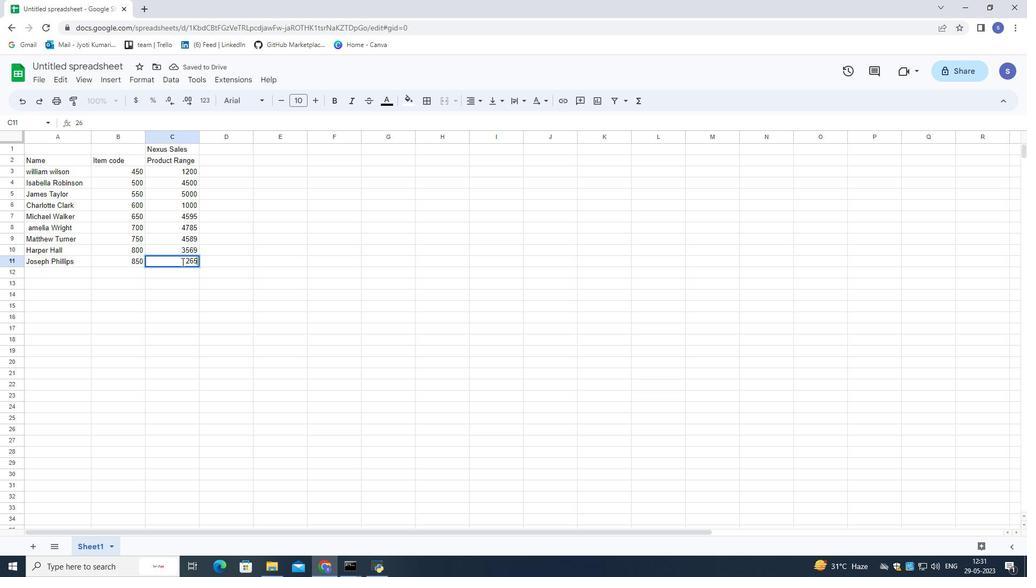 
Action: Mouse moved to (223, 236)
Screenshot: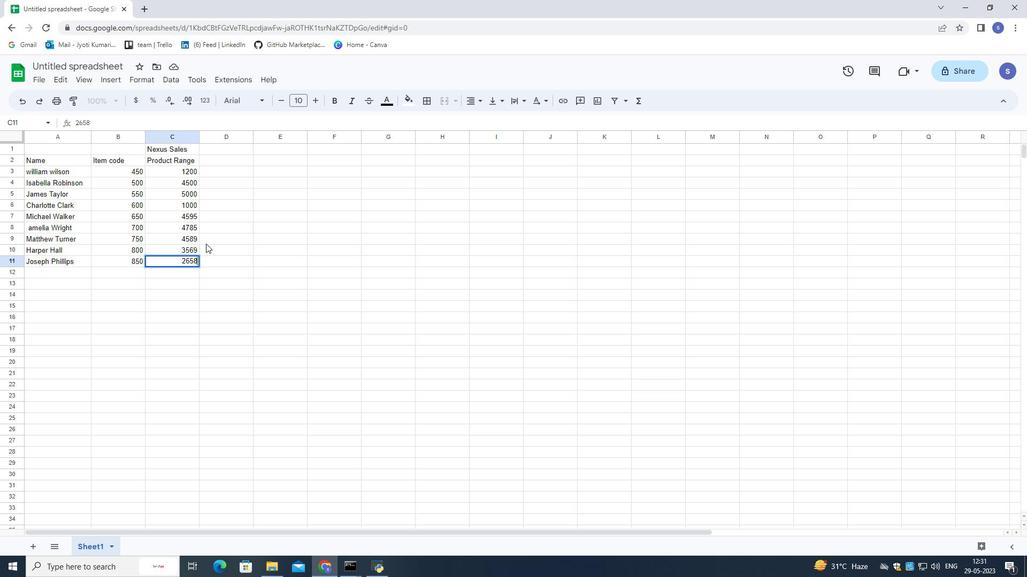 
Action: Mouse pressed left at (223, 236)
Screenshot: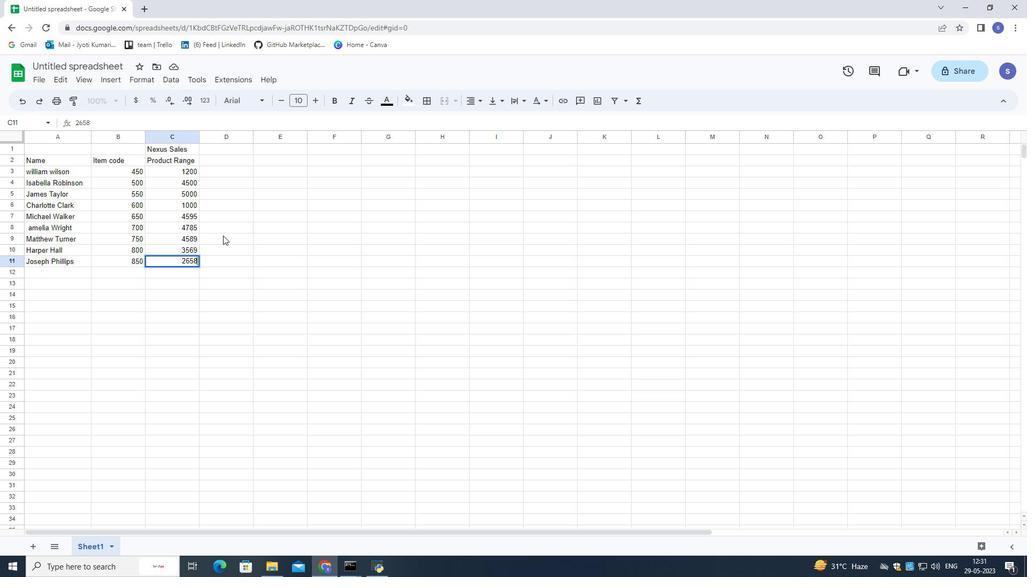 
Action: Mouse moved to (229, 160)
Screenshot: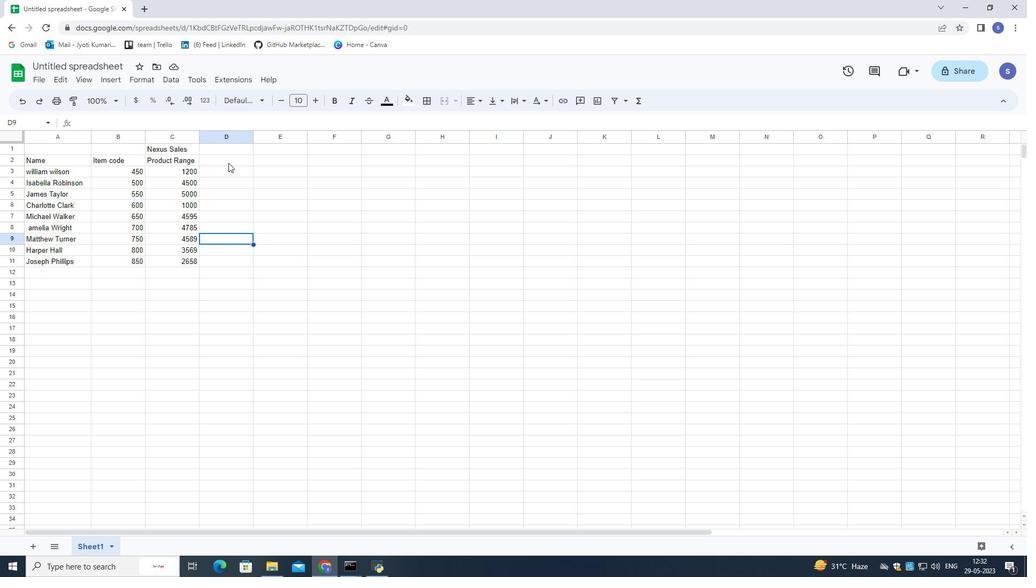 
Action: Mouse pressed left at (229, 160)
Screenshot: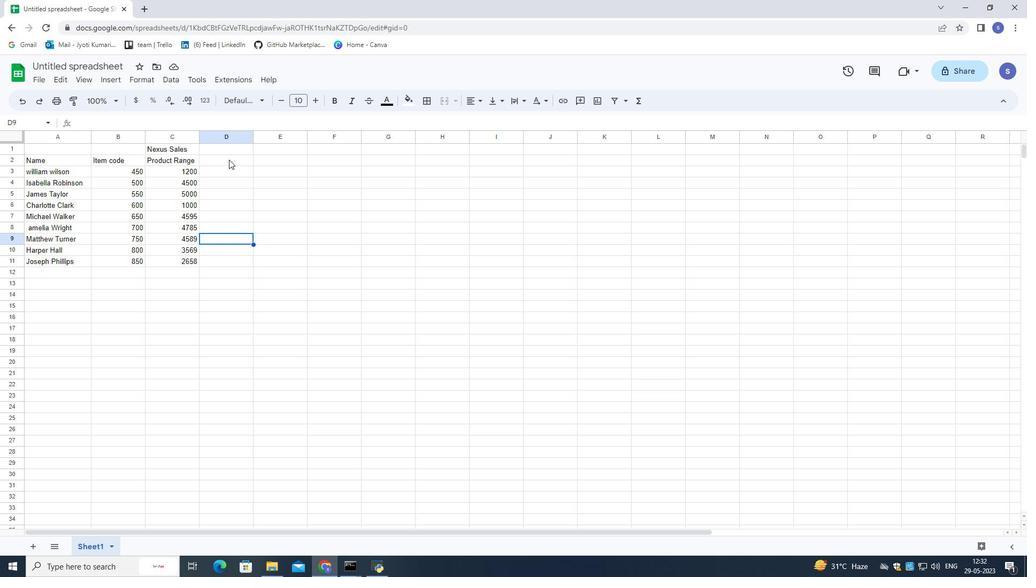 
Action: Mouse moved to (229, 160)
Screenshot: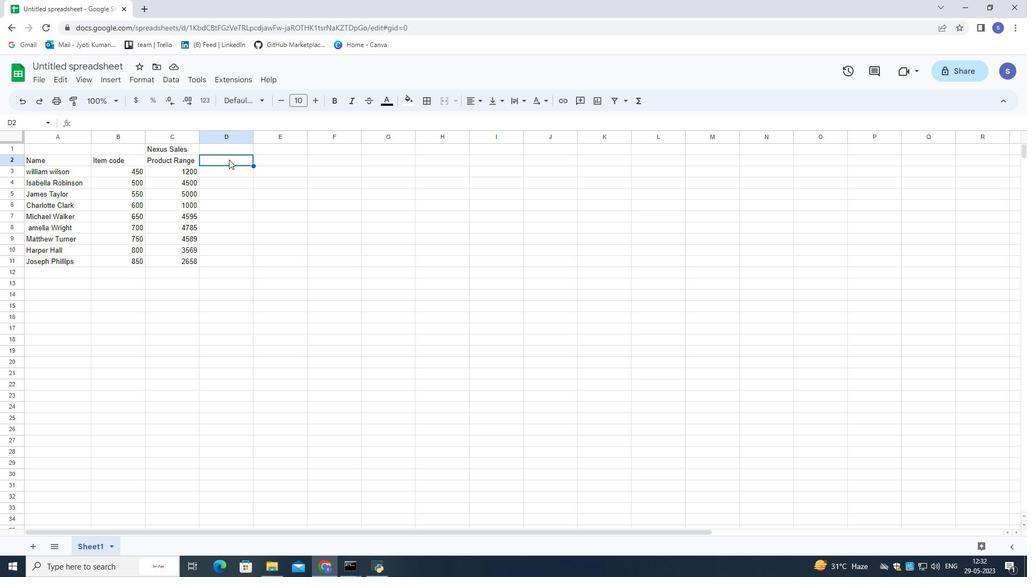 
Action: Key pressed <Key.shift>Product<Key.down>
Screenshot: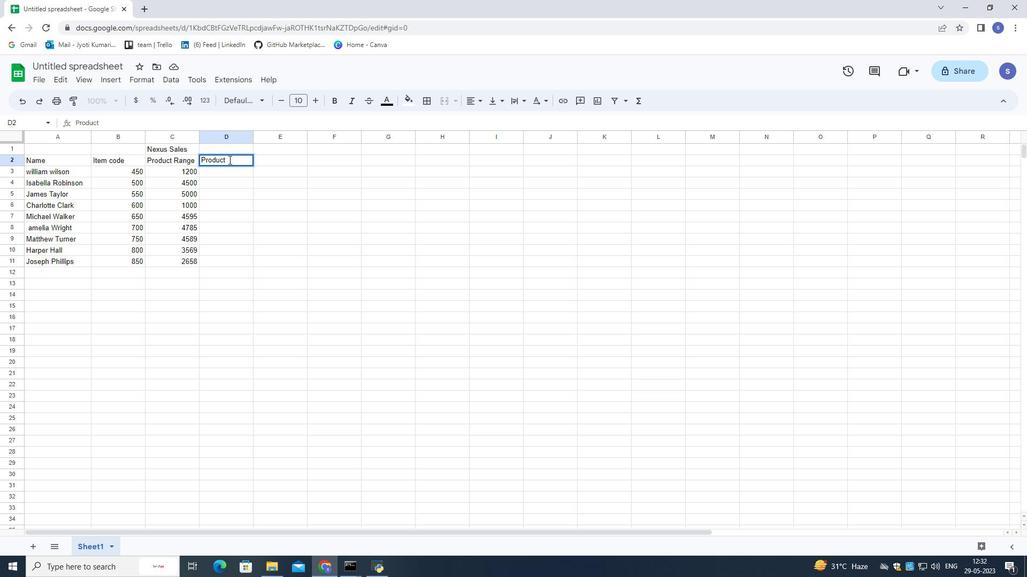 
Action: Mouse moved to (233, 161)
Screenshot: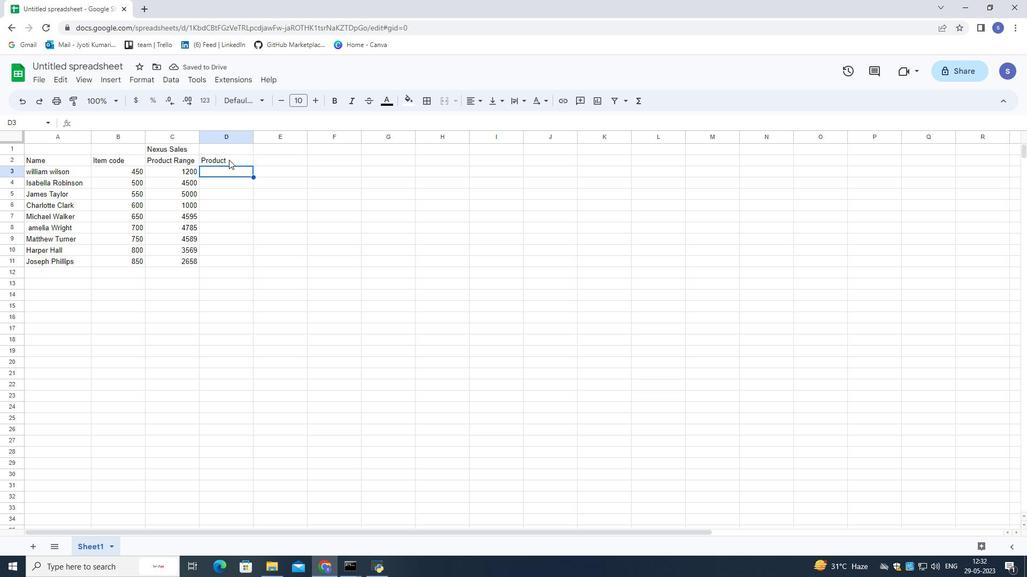 
Action: Key pressed <Key.shift>Nike<Key.space><Key.shift>shoe<Key.down>
Screenshot: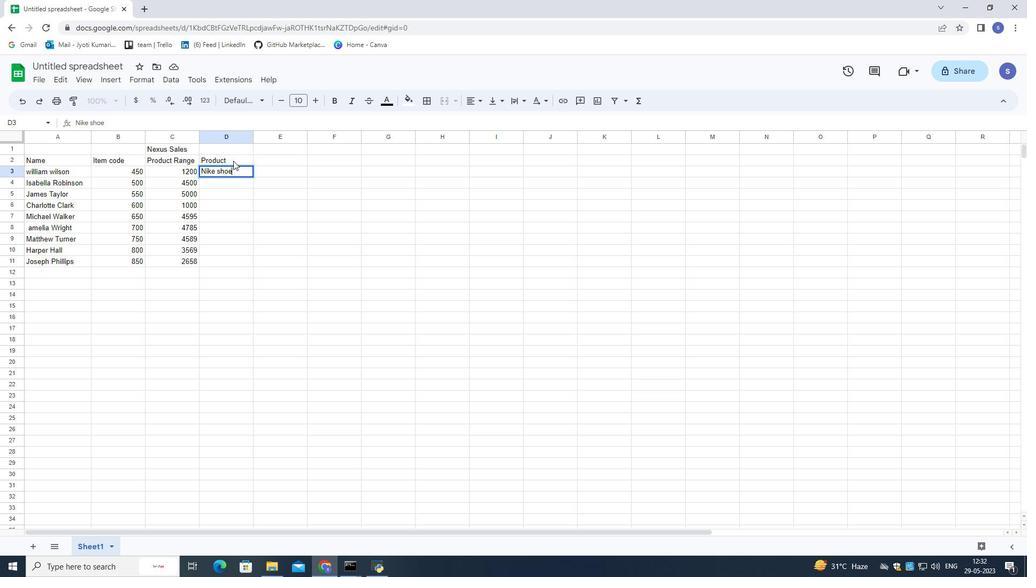 
Action: Mouse moved to (1027, 165)
Screenshot: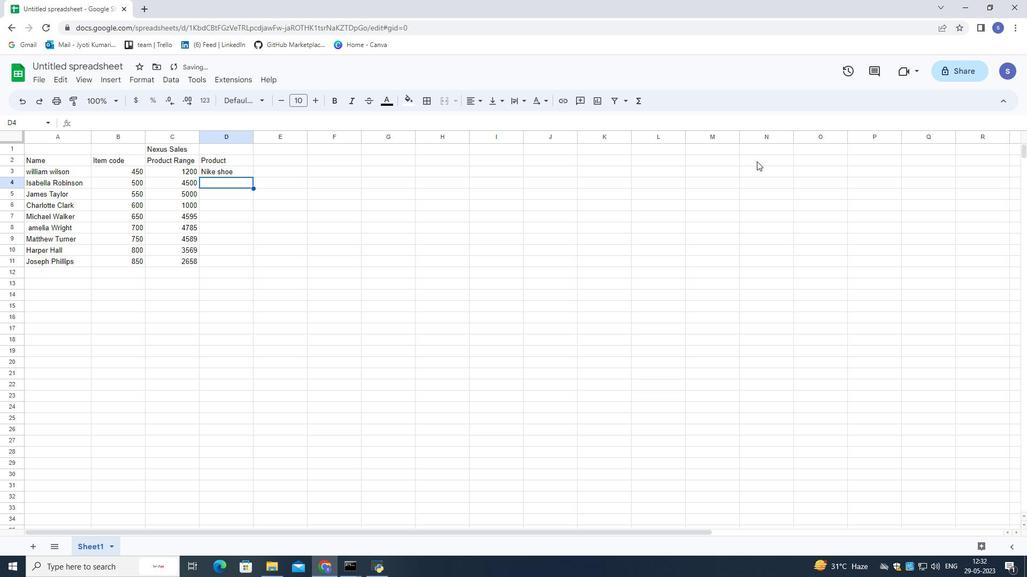 
Action: Key pressed <Key.shift><Key.shift><Key.shift><Key.shift><Key.shift><Key.shift><Key.shift><Key.shift><Key.shift><Key.shift><Key.shift><Key.shift><Key.shift><Key.shift><Key.shift><Key.shift><Key.shift>Adidas<Key.space><Key.shift>Shoe<Key.down><Key.shift><Key.shift><Key.shift><Key.shift><Key.shift><Key.shift><Key.shift><Key.shift><Key.shift><Key.shift><Key.shift>Gucci<Key.space><Key.shift>T-shirt<Key.down><Key.shift>Louis<Key.space><Key.shift><Key.shift><Key.shift><Key.shift><Key.shift><Key.shift><Key.shift><Key.shift><Key.shift><Key.shift><Key.shift><Key.shift><Key.shift><Key.shift><Key.shift><Key.shift><Key.shift><Key.shift><Key.shift><Key.shift><Key.shift><Key.shift><Key.shift><Key.shift><Key.shift><Key.shift><Key.shift><Key.shift><Key.shift><Key.shift><Key.shift><Key.shift><Key.shift><Key.shift><Key.shift><Key.shift><Key.shift><Key.shift><Key.shift><Key.shift><Key.shift><Key.shift><Key.shift><Key.shift><Key.shift><Key.shift><Key.shift><Key.shift><Key.shift><Key.shift><Key.shift><Key.shift><Key.shift><Key.shift><Key.shift><Key.shift><Key.shift><Key.shift><Key.shift><Key.shift><Key.shift><Key.shift>Vuitton<Key.space><Key.shift>Bag<Key.down><Key.shift><Key.shift><Key.shift>Zara<Key.space><Key.shift>Shirt<Key.down><Key.shift>H<Key.shift><Key.shift><Key.shift><Key.shift><Key.shift><Key.shift>&<Key.shift>M<Key.space><Key.shift>Jeans<Key.down><Key.shift>Chanel<Key.space><Key.shift>Perfume<Key.down><Key.shift>Versace<Key.space><Key.shift>Perfume<Key.down><Key.shift>Ralph<Key.space><Key.shift><Key.shift><Key.shift>Lauren<Key.down><Key.shift>Pa<Key.backspace>rada<Key.space><Key.shift><Key.shift><Key.shift><Key.shift><Key.shift><Key.shift><Key.shift><Key.shift><Key.shift><Key.shift>Shirt<Key.down>
Screenshot: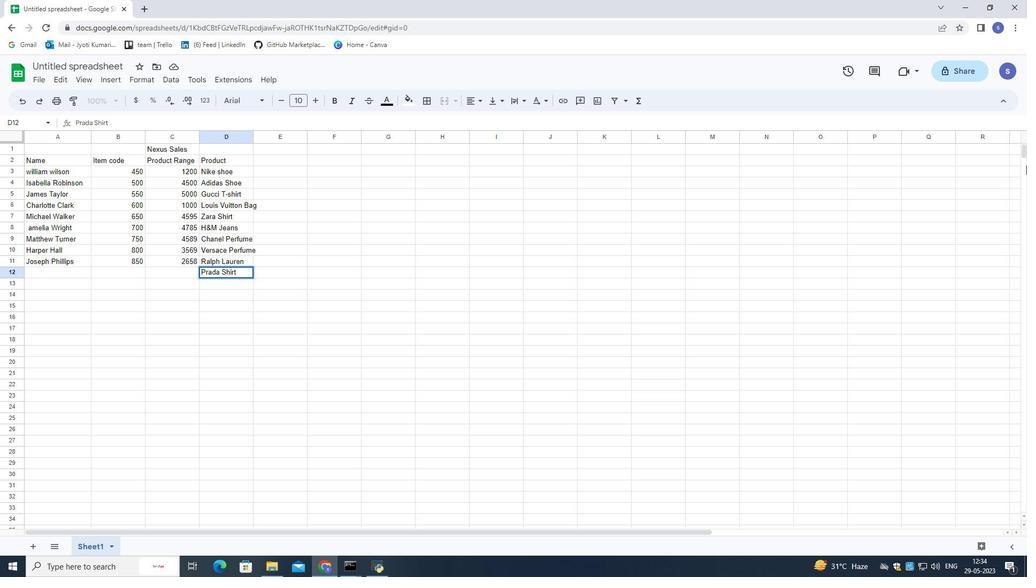 
Action: Mouse moved to (68, 271)
Screenshot: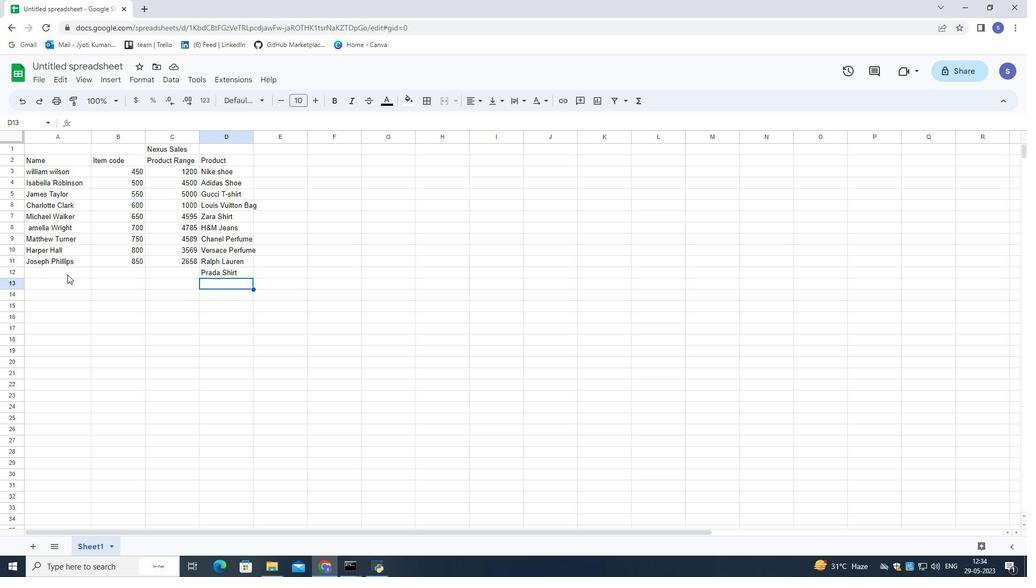 
Action: Mouse pressed left at (68, 271)
Screenshot: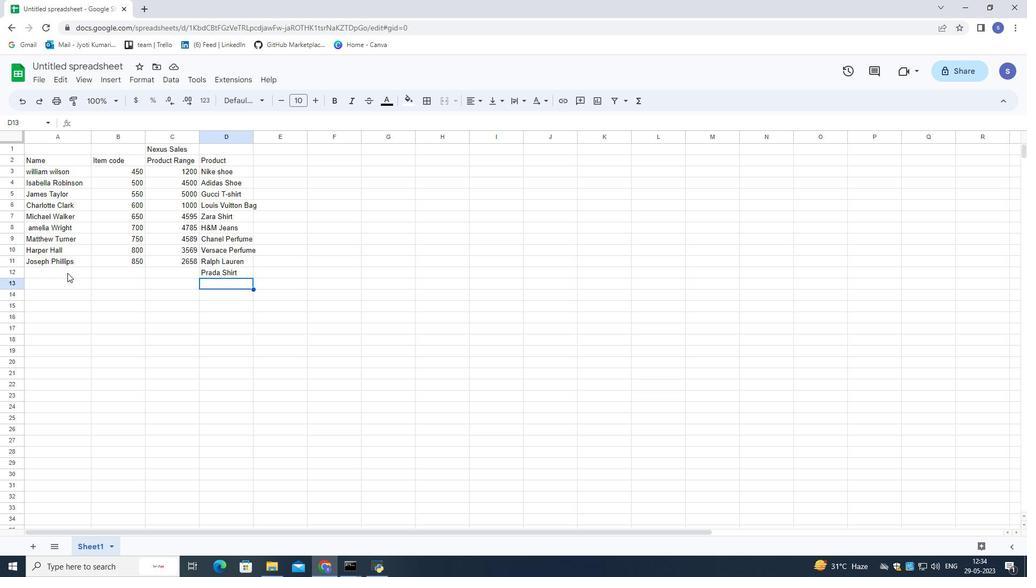 
Action: Key pressed <Key.shift><Key.shift><Key.shift><Key.shift>Abigail<Key.space><Key.shift><Key.shift>Adams
Screenshot: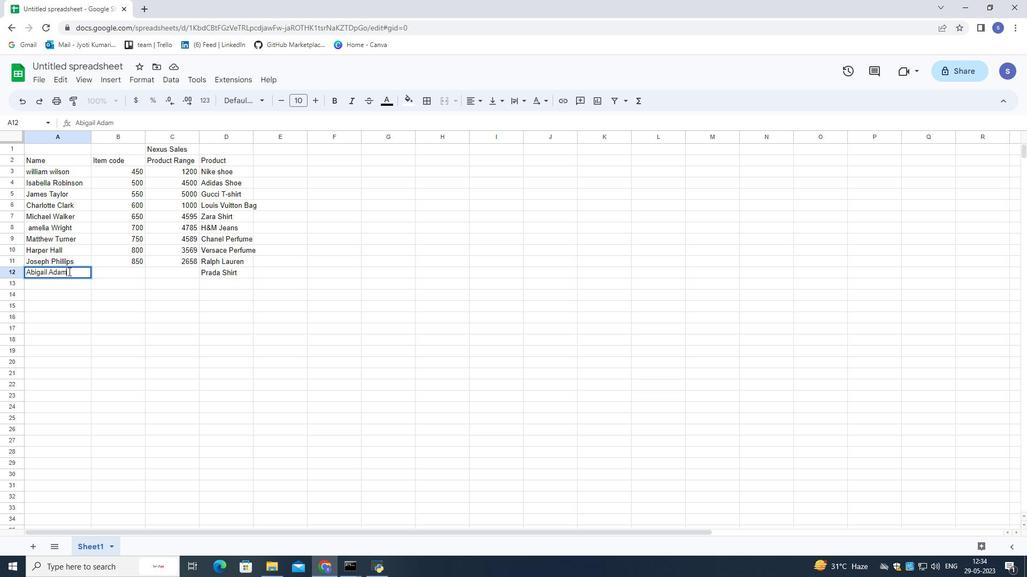 
Action: Mouse moved to (104, 274)
Screenshot: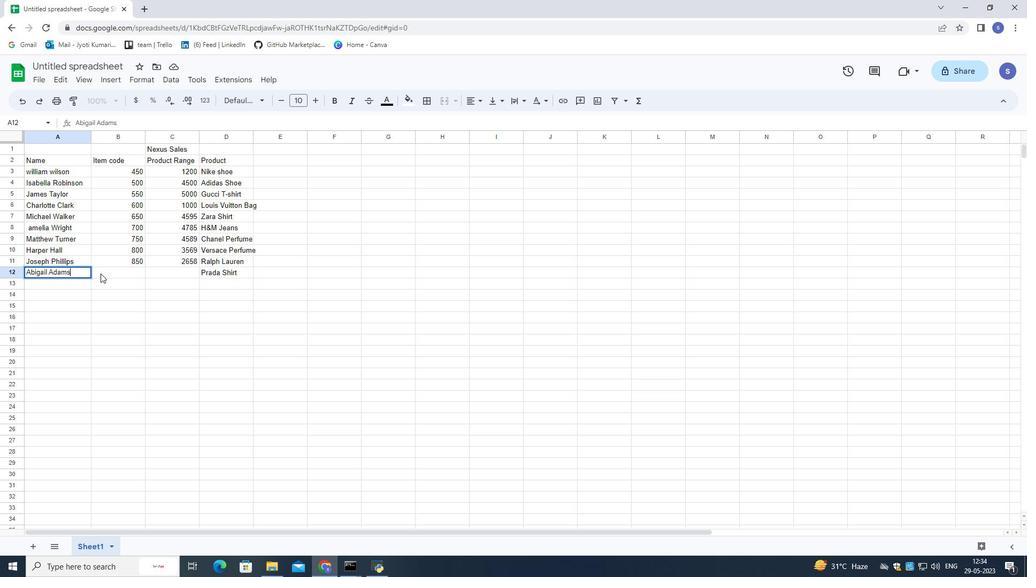 
Action: Mouse pressed left at (104, 274)
Screenshot: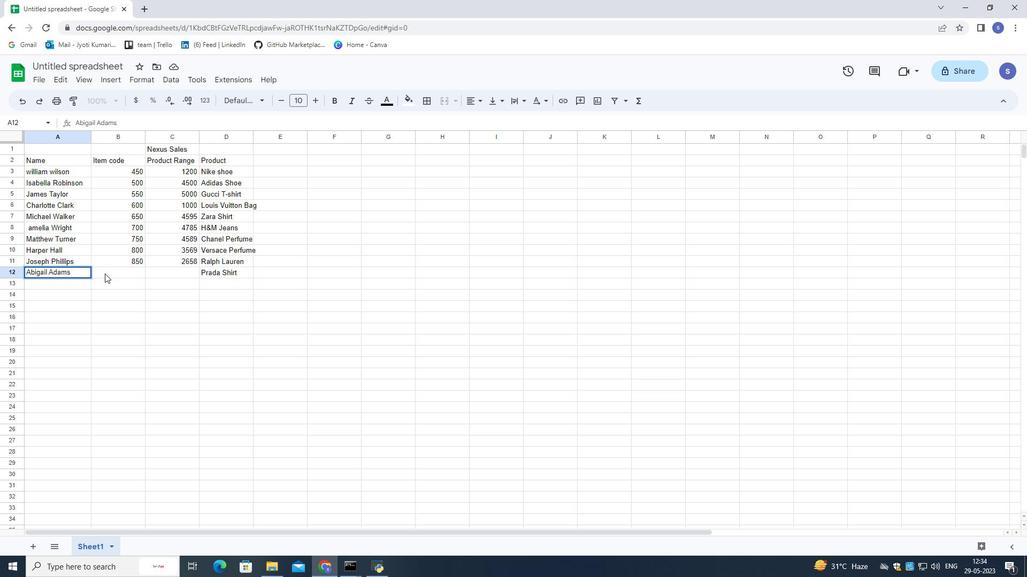 
Action: Mouse moved to (143, 272)
Screenshot: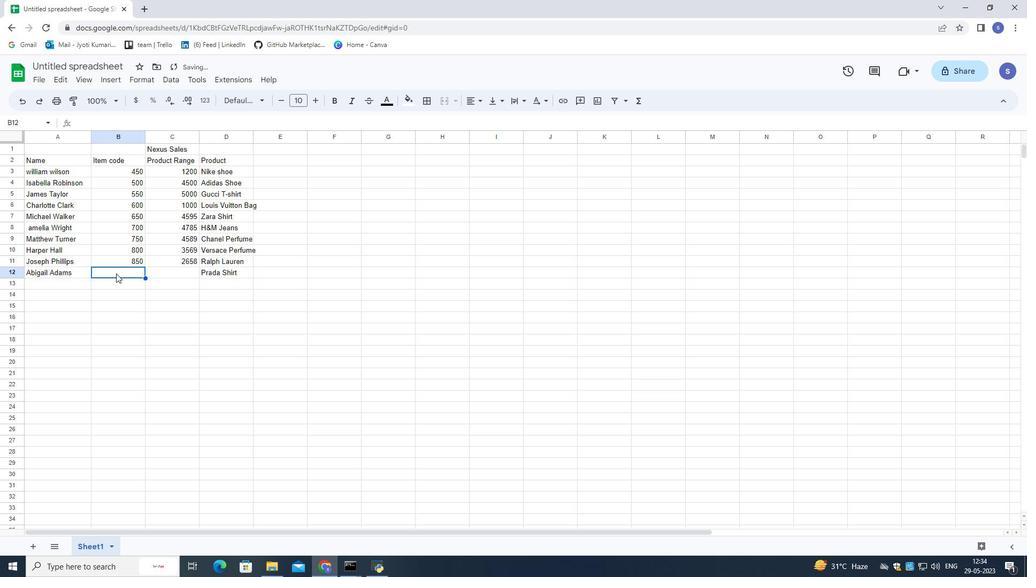 
Action: Key pressed 456<Key.down>
Screenshot: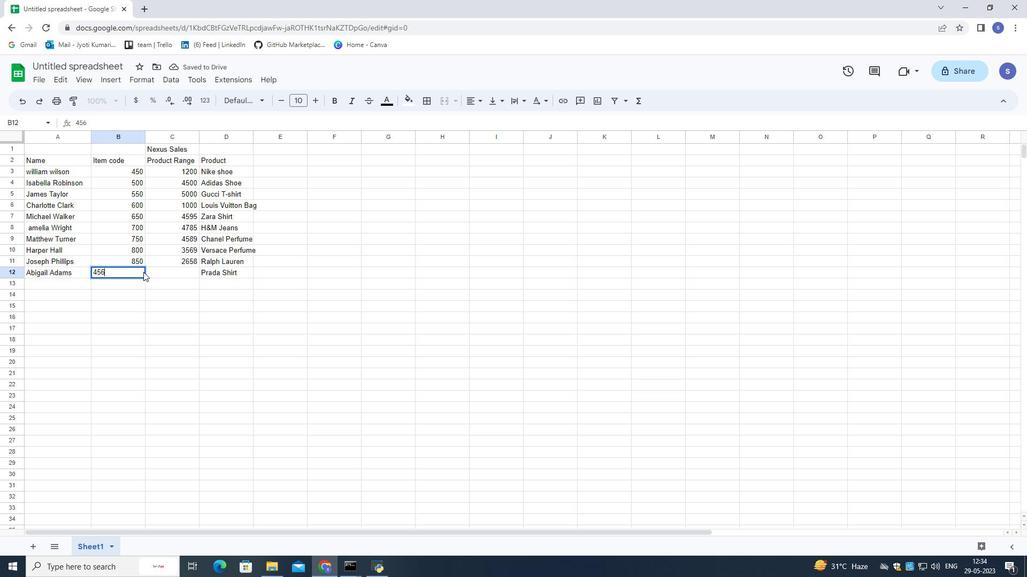 
Action: Mouse moved to (186, 272)
Screenshot: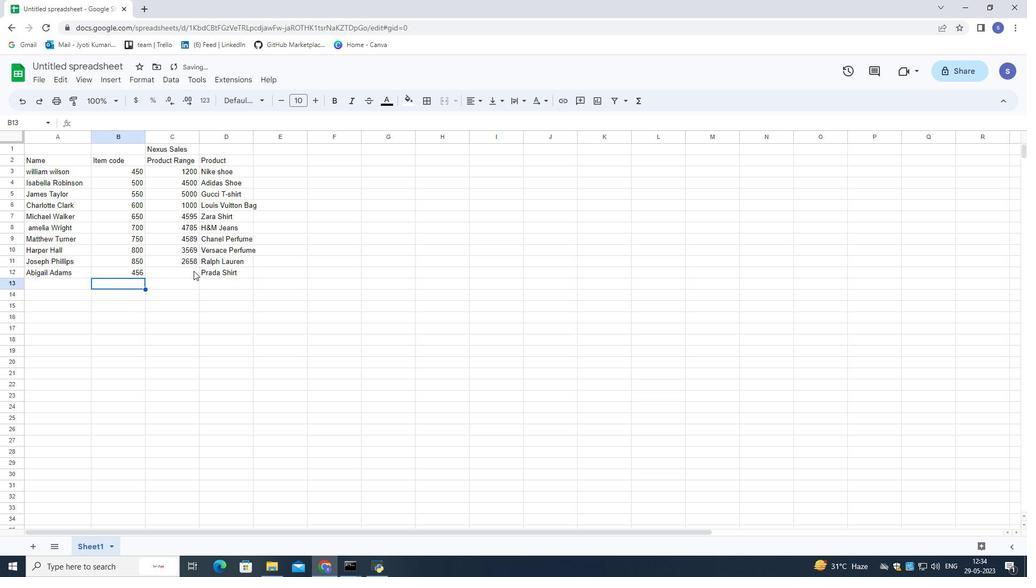 
Action: Mouse pressed left at (186, 272)
Screenshot: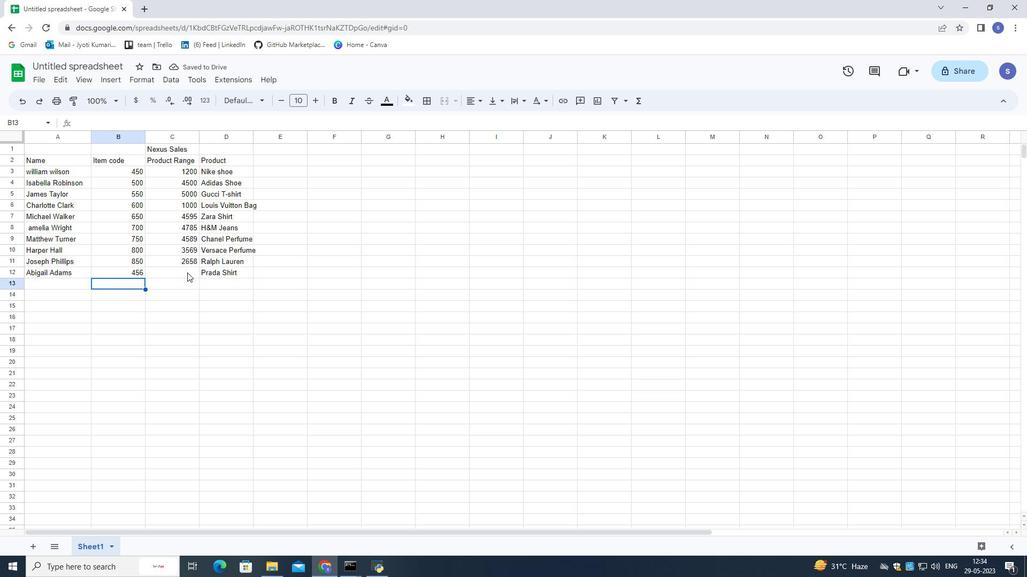 
Action: Mouse moved to (318, 369)
Screenshot: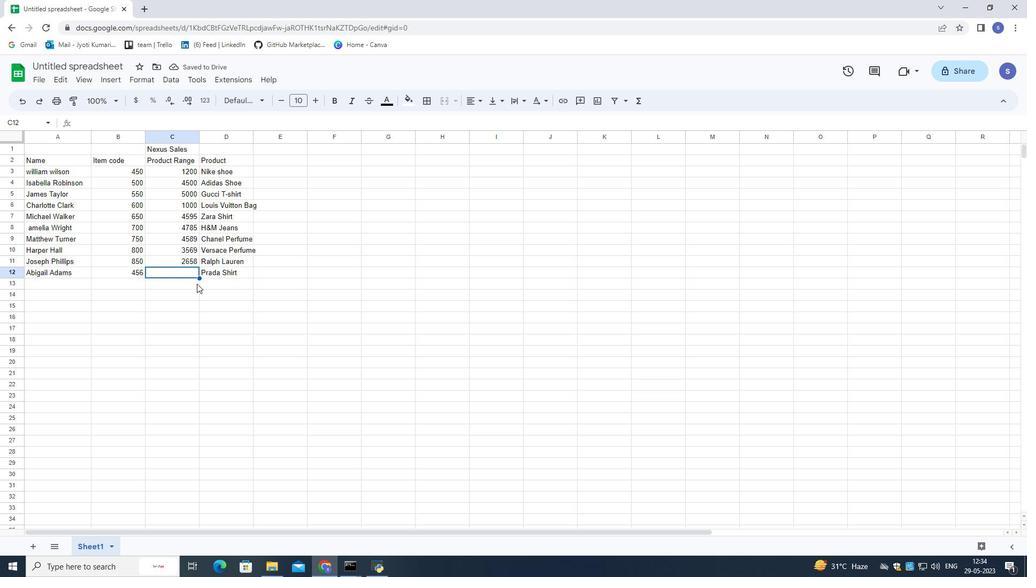 
Action: Key pressed 3644<Key.down>
Screenshot: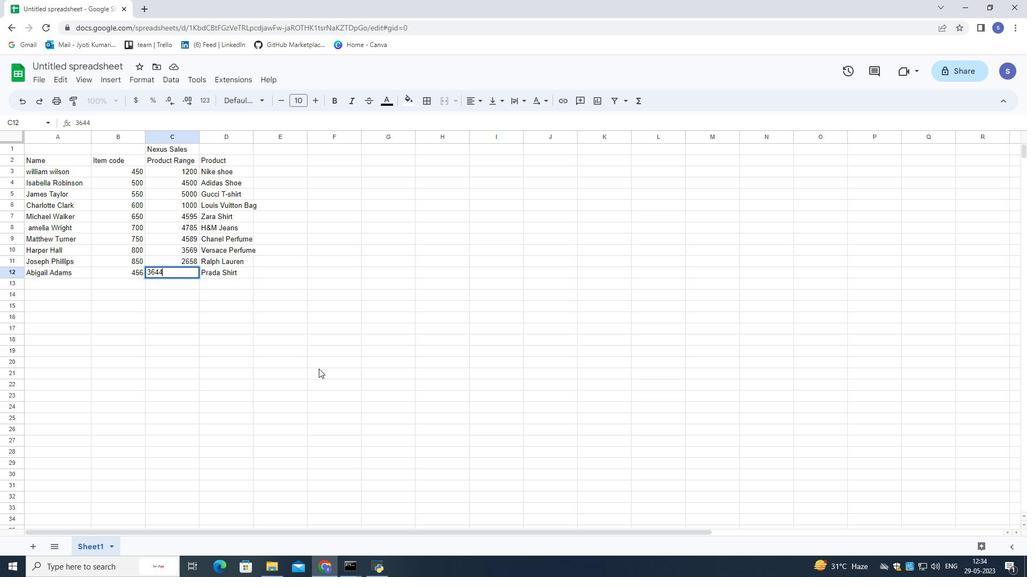 
Action: Mouse moved to (263, 158)
Screenshot: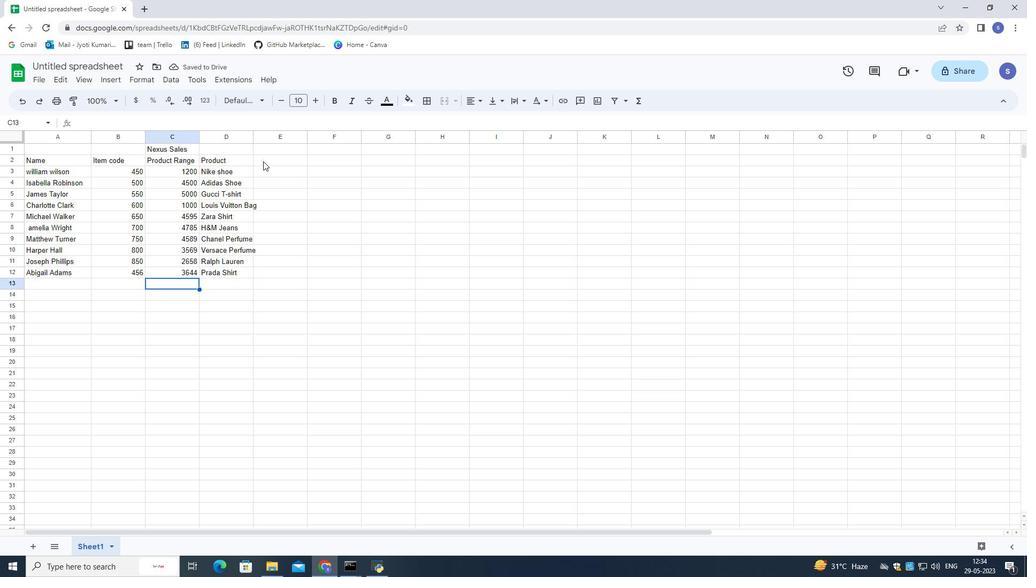 
Action: Mouse pressed left at (263, 158)
Screenshot: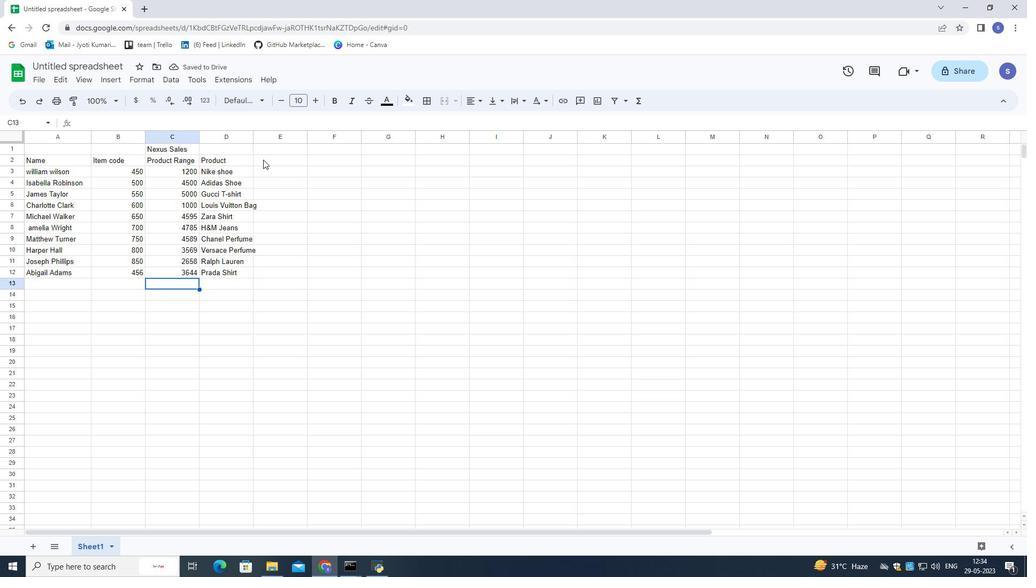 
Action: Mouse moved to (351, 269)
Screenshot: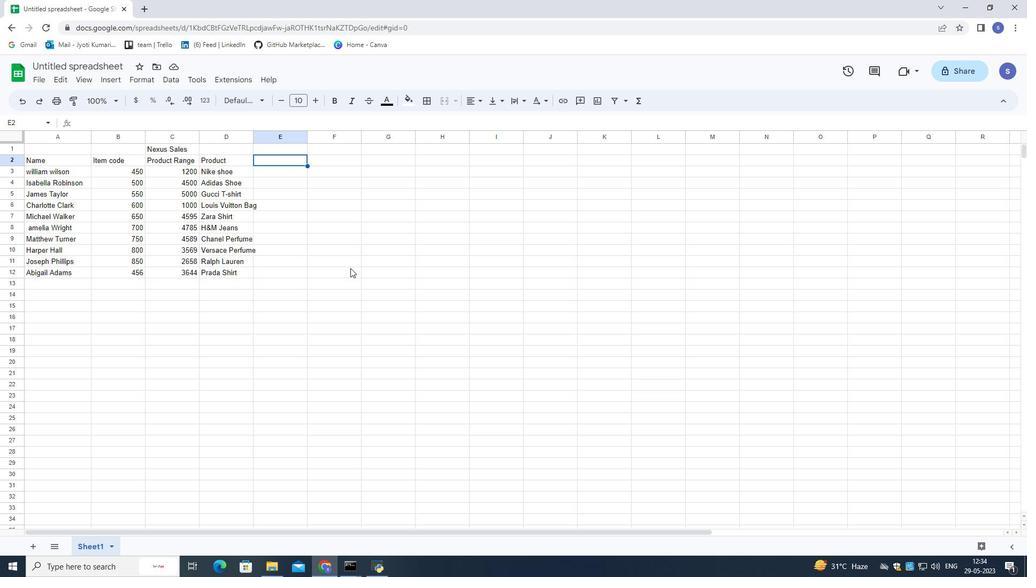 
Action: Key pressed <Key.shift>Quantity<Key.down>
Screenshot: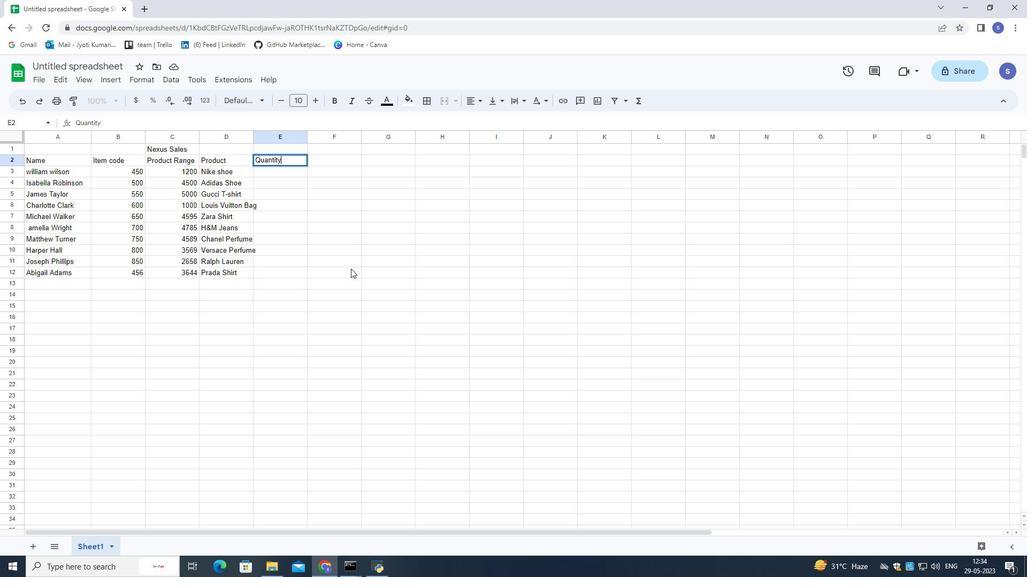 
Action: Mouse moved to (504, 475)
Screenshot: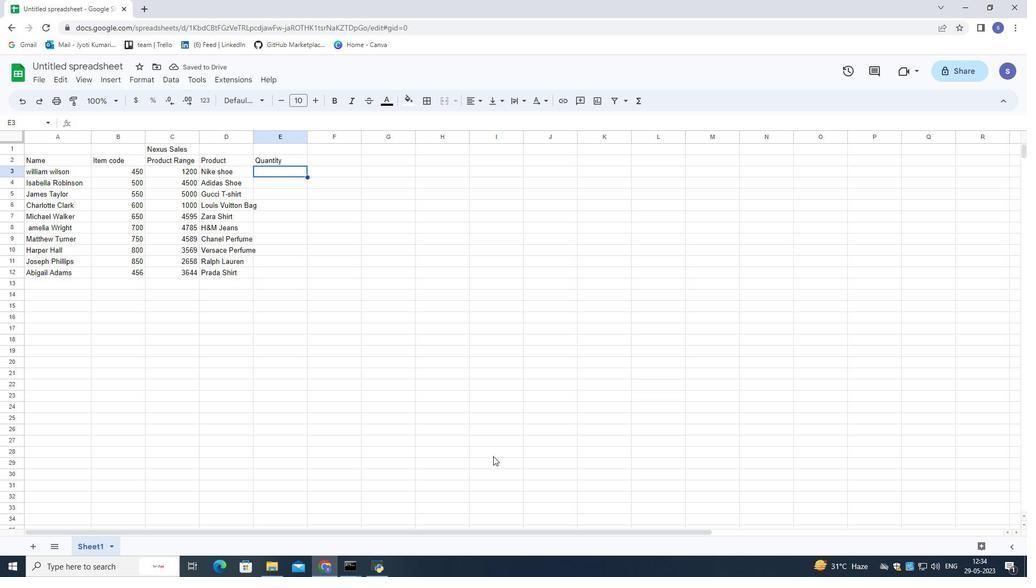 
Action: Key pressed 3<Key.down>2<Key.down>4<Key.down>5<Key.down><Key.down>8<Key.down>7<Key.down>6<Key.down>5<Key.down>3<Key.down>
Screenshot: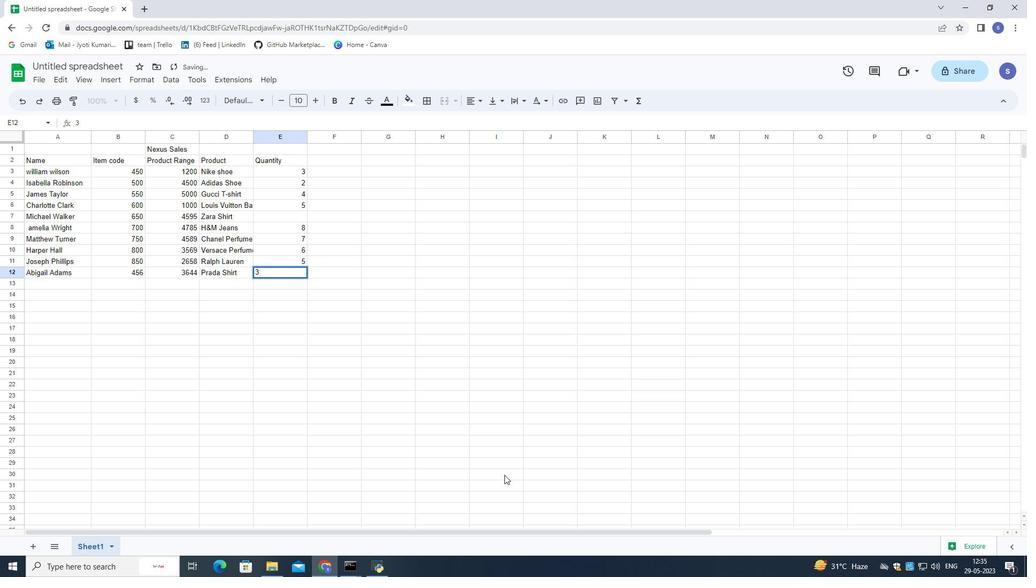 
Action: Mouse moved to (291, 218)
Screenshot: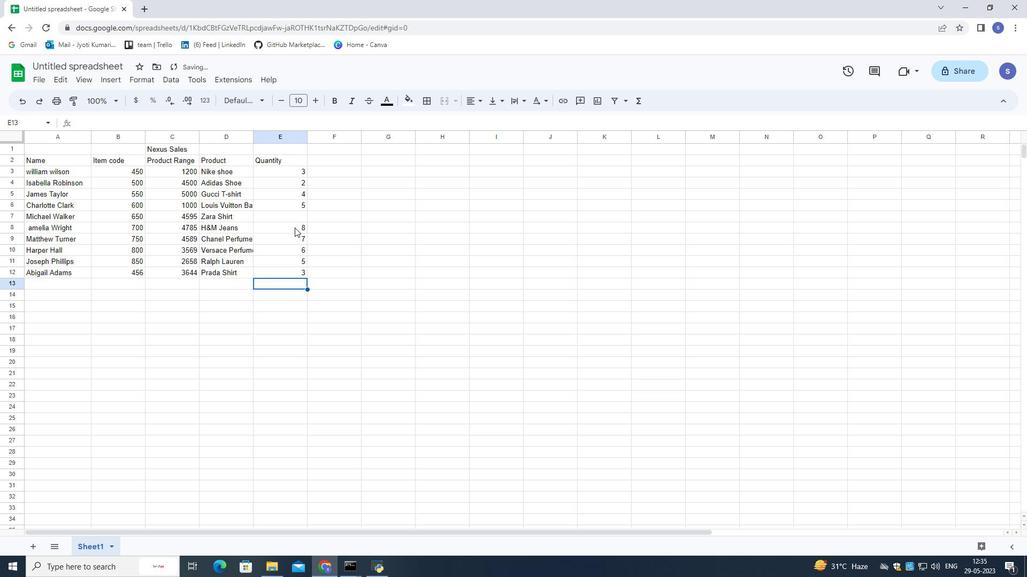 
Action: Mouse pressed left at (291, 218)
Screenshot: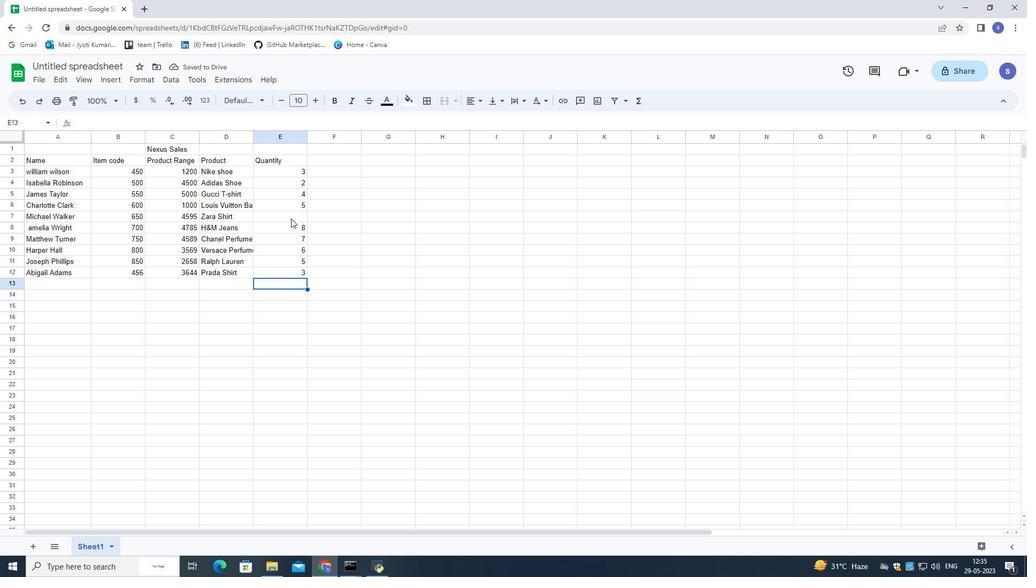 
Action: Key pressed 4<Key.down>
Screenshot: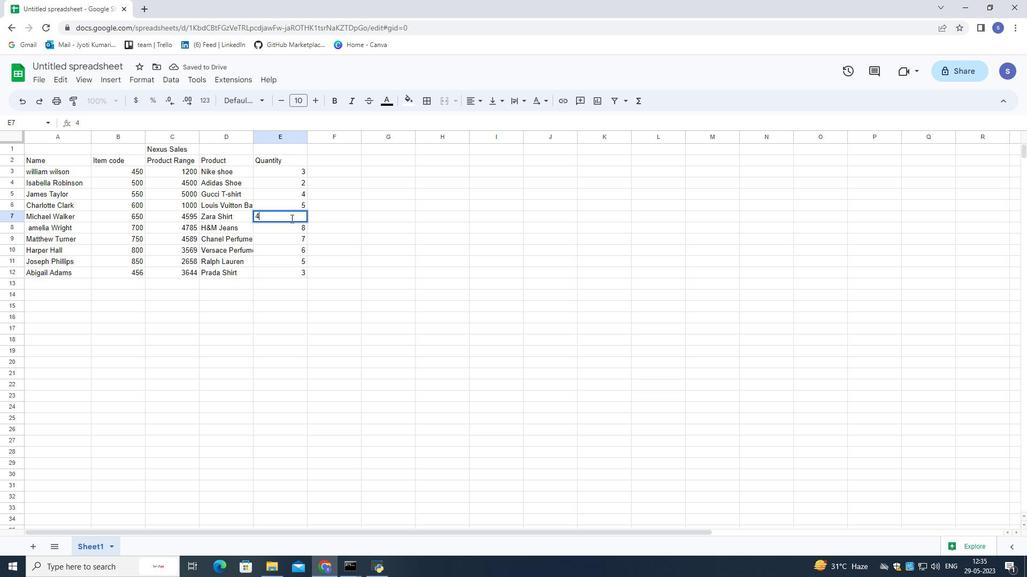 
Action: Mouse moved to (328, 163)
Screenshot: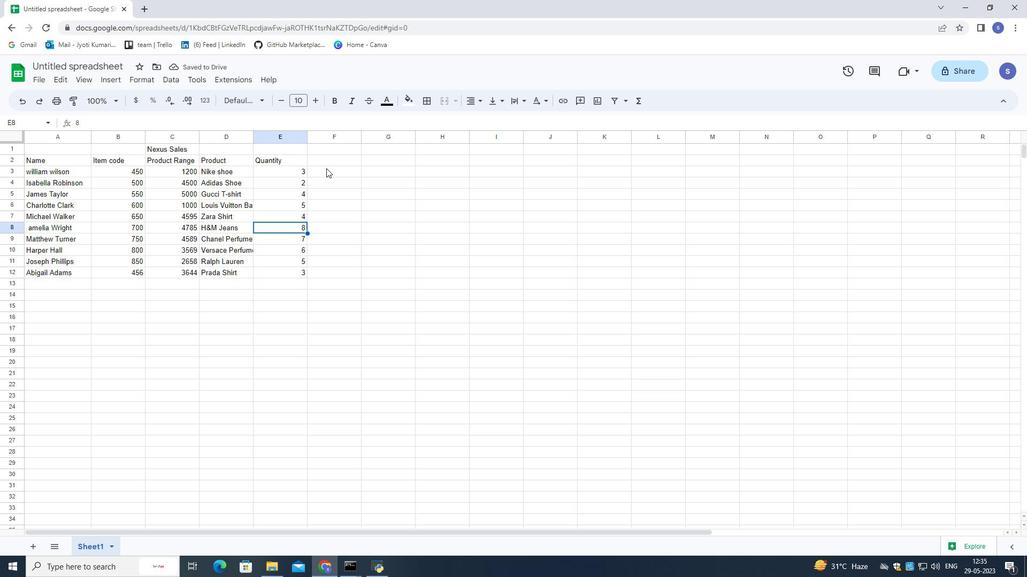 
Action: Mouse pressed left at (328, 163)
Screenshot: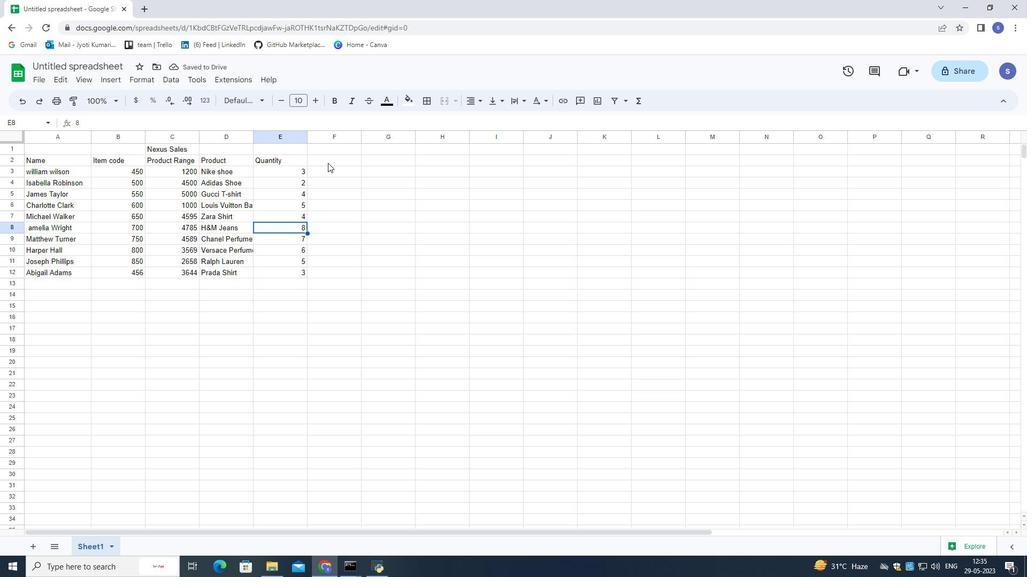 
Action: Mouse moved to (344, 165)
Screenshot: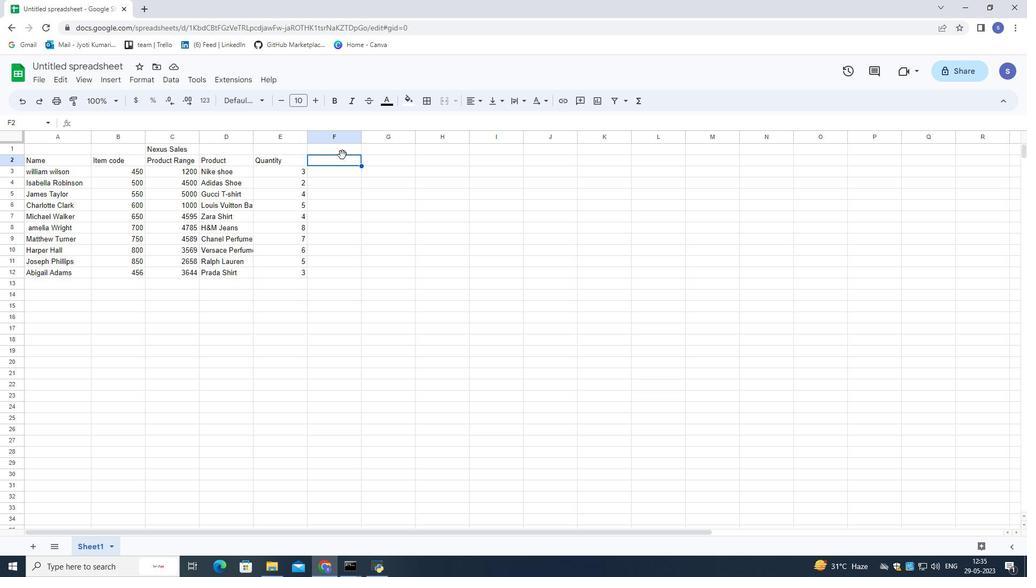 
Action: Key pressed <Key.shift>Amount<Key.down>
Screenshot: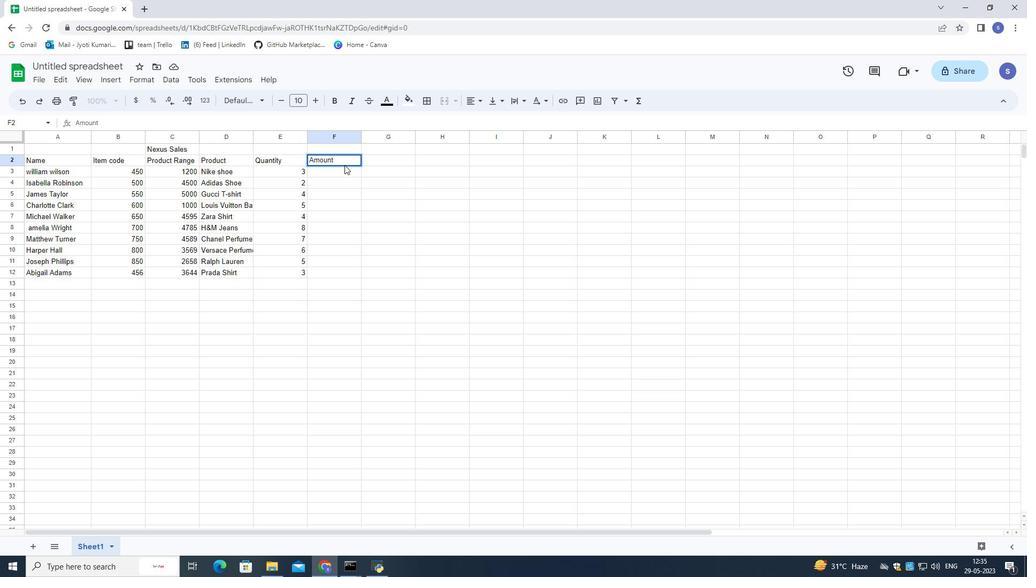 
Action: Mouse moved to (325, 172)
Screenshot: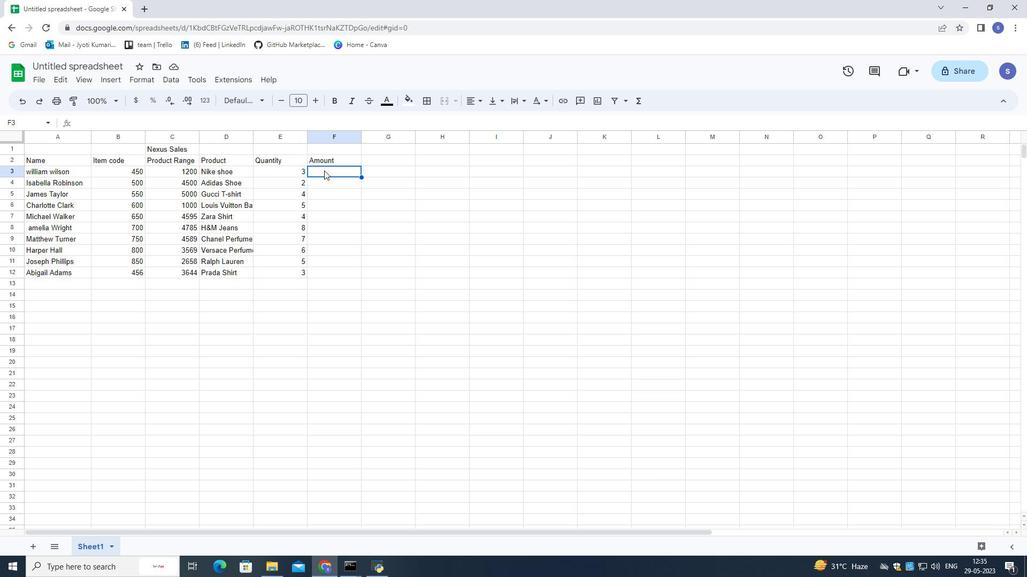 
Action: Mouse pressed left at (325, 172)
Screenshot: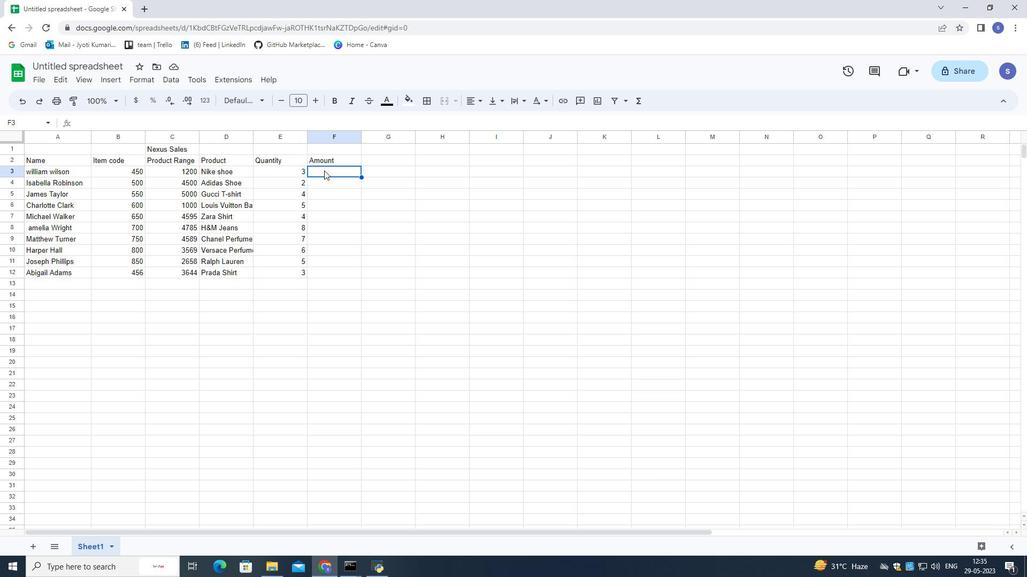 
Action: Mouse moved to (325, 172)
Screenshot: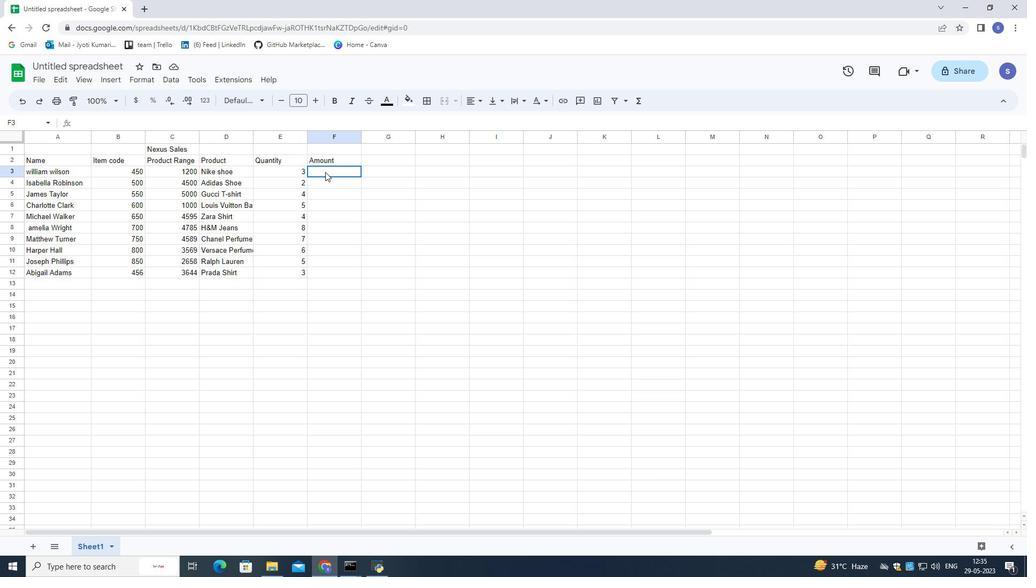 
Action: Key pressed =sum<Key.shift_r>(
Screenshot: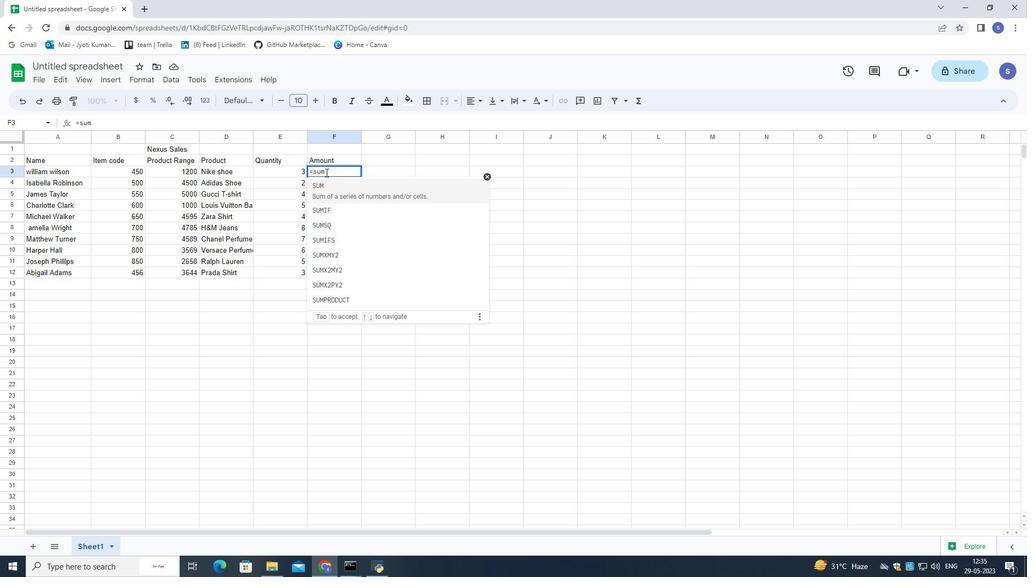 
Action: Mouse moved to (167, 172)
Screenshot: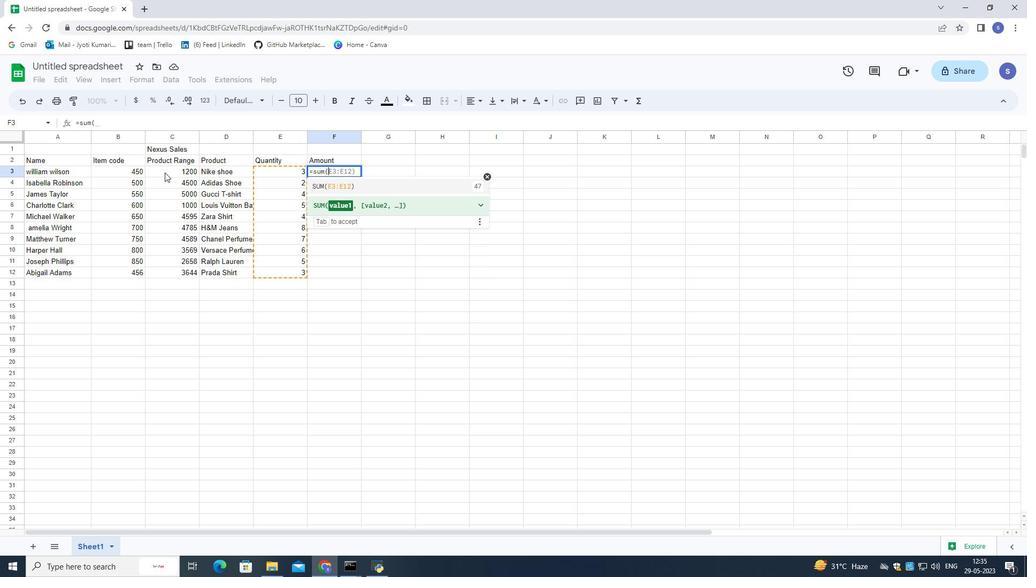 
Action: Mouse pressed left at (167, 172)
Screenshot: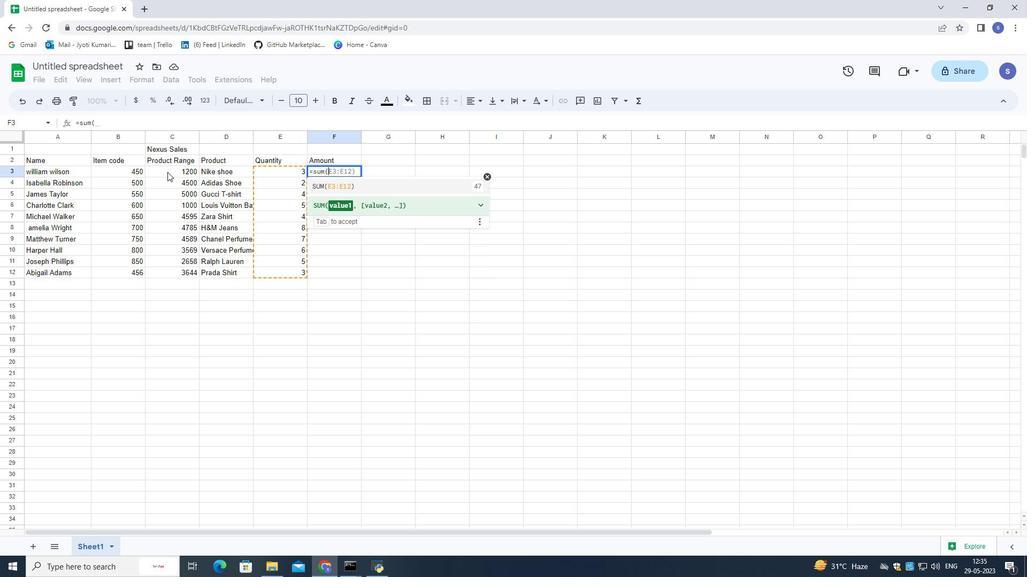 
Action: Mouse moved to (180, 170)
Screenshot: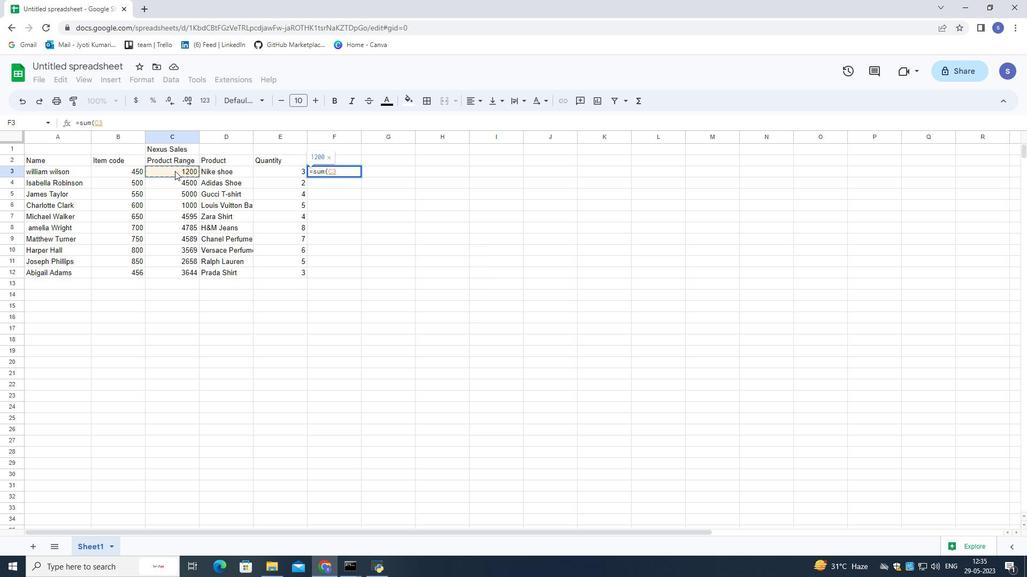 
Action: Key pressed *
Screenshot: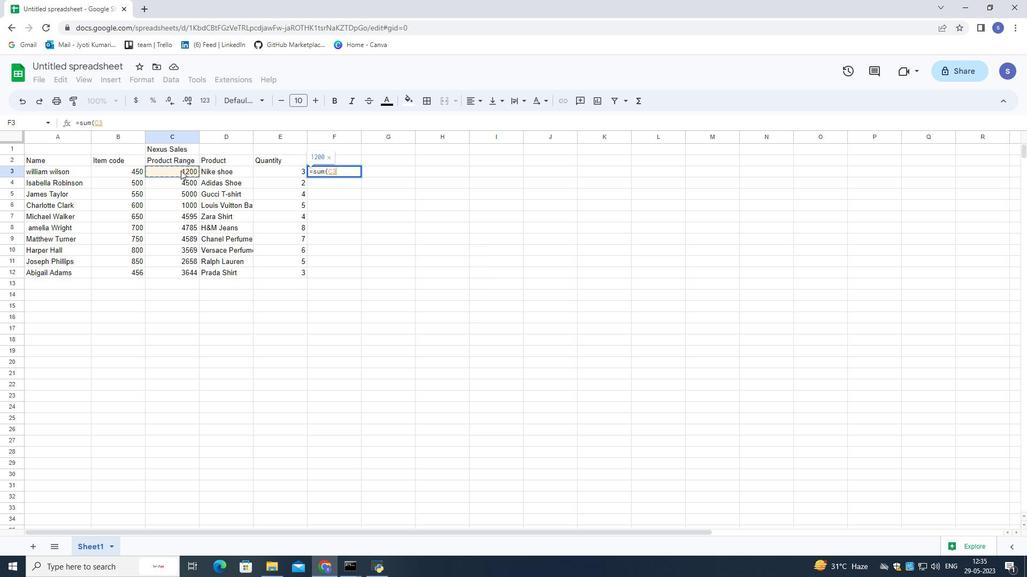
Action: Mouse moved to (277, 174)
Screenshot: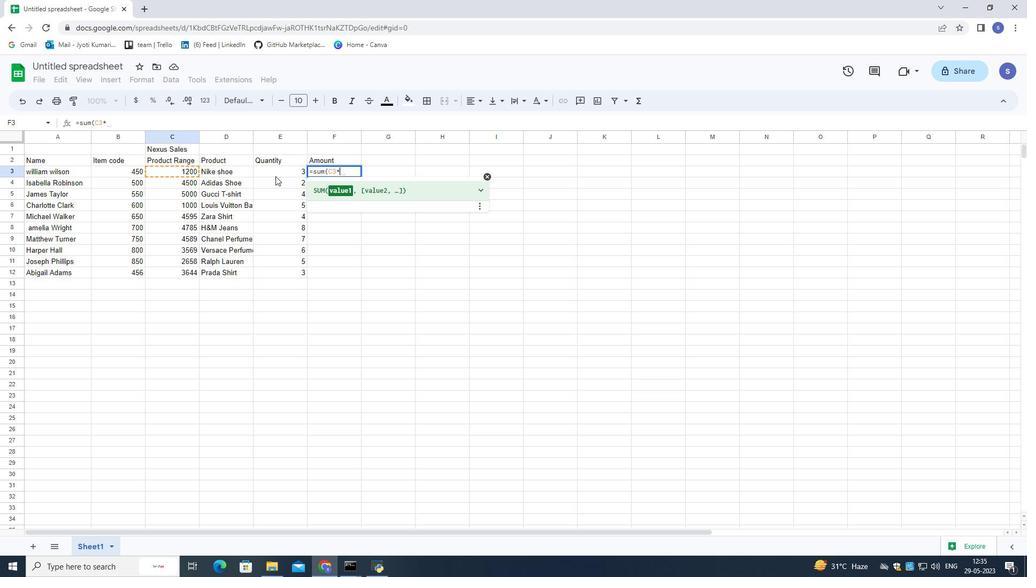 
Action: Mouse pressed left at (277, 174)
Screenshot: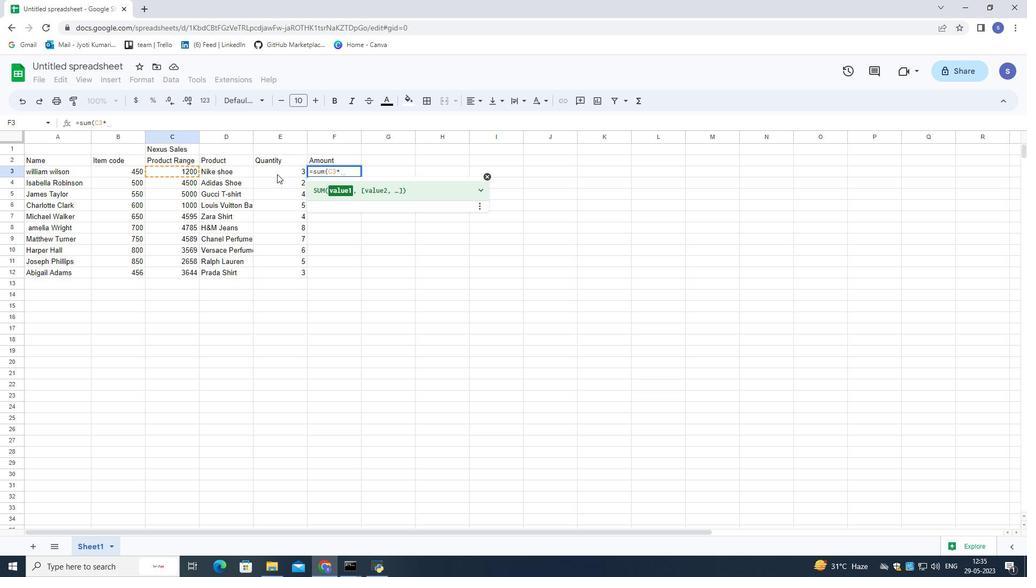 
Action: Mouse moved to (332, 172)
Screenshot: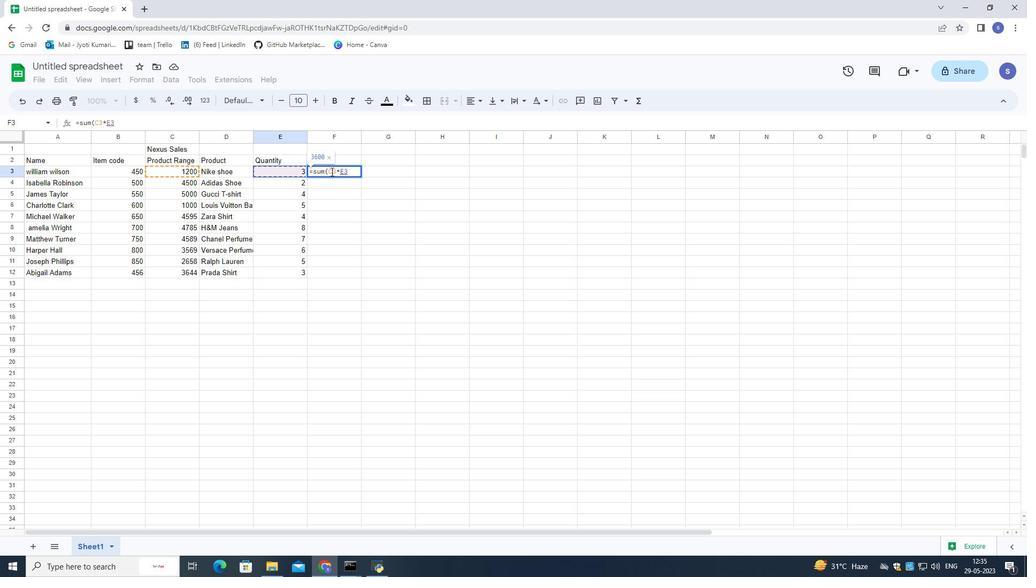 
Action: Key pressed <Key.shift_r>)<Key.enter><Key.enter>
Screenshot: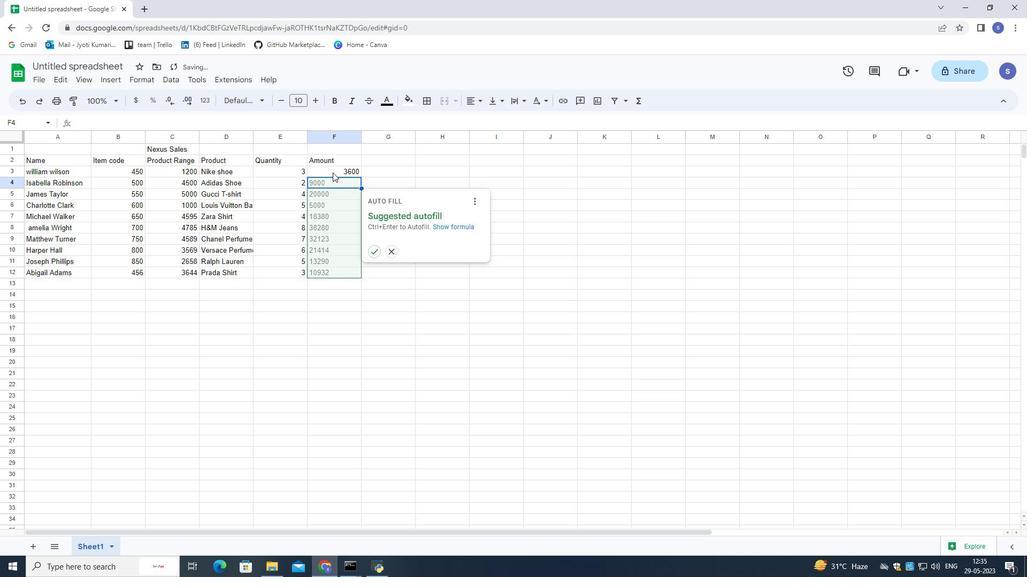 
Action: Mouse pressed left at (332, 172)
Screenshot: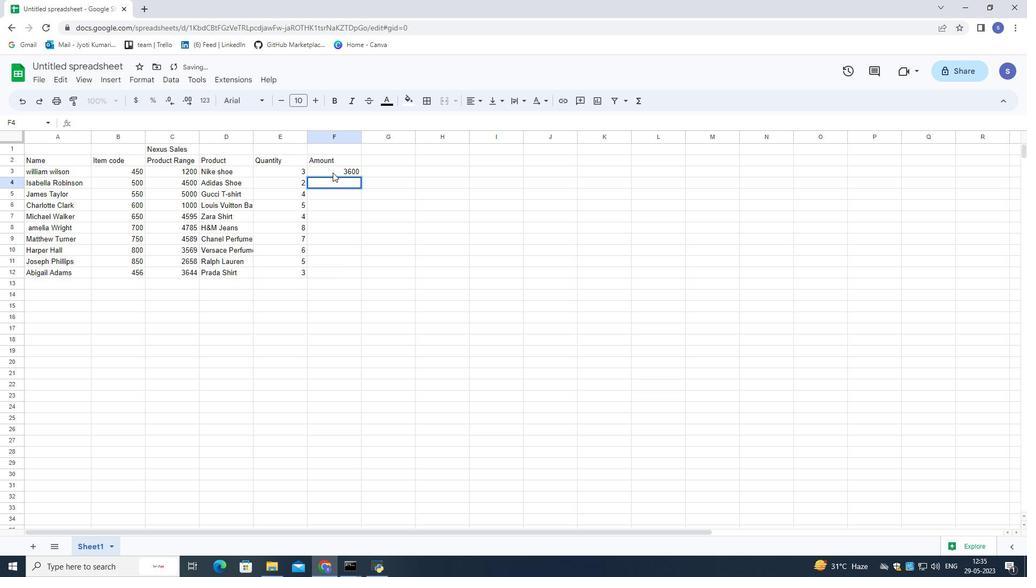 
Action: Mouse moved to (362, 175)
Screenshot: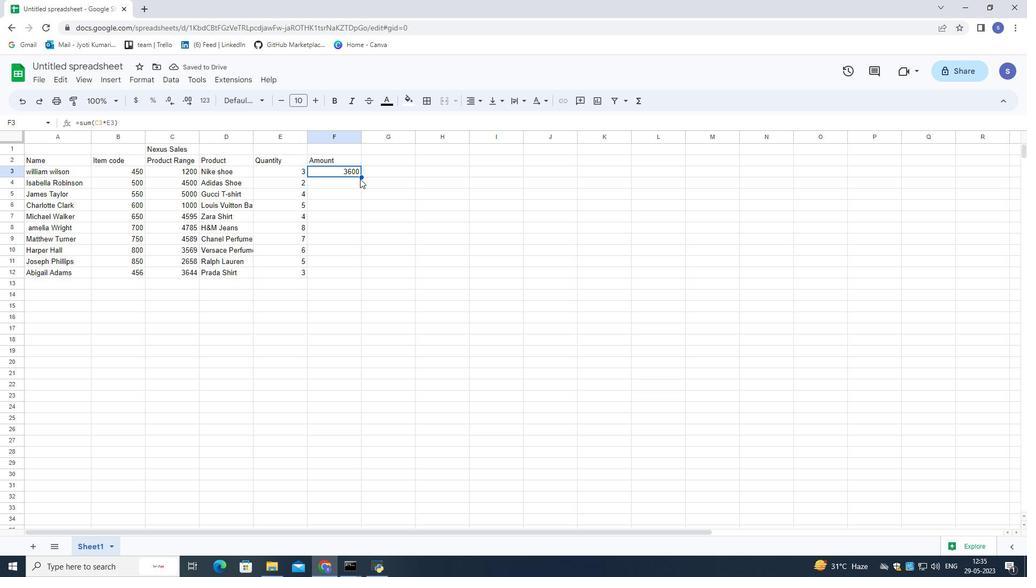 
Action: Mouse pressed left at (362, 175)
Screenshot: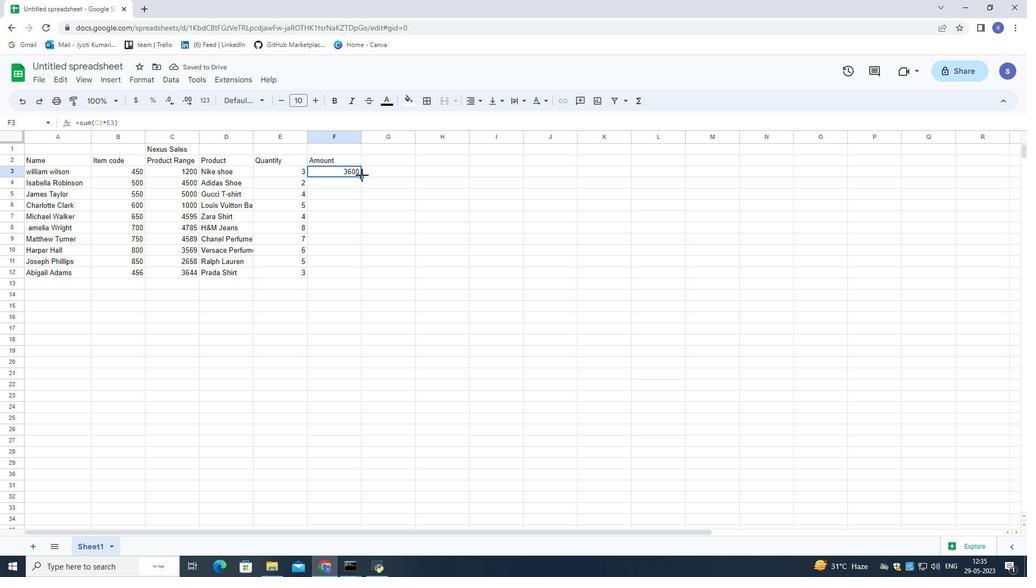 
Action: Mouse moved to (401, 158)
Screenshot: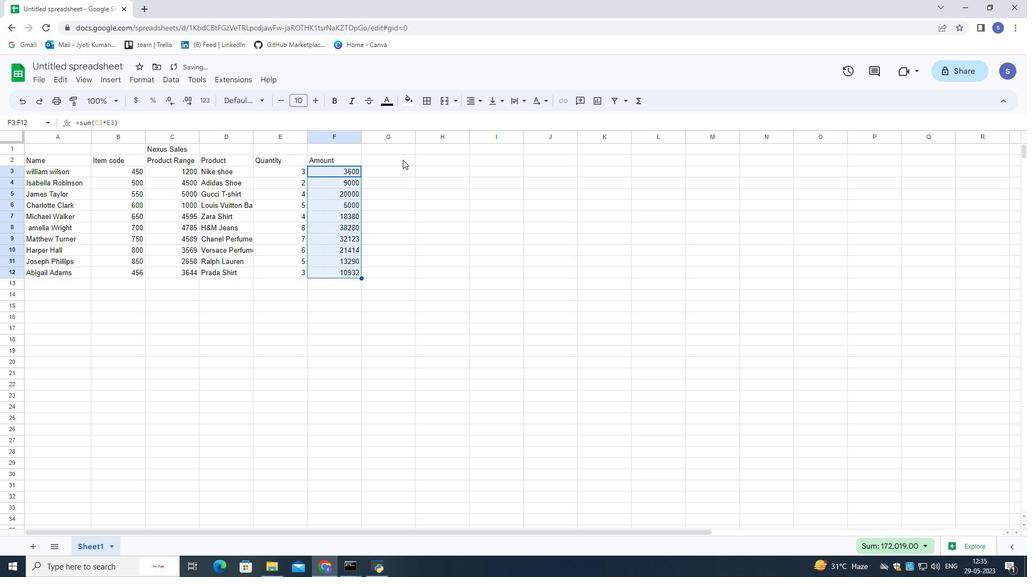 
Action: Mouse pressed left at (401, 158)
Screenshot: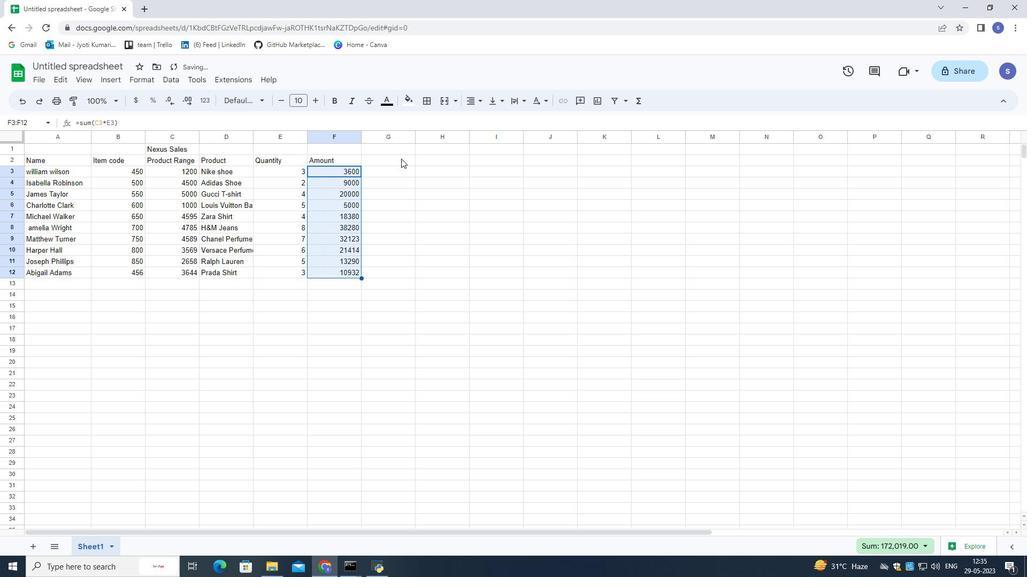 
Action: Key pressed <Key.shift>Commission<Key.down>
Screenshot: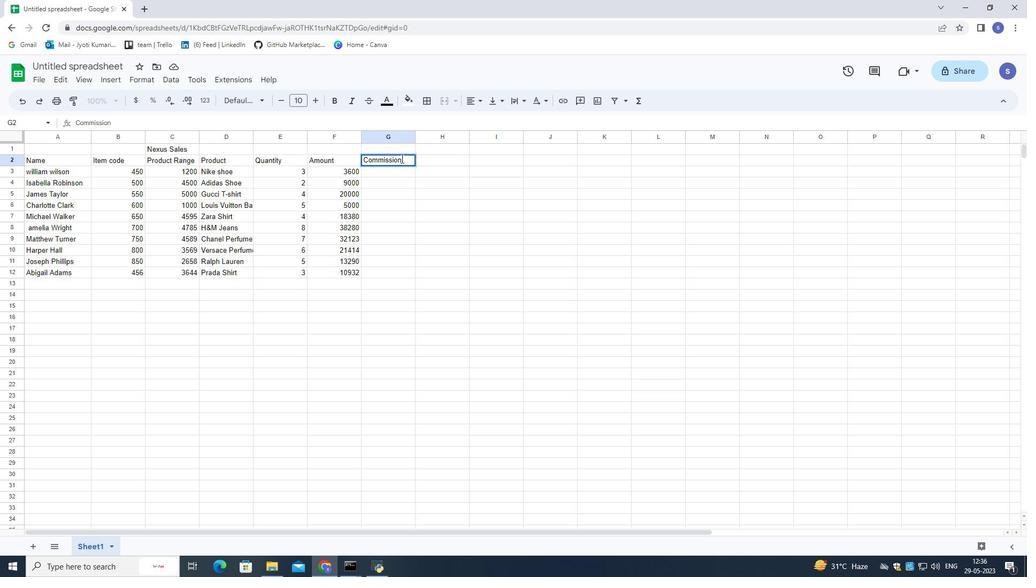 
Action: Mouse moved to (404, 168)
Screenshot: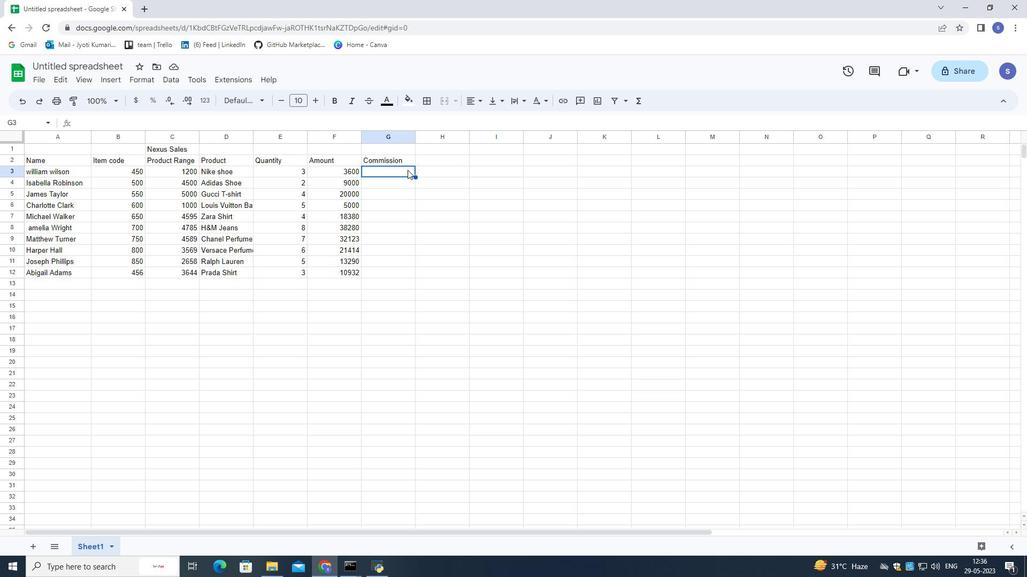 
Action: Mouse pressed left at (404, 168)
Screenshot: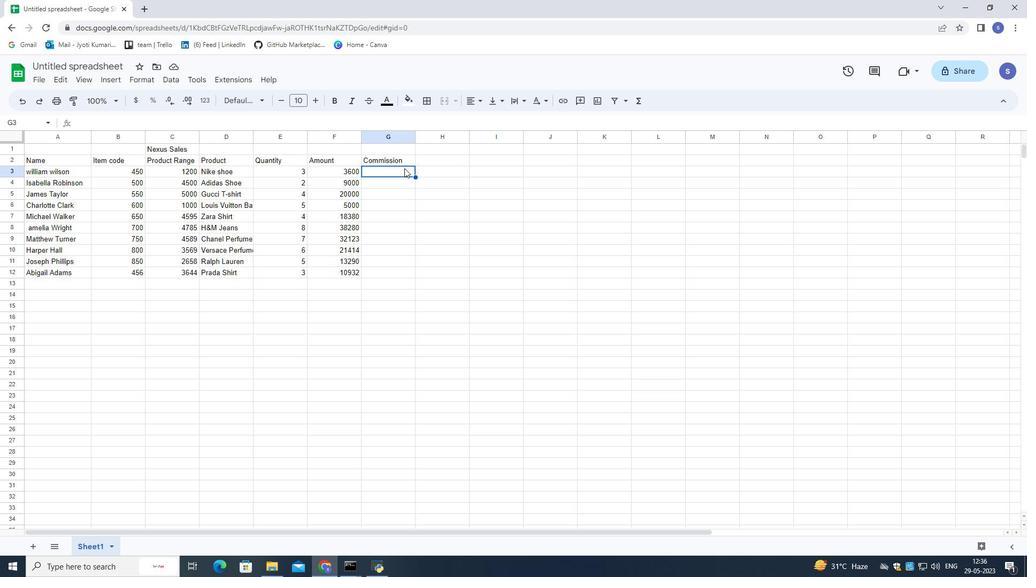 
Action: Mouse moved to (724, 321)
Screenshot: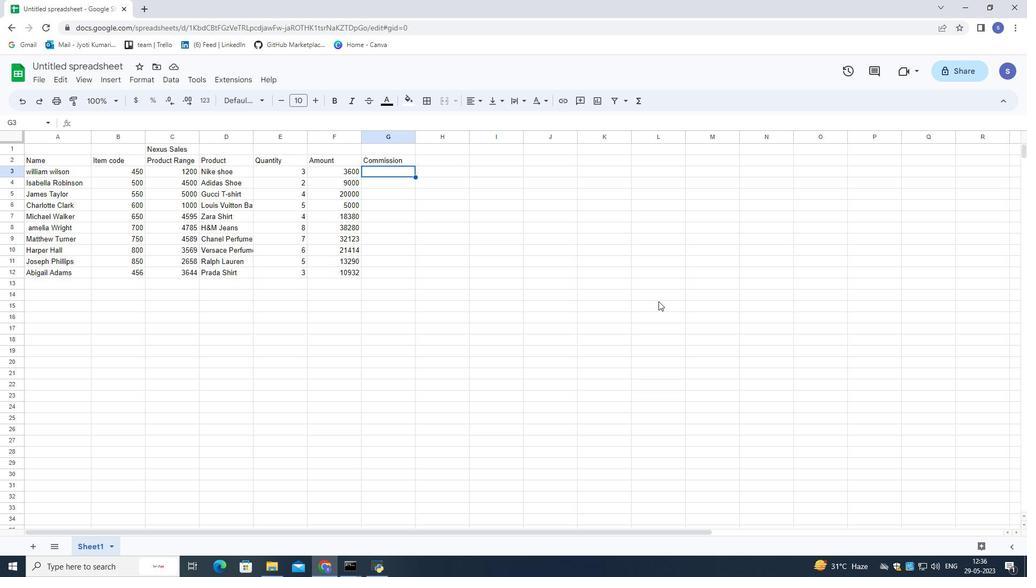 
Action: Key pressed =<Key.shift_r>(
Screenshot: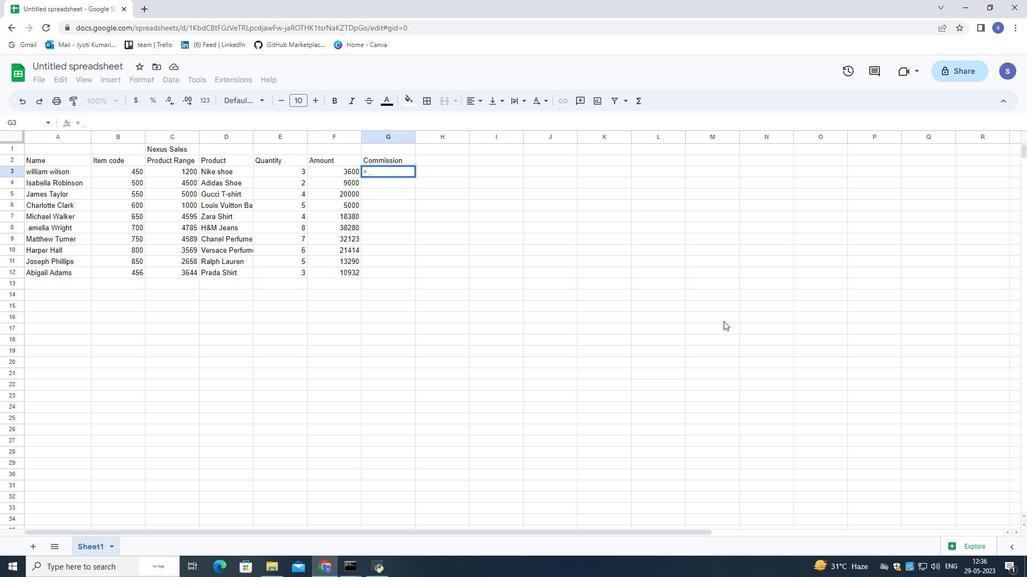 
Action: Mouse moved to (347, 170)
Screenshot: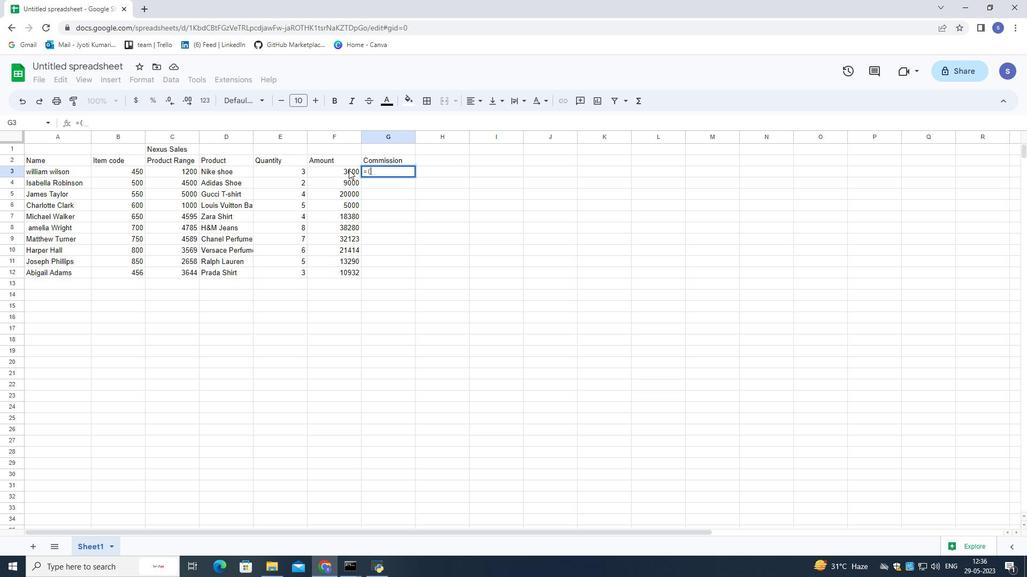 
Action: Mouse pressed left at (347, 170)
Screenshot: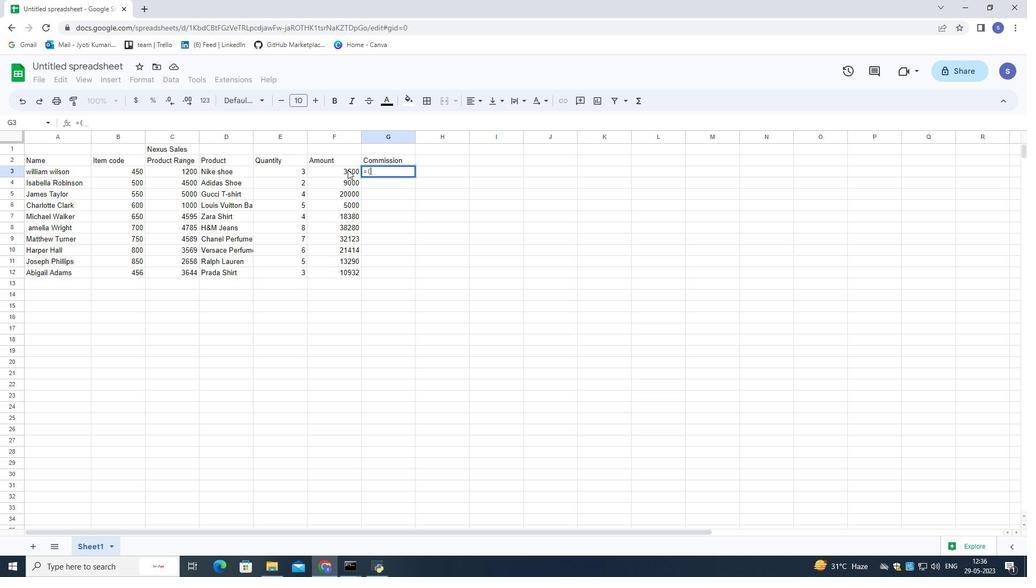 
Action: Mouse moved to (381, 193)
Screenshot: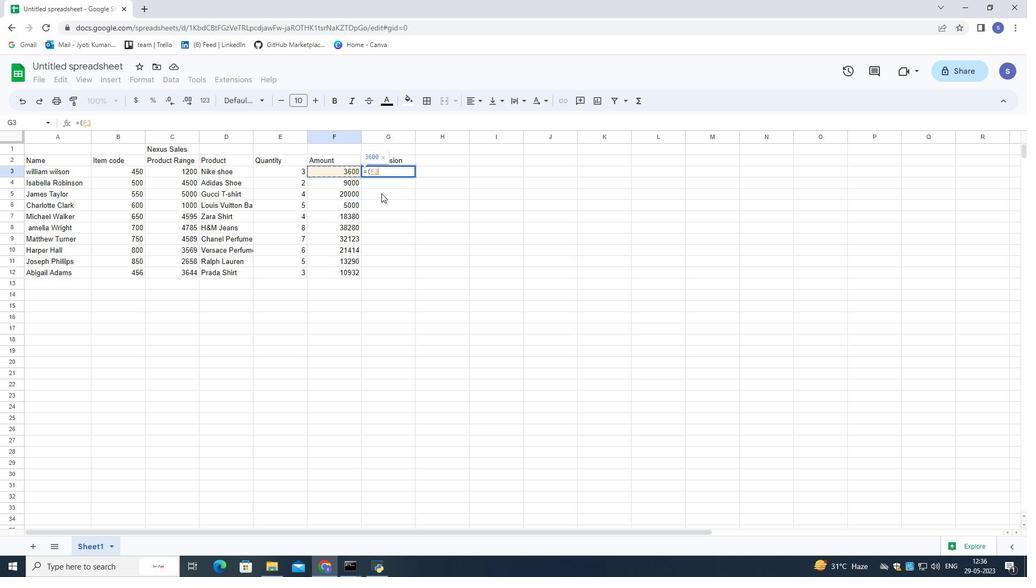 
Action: Key pressed *
Screenshot: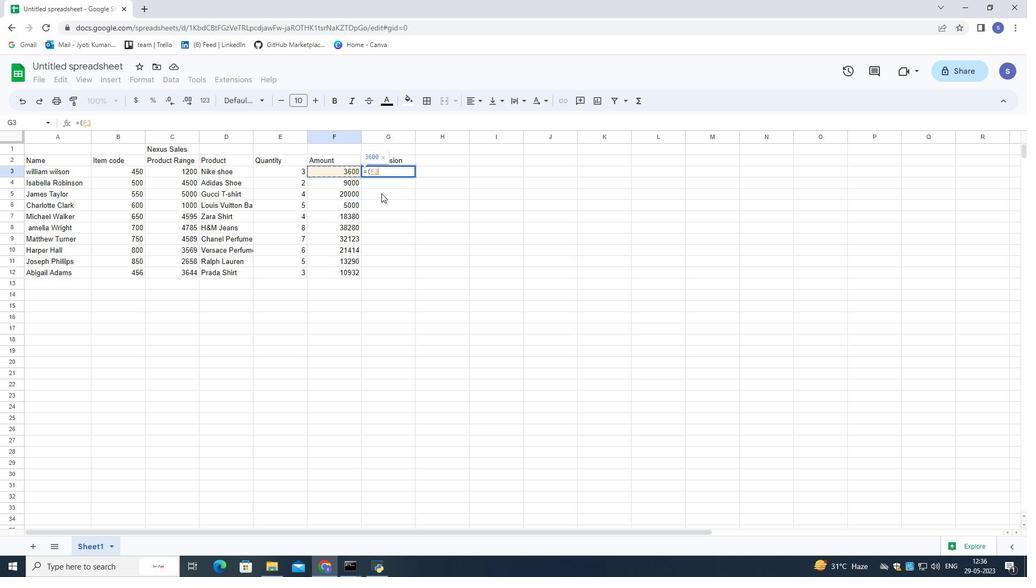 
Action: Mouse moved to (382, 193)
Screenshot: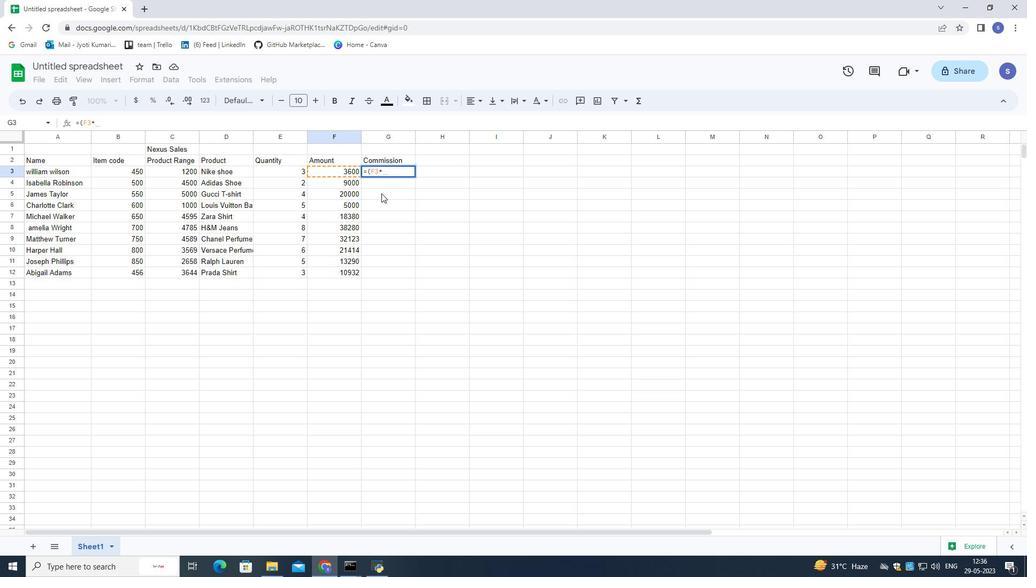 
Action: Key pressed 2
Screenshot: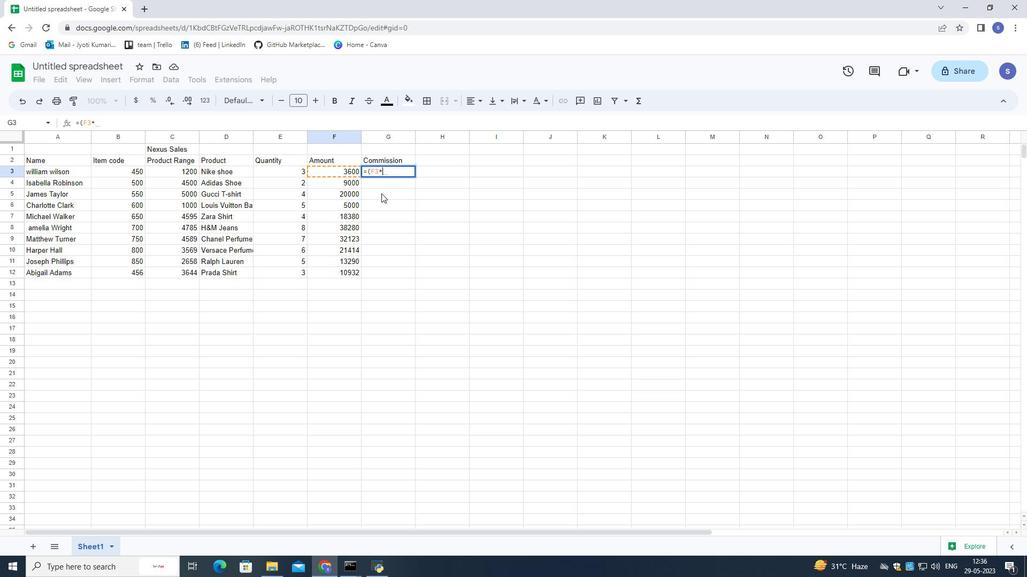 
Action: Mouse moved to (386, 193)
Screenshot: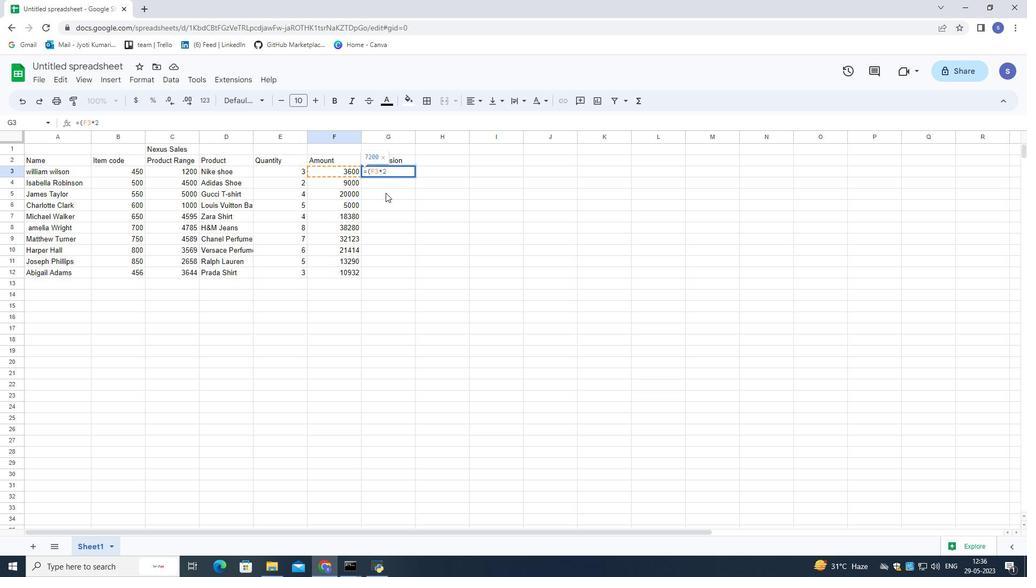 
Action: Key pressed <Key.shift><Key.shift><Key.shift><Key.shift><Key.shift><Key.shift><Key.shift><Key.shift><Key.shift><Key.shift><Key.shift>%
Screenshot: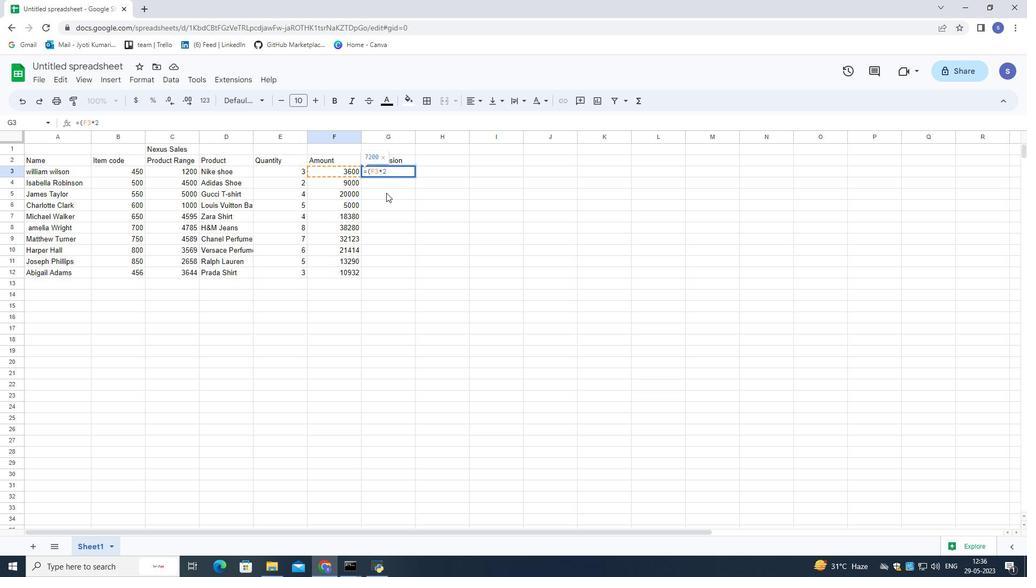 
Action: Mouse moved to (387, 193)
Screenshot: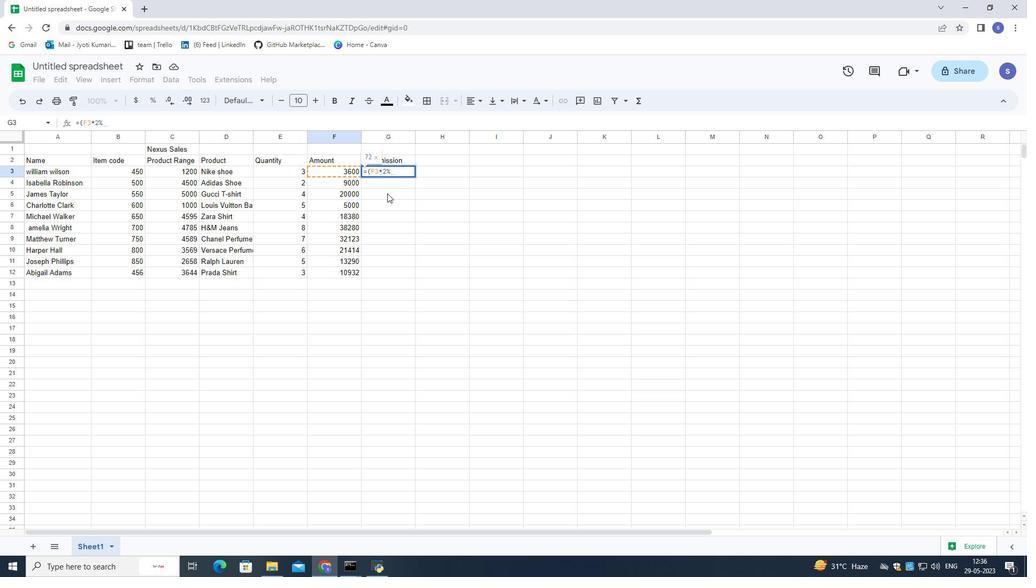 
Action: Key pressed <Key.shift_r>
Screenshot: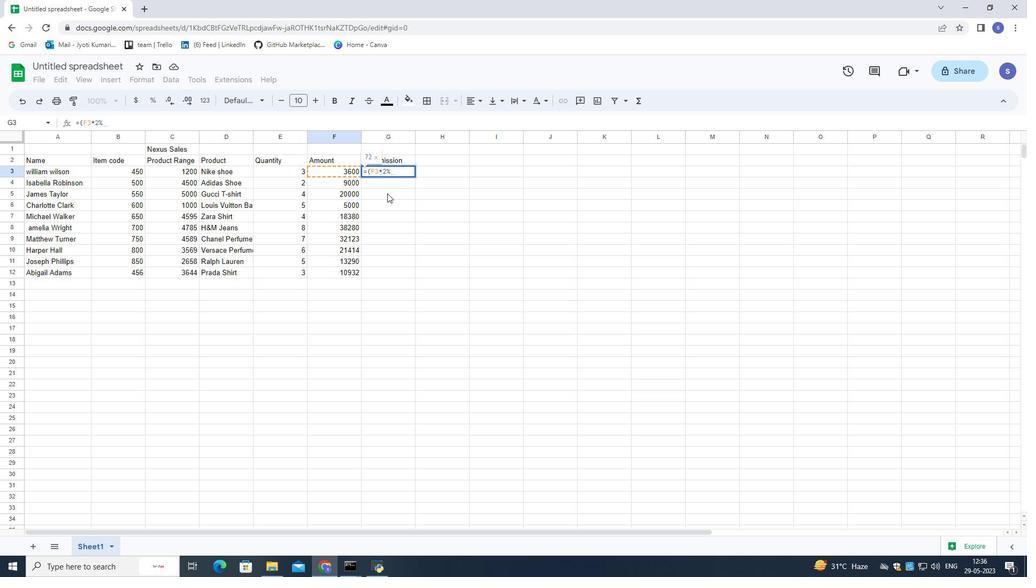 
Action: Mouse moved to (388, 193)
Screenshot: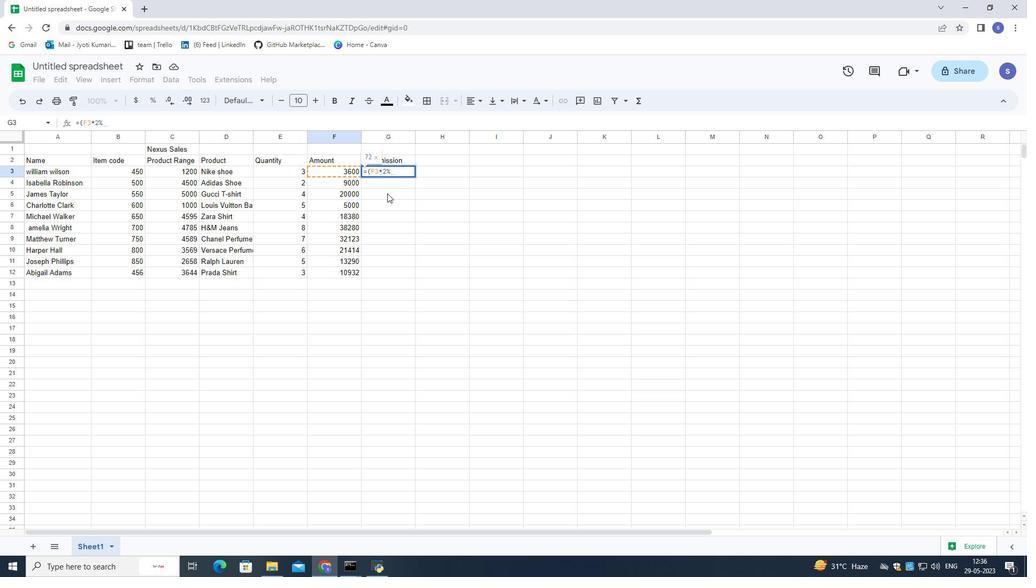 
Action: Key pressed <Key.shift_r><Key.shift_r><Key.shift_r><Key.shift_r><Key.shift_r><Key.shift_r>)
Screenshot: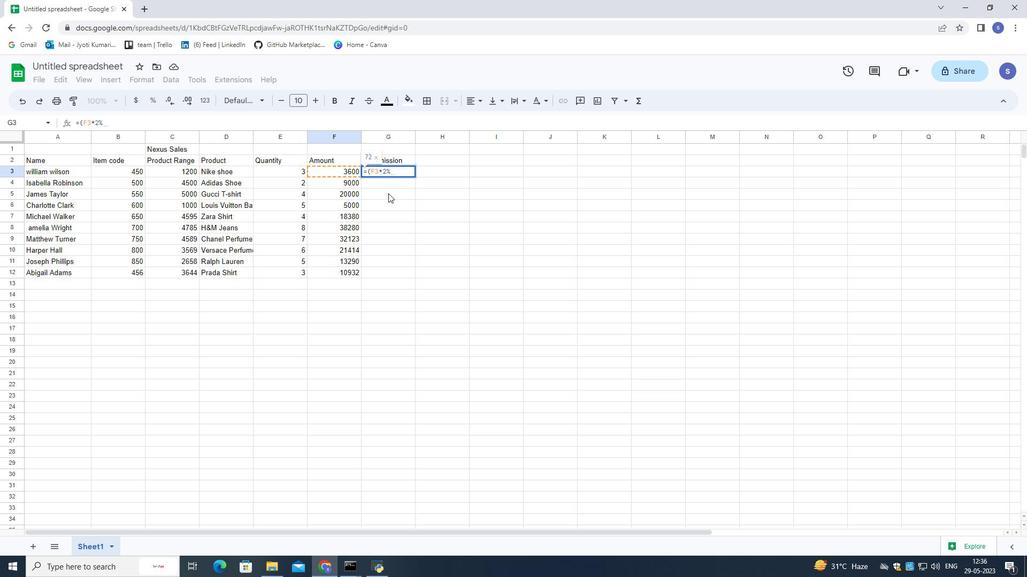 
Action: Mouse moved to (529, 232)
Screenshot: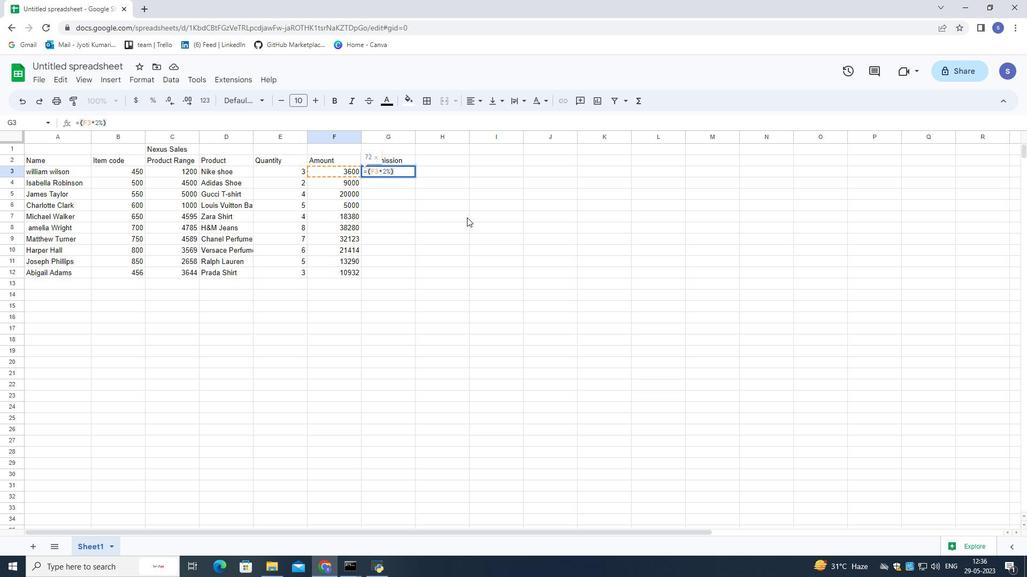 
Action: Key pressed <Key.enter><Key.enter>
Screenshot: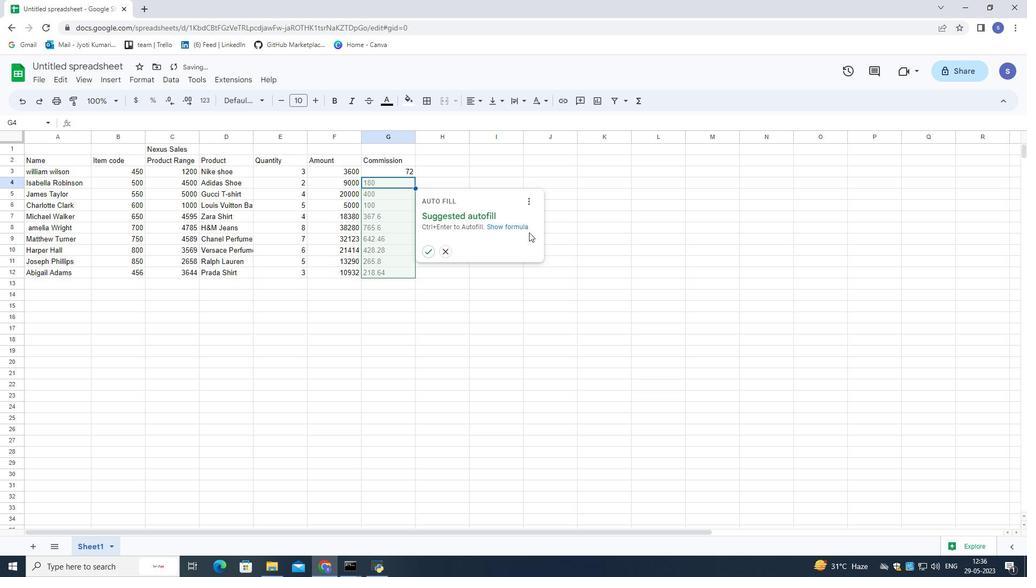 
Action: Mouse moved to (402, 169)
Screenshot: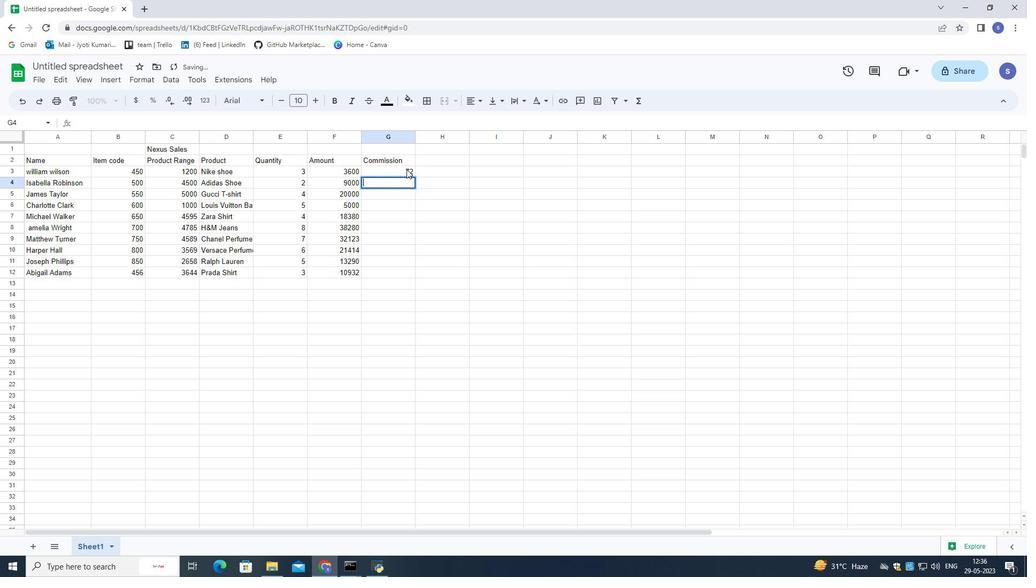 
Action: Mouse pressed left at (402, 169)
Screenshot: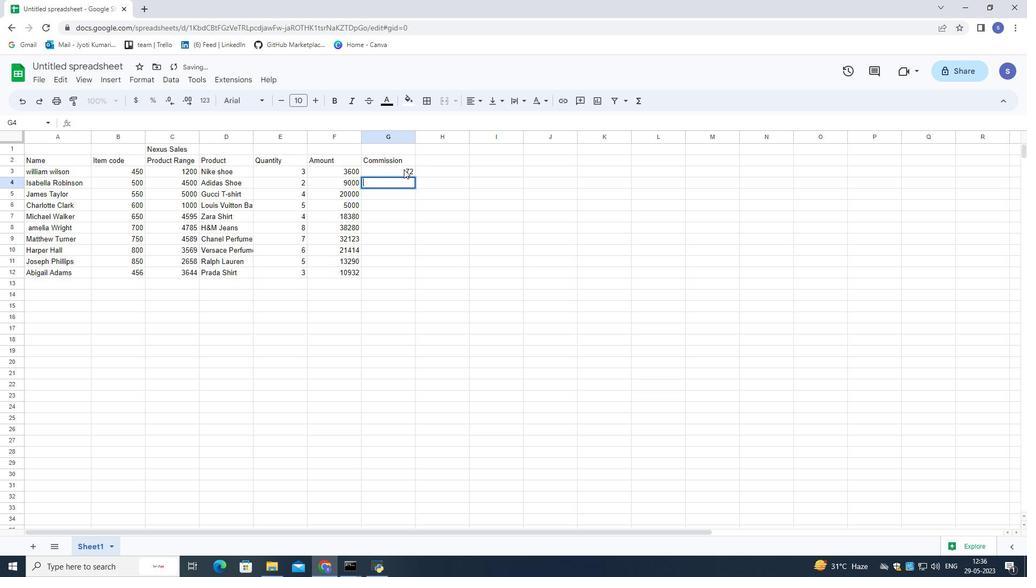 
Action: Mouse moved to (416, 176)
Screenshot: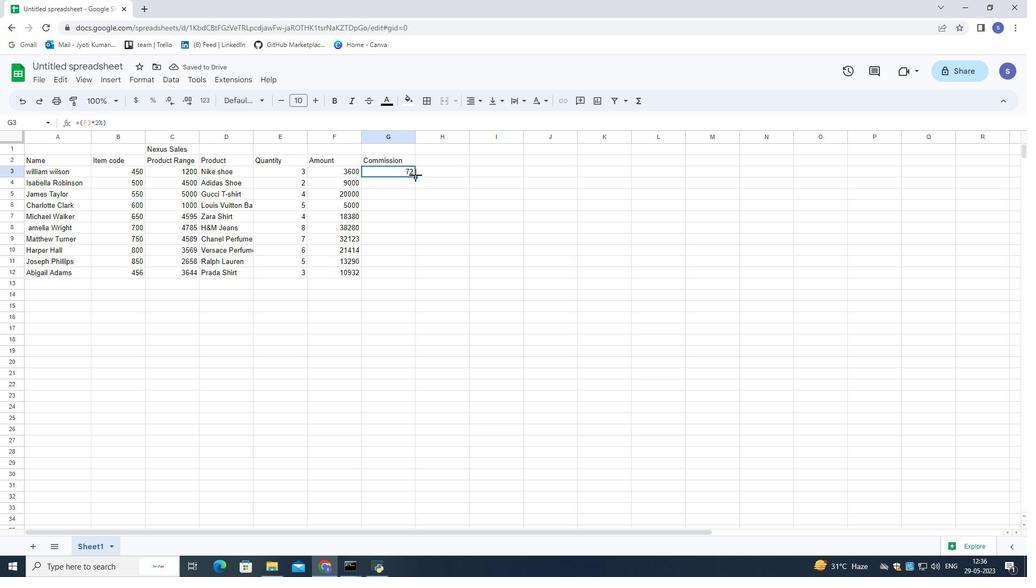 
Action: Mouse pressed left at (416, 176)
Screenshot: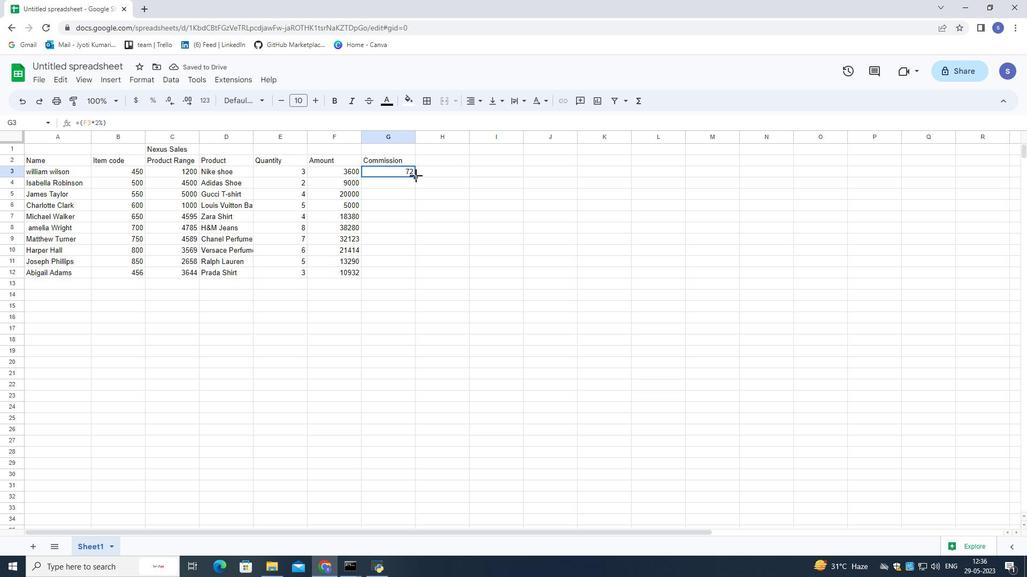 
Action: Mouse moved to (445, 157)
Screenshot: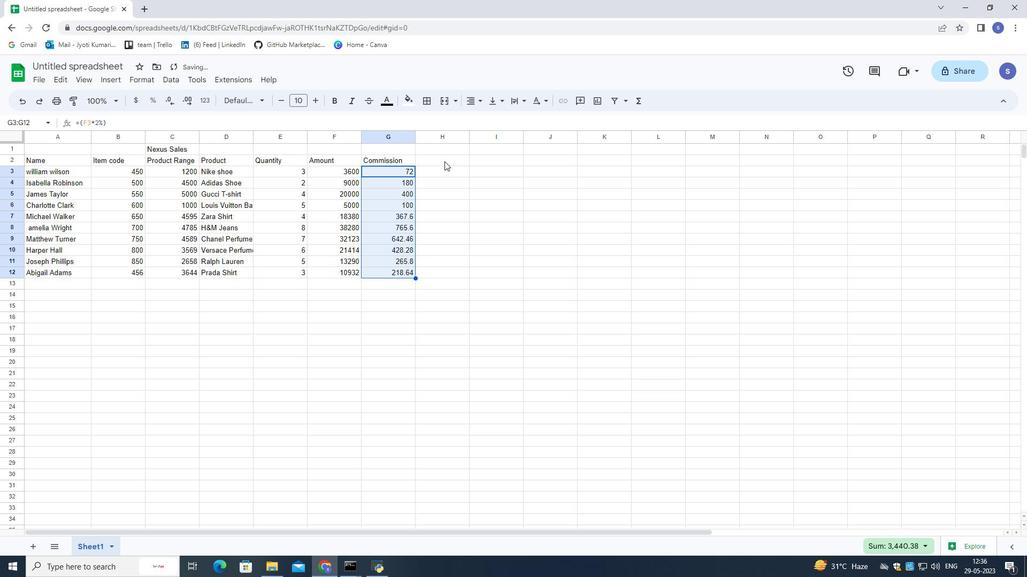 
Action: Mouse pressed left at (445, 157)
Screenshot: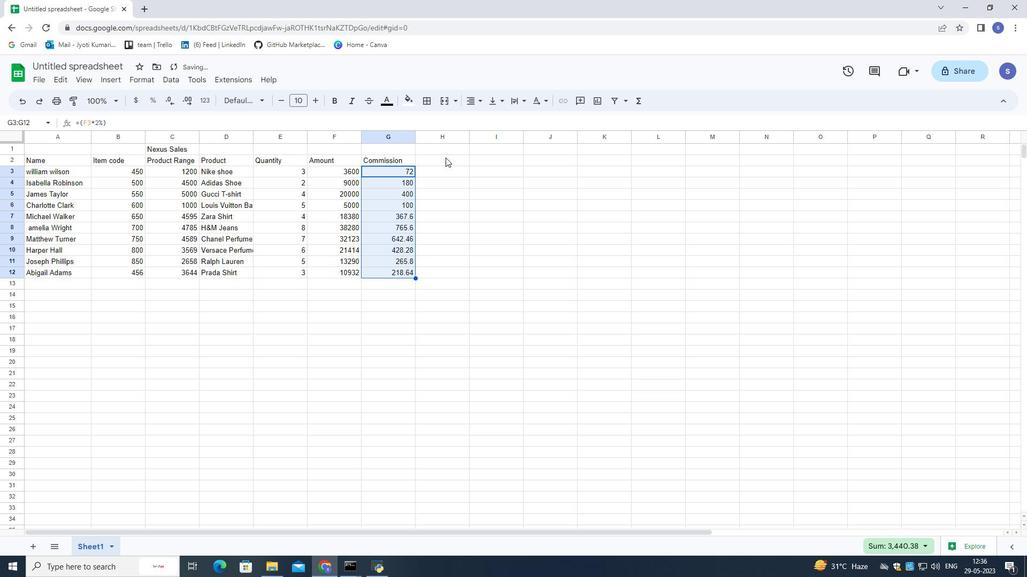 
Action: Mouse moved to (448, 158)
Screenshot: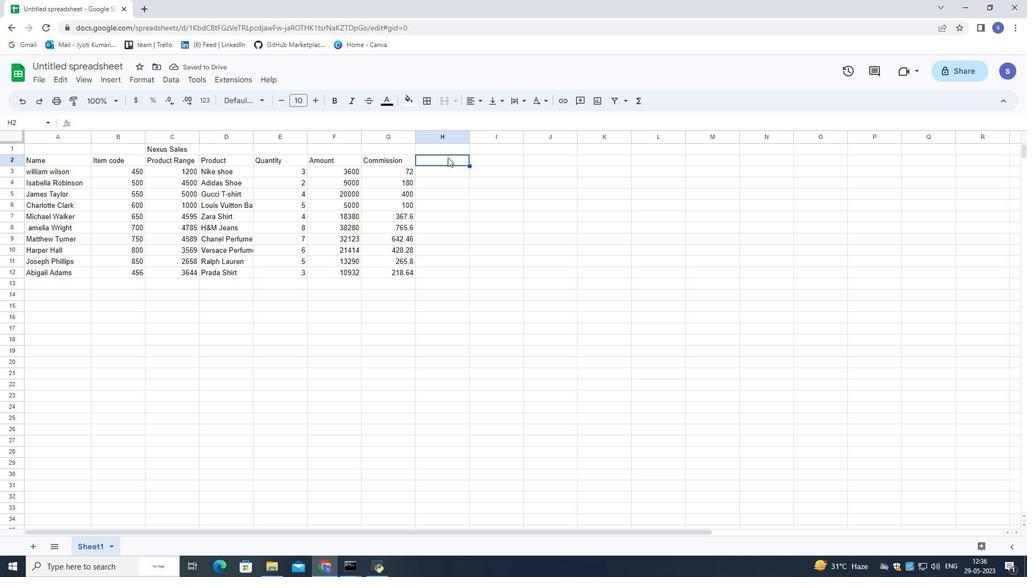 
Action: Key pressed <Key.shift>Total
Screenshot: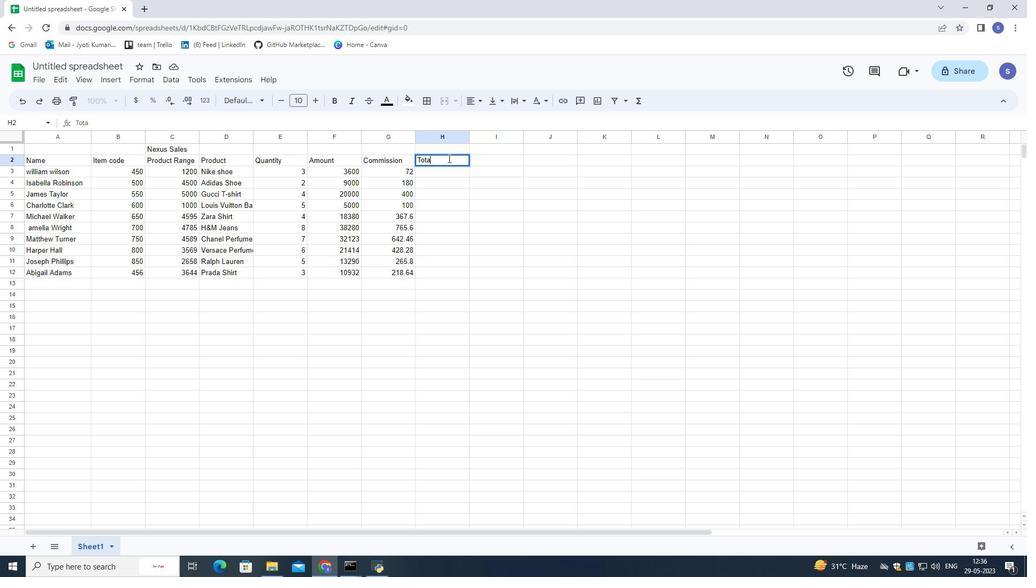 
Action: Mouse moved to (431, 170)
Screenshot: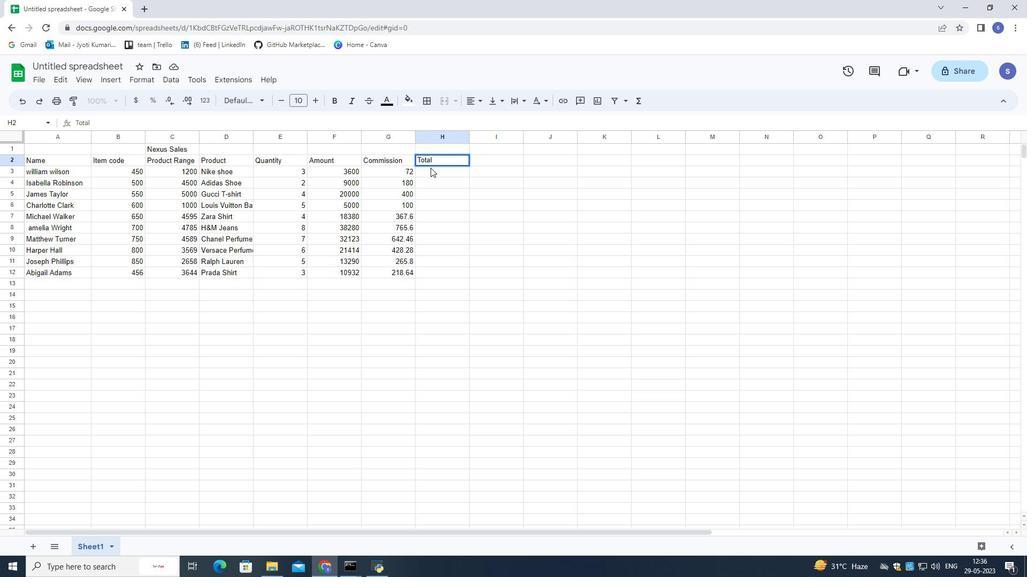 
Action: Mouse pressed left at (431, 170)
Screenshot: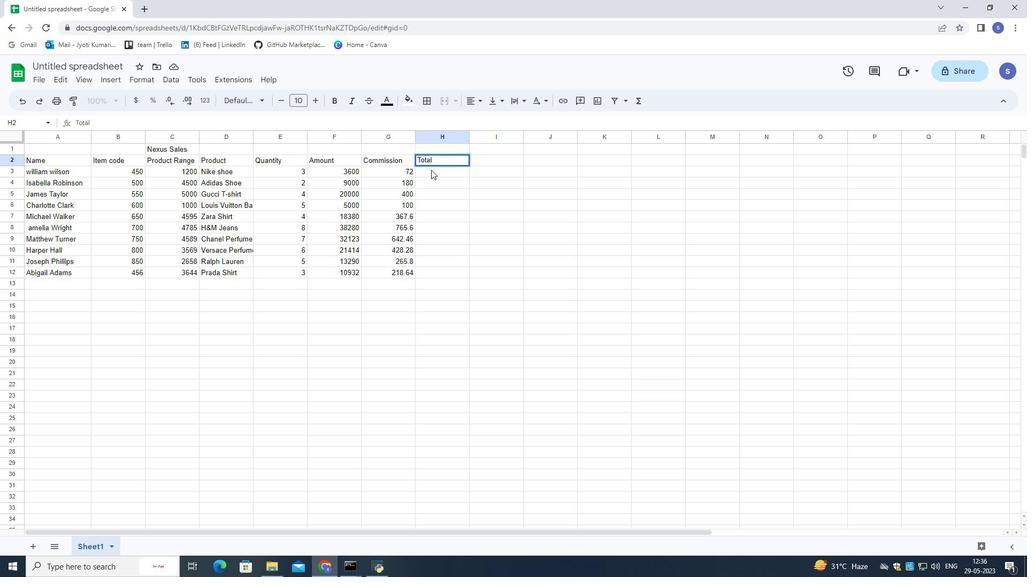 
Action: Mouse moved to (443, 170)
Screenshot: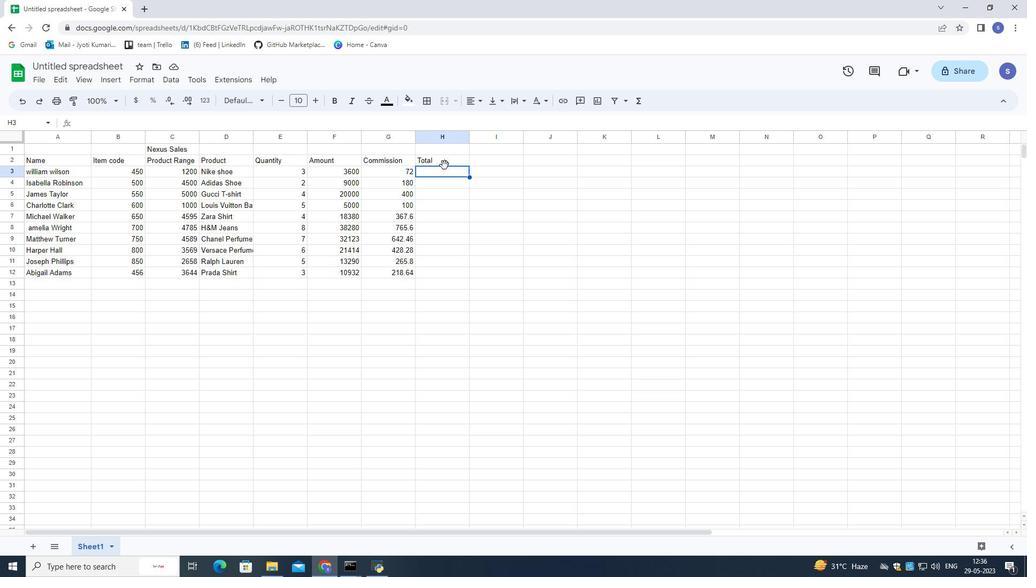 
Action: Mouse pressed left at (443, 170)
Screenshot: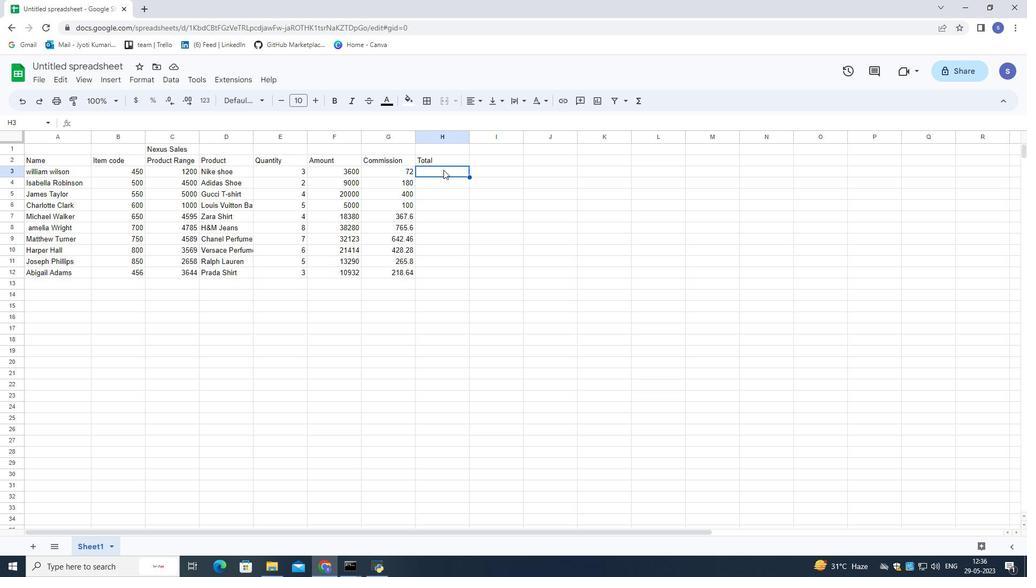 
Action: Mouse moved to (440, 172)
Screenshot: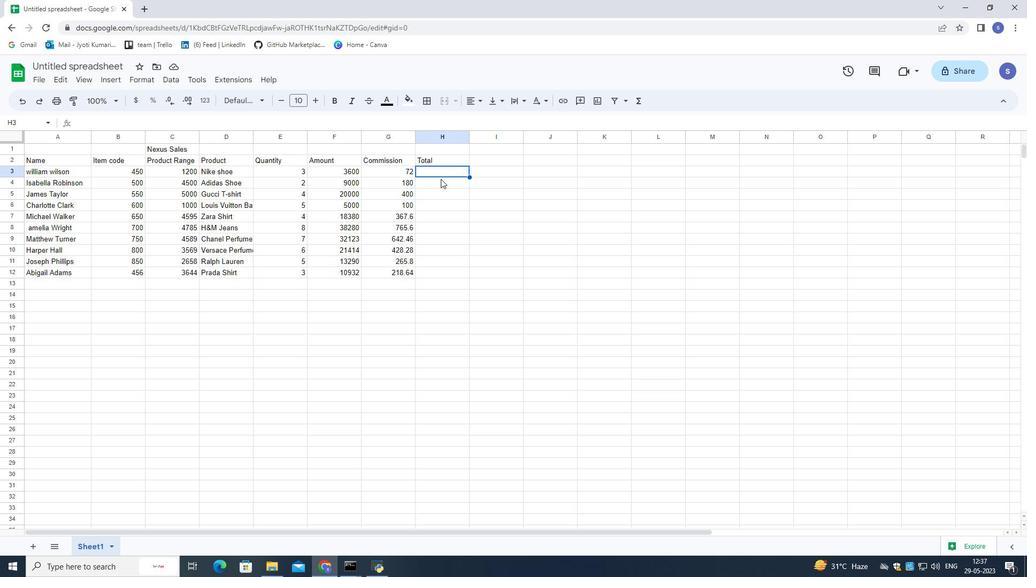 
Action: Mouse pressed left at (440, 172)
Screenshot: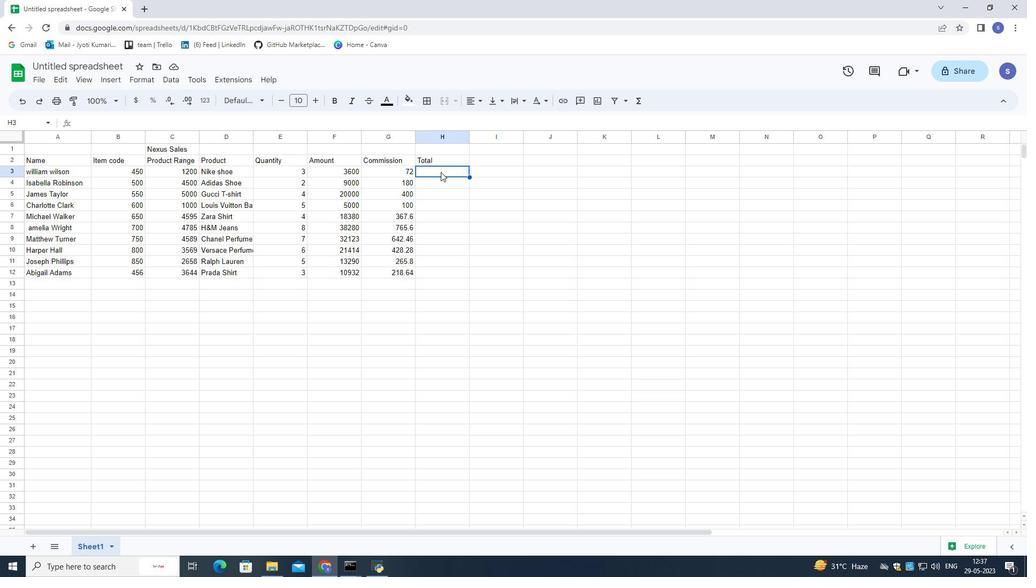 
Action: Mouse moved to (440, 172)
Screenshot: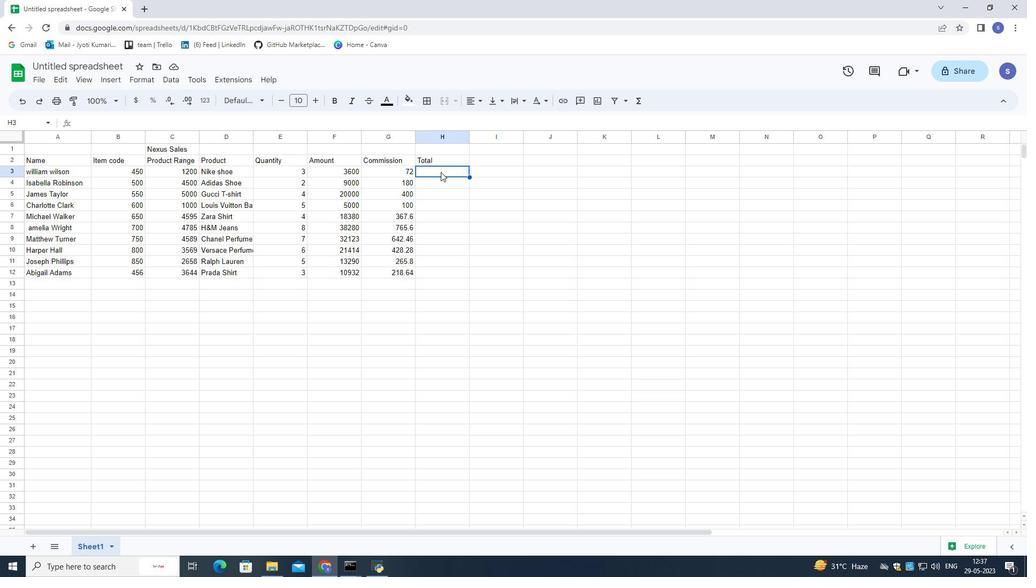 
Action: Key pressed =<Key.shift_r>(
Screenshot: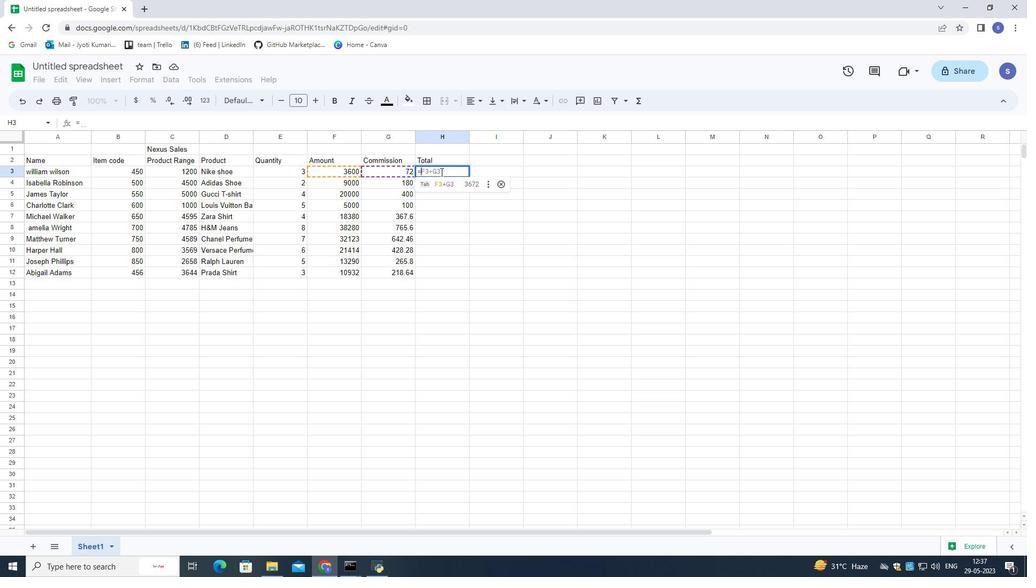 
Action: Mouse moved to (331, 170)
Screenshot: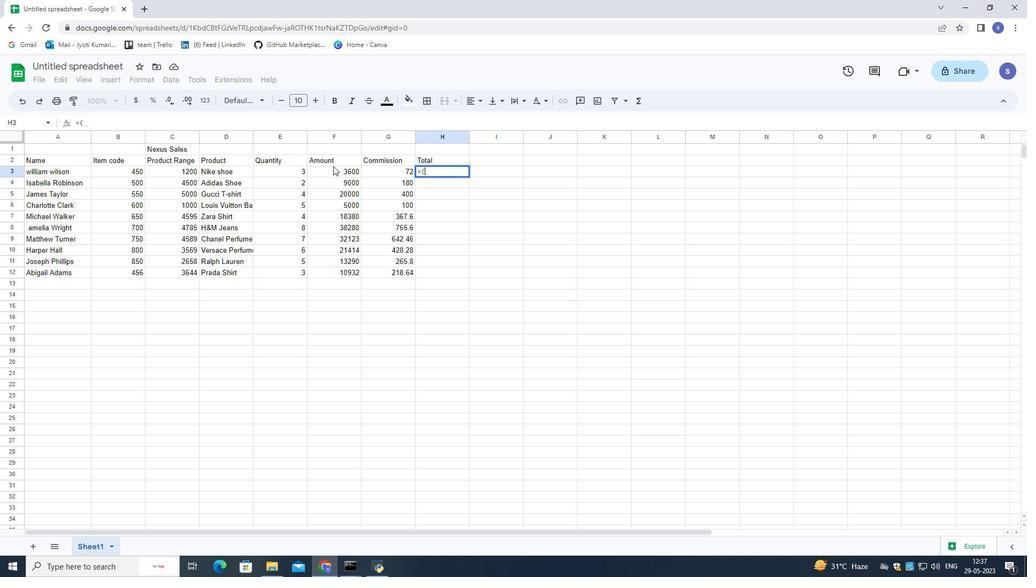 
Action: Mouse pressed left at (331, 170)
Screenshot: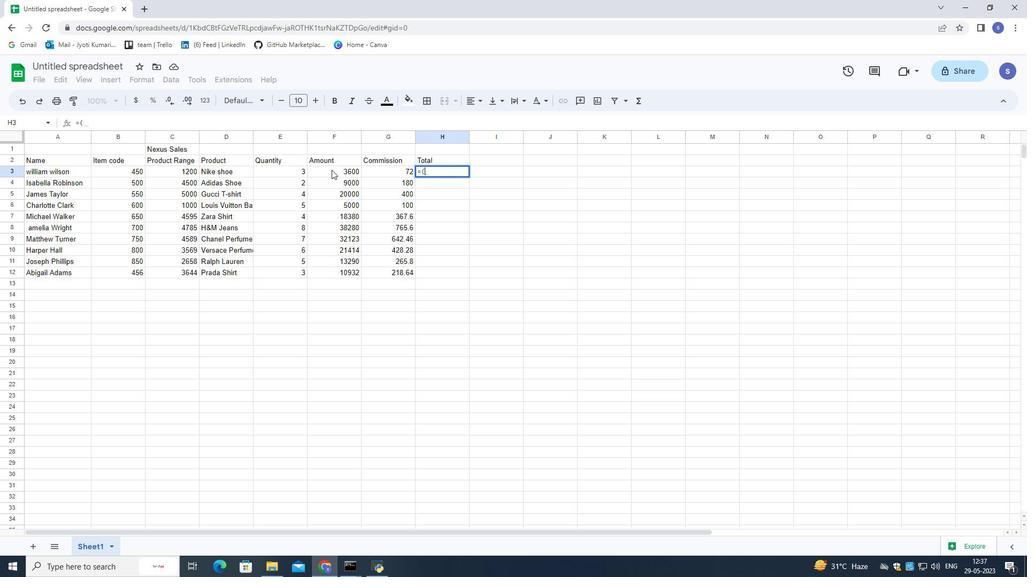
Action: Mouse moved to (362, 188)
Screenshot: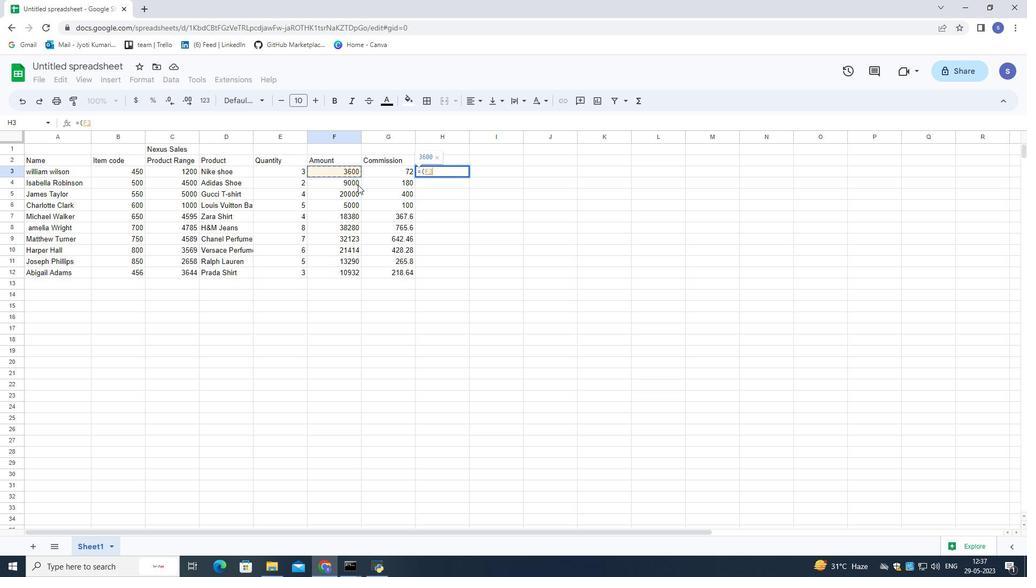 
Action: Key pressed +
Screenshot: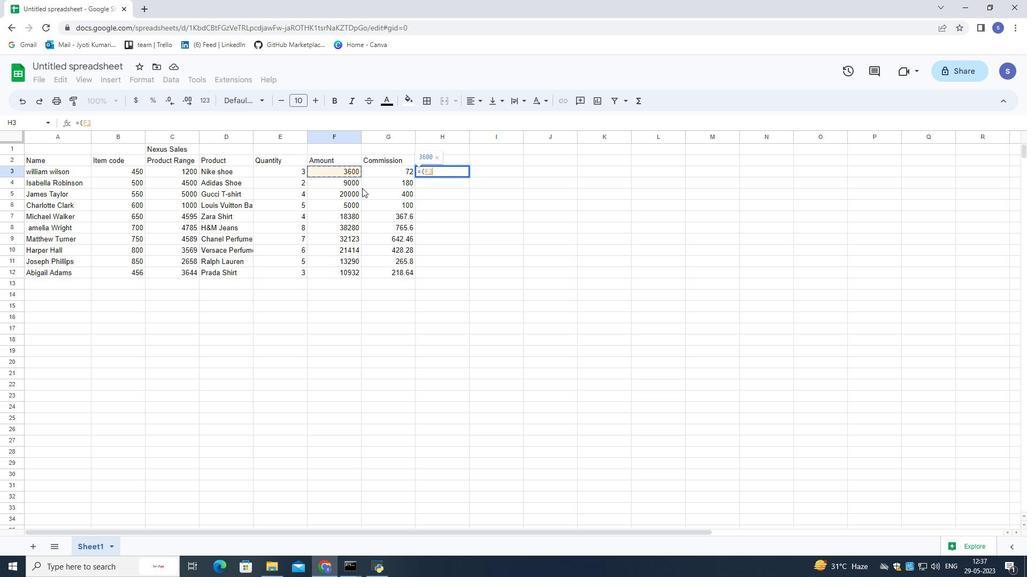 
Action: Mouse moved to (383, 173)
Screenshot: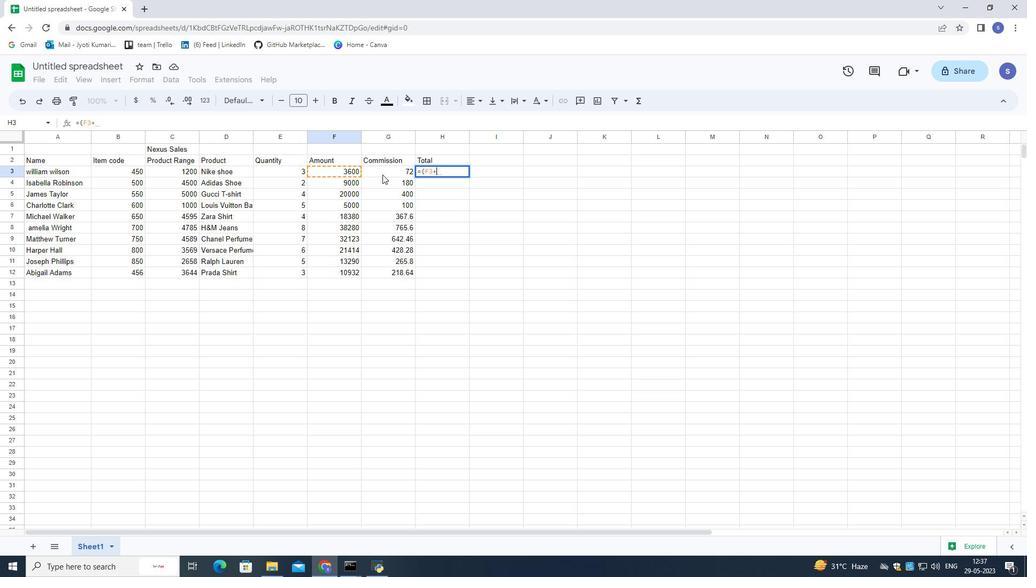 
Action: Mouse pressed left at (383, 173)
Screenshot: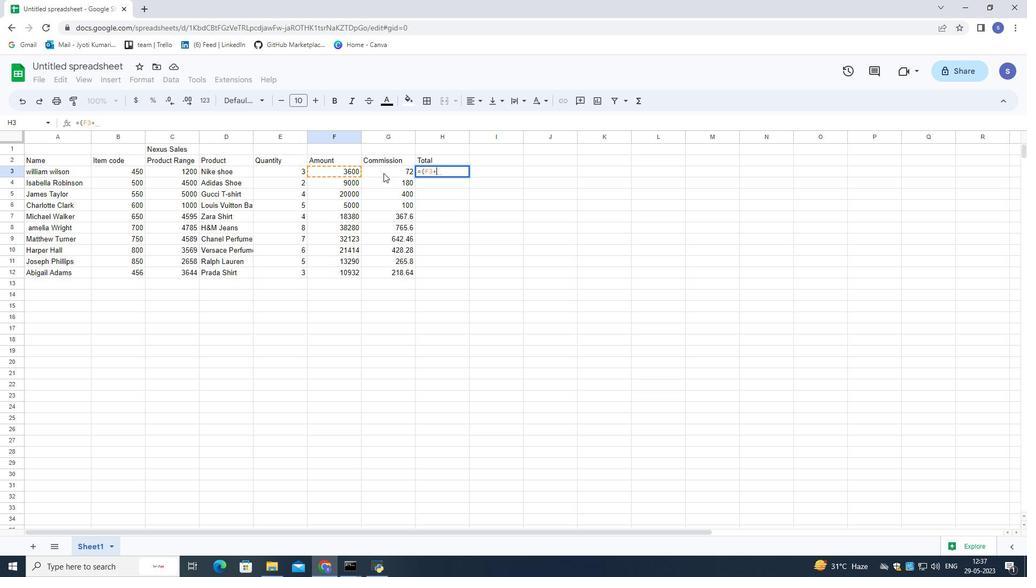 
Action: Mouse moved to (383, 172)
Screenshot: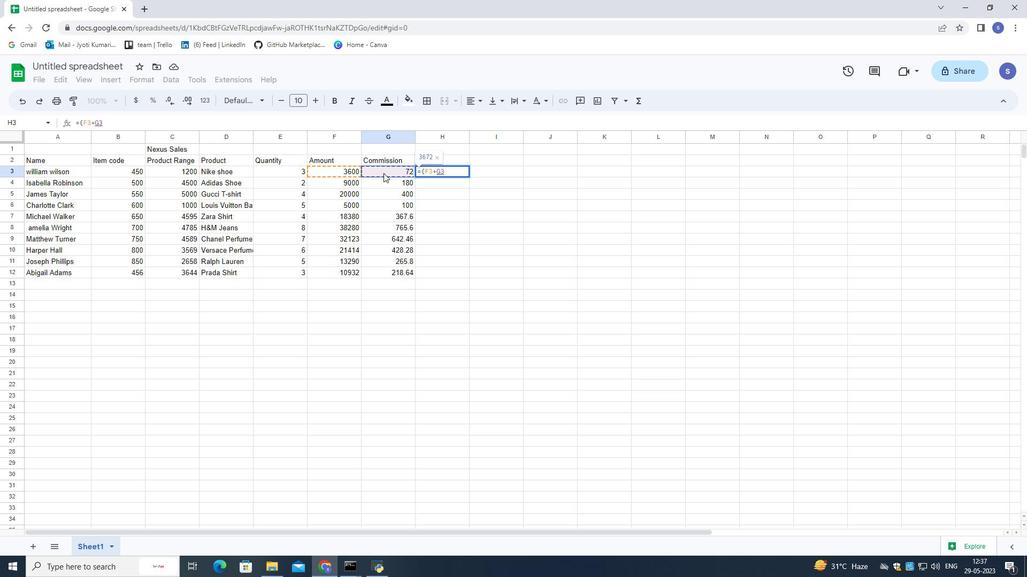 
Action: Key pressed <Key.shift_r><Key.shift_r><Key.shift_r><Key.shift_r><Key.shift_r><Key.shift_r>)
Screenshot: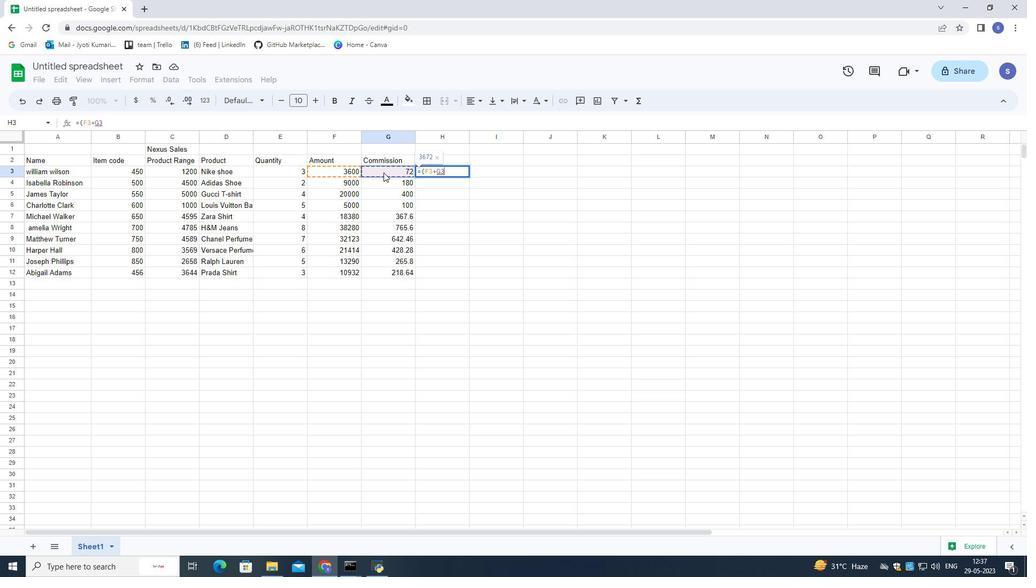 
Action: Mouse moved to (381, 203)
Screenshot: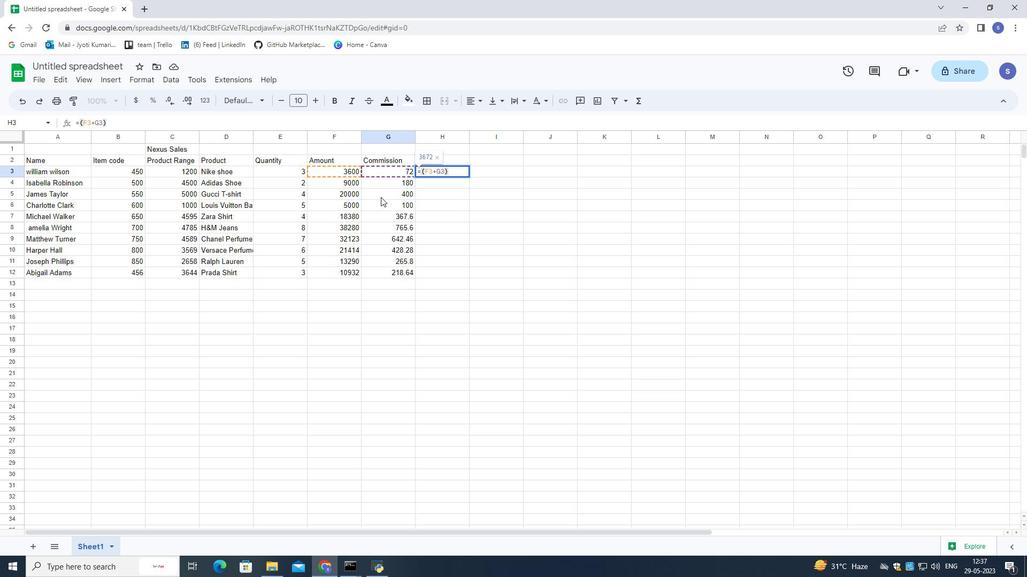 
Action: Key pressed <Key.enter>
Screenshot: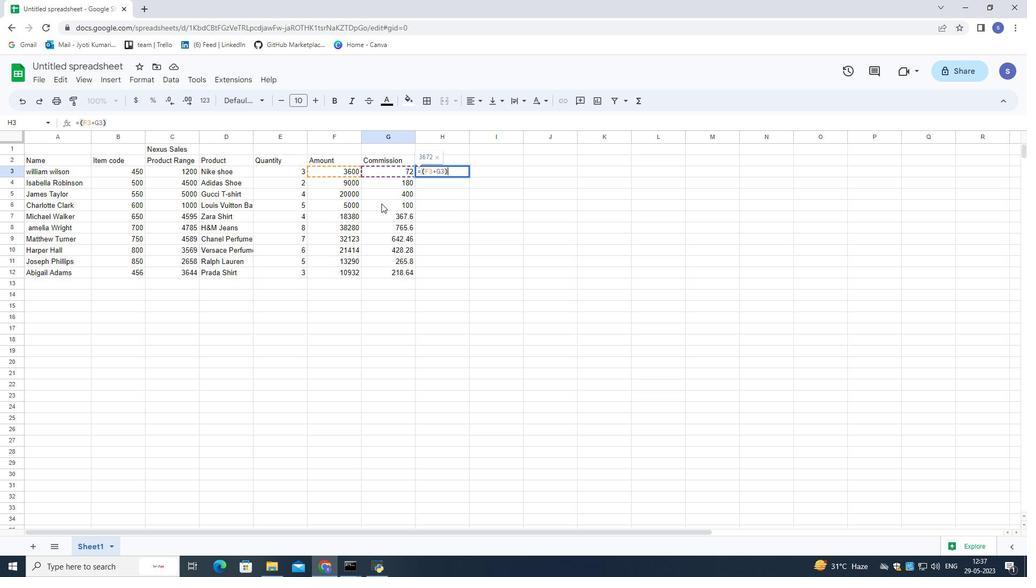 
Action: Mouse moved to (479, 253)
Screenshot: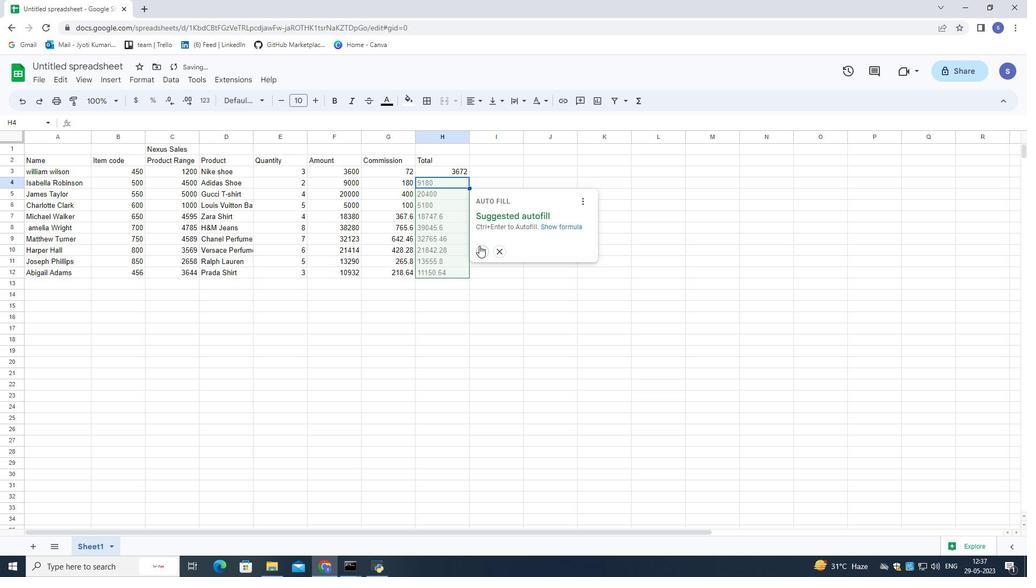 
Action: Mouse pressed left at (479, 253)
Screenshot: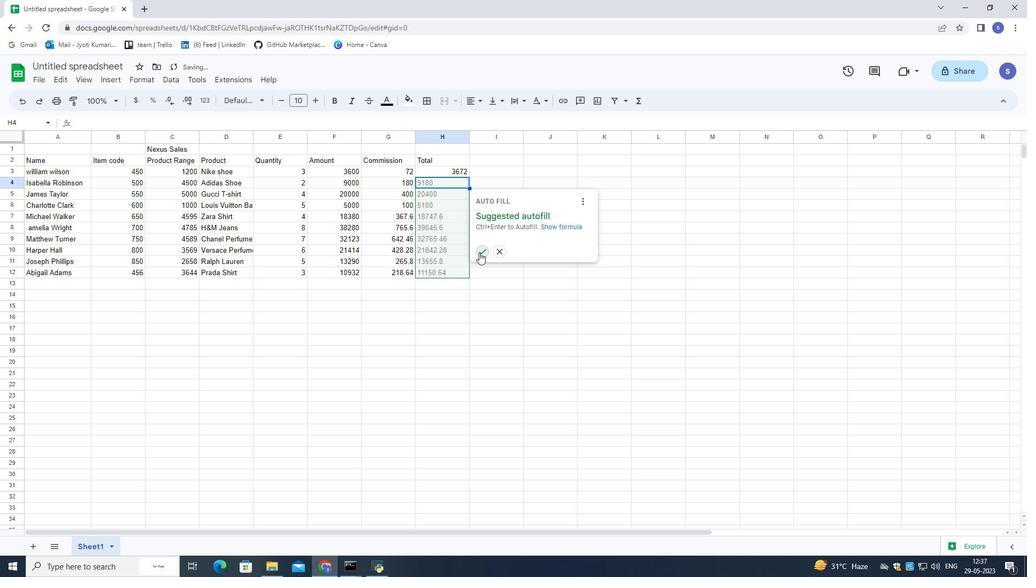 
Action: Mouse moved to (489, 256)
Screenshot: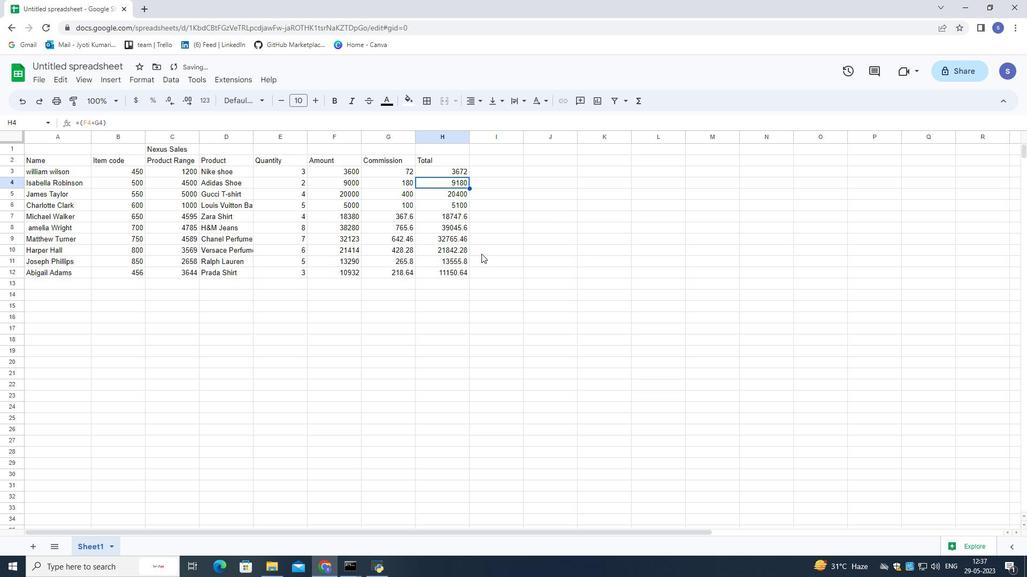 
Action: Mouse pressed left at (489, 256)
Screenshot: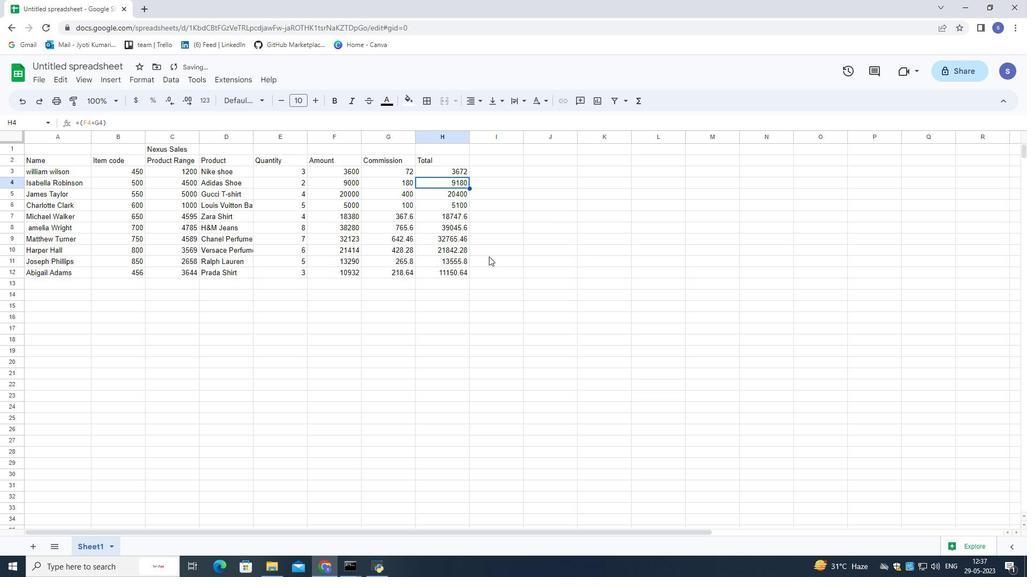 
Action: Mouse moved to (484, 307)
Screenshot: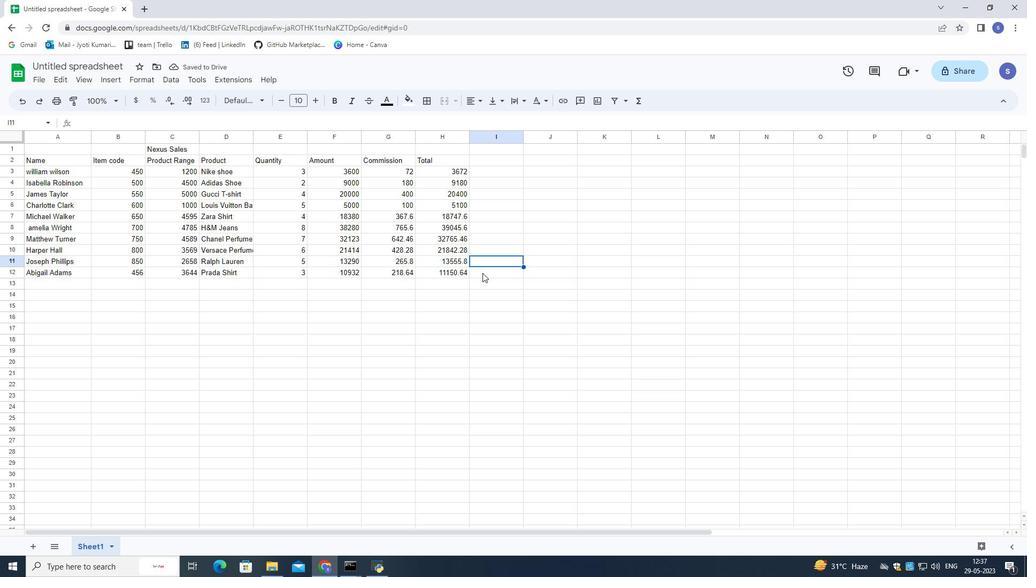 
Action: Mouse pressed left at (484, 307)
Screenshot: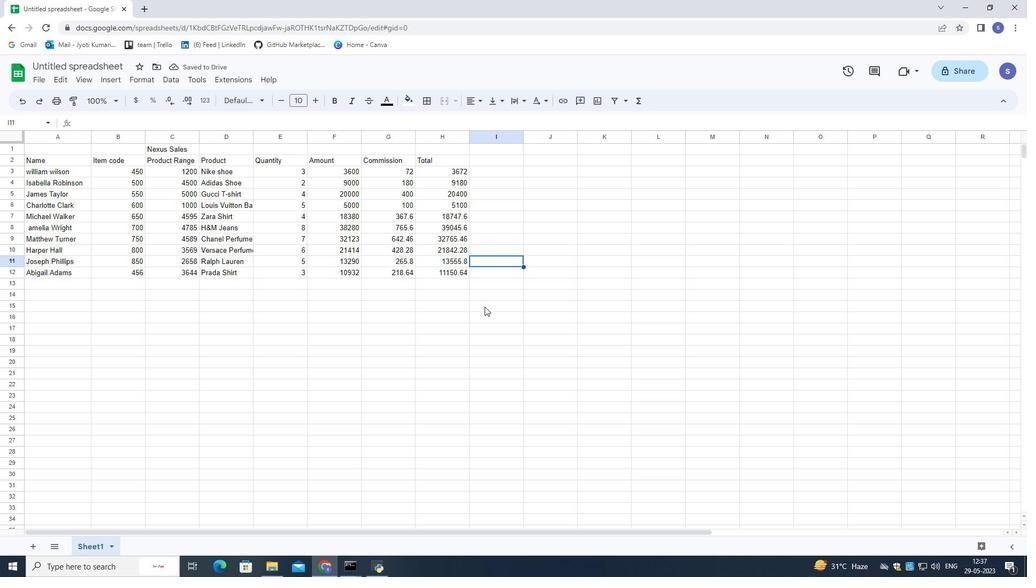 
Action: Mouse moved to (70, 63)
Screenshot: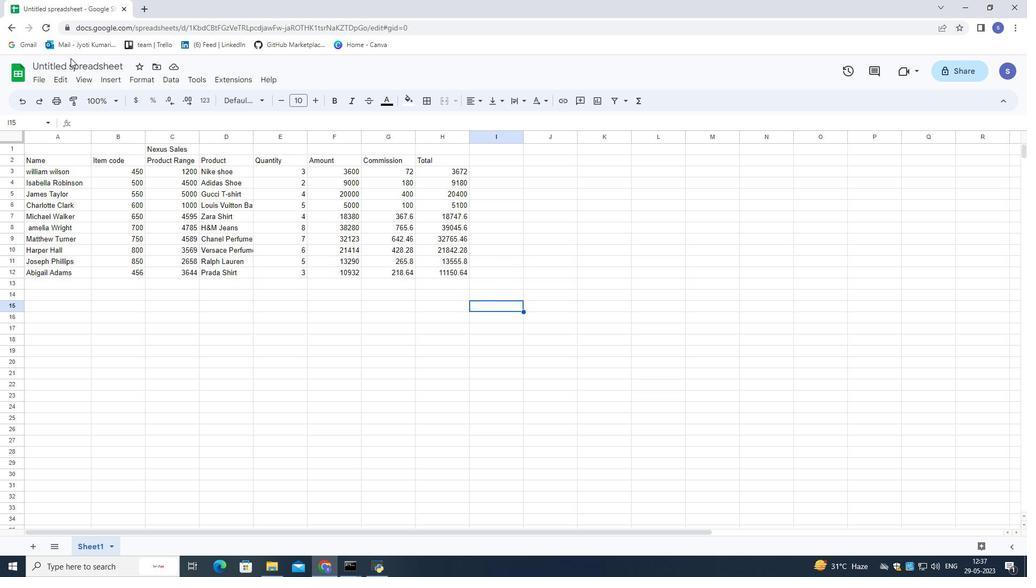 
Action: Mouse pressed left at (70, 63)
Screenshot: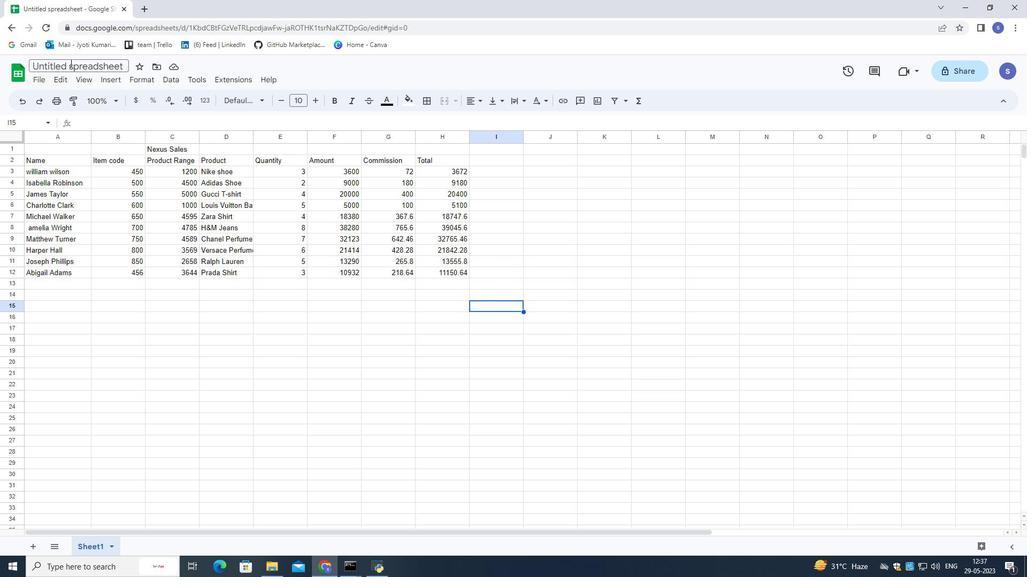
Action: Mouse pressed left at (70, 63)
Screenshot: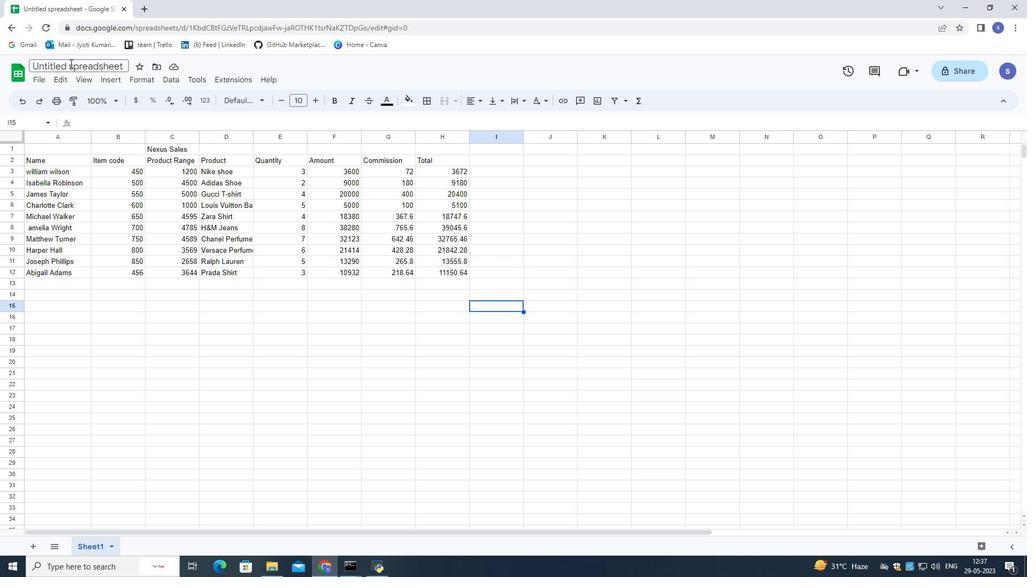 
Action: Mouse moved to (70, 64)
Screenshot: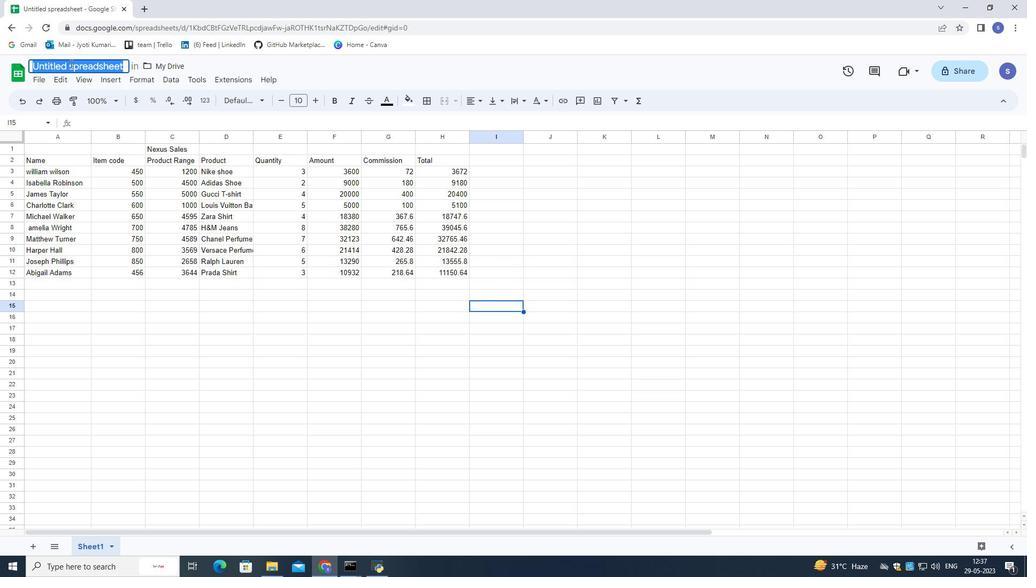 
Action: Key pressed <Key.shift>Nexus<Key.space><Key.shift>Sales<Key.space><Key.shift><Key.shift><Key.shift><Key.shift><Key.shift><Key.shift><Key.shift><Key.shift><Key.shift><Key.shift><Key.shift><Key.shift><Key.shift><Key.shift><Key.shift><Key.shift><Key.shift><Key.shift><Key.shift><Key.shift><Key.shift><Key.shift><Key.shift><Key.shift><Key.shift><Key.shift><Key.shift><Key.shift><Key.shift><Key.shift><Key.shift><Key.shift><Key.shift><Key.shift><Key.shift><Key.shift><Key.shift><Key.shift><Key.shift><Key.shift><Key.shift>Templets<Key.backspace><Key.backspace>tes<Key.space><Key.shift>Book<Key.enter>
Screenshot: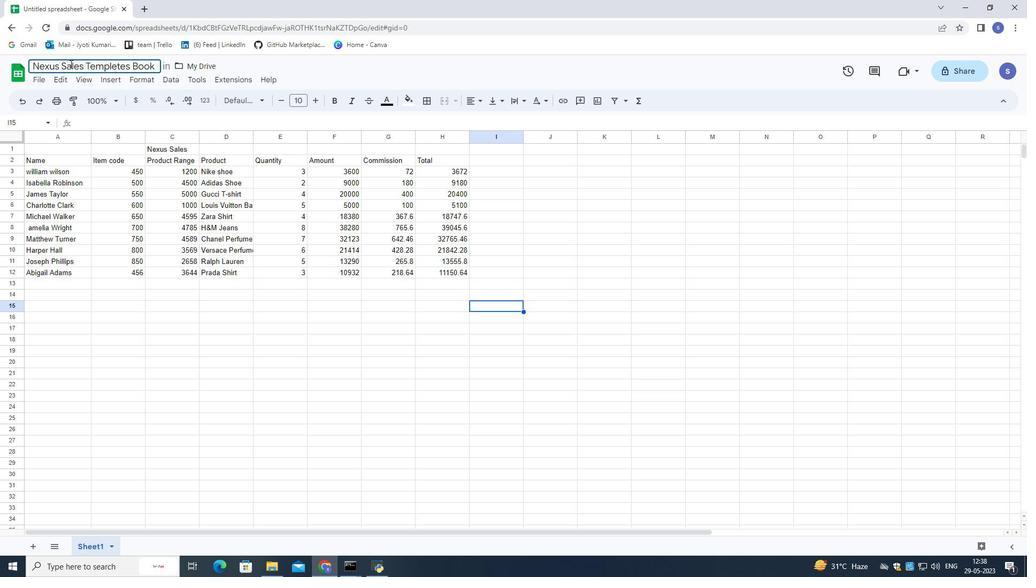 
Action: Mouse moved to (134, 324)
Screenshot: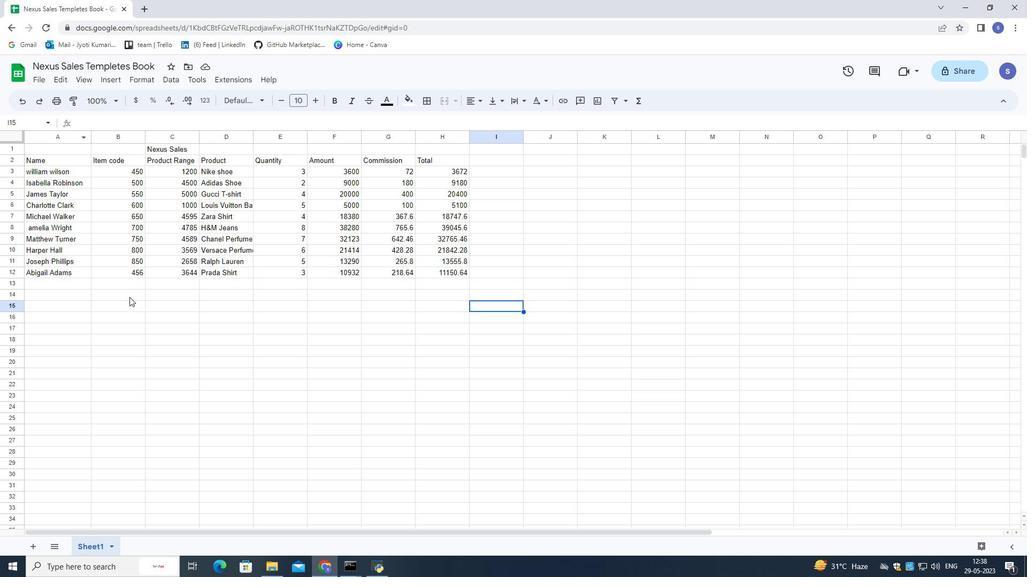 
Action: Mouse pressed left at (134, 324)
Screenshot: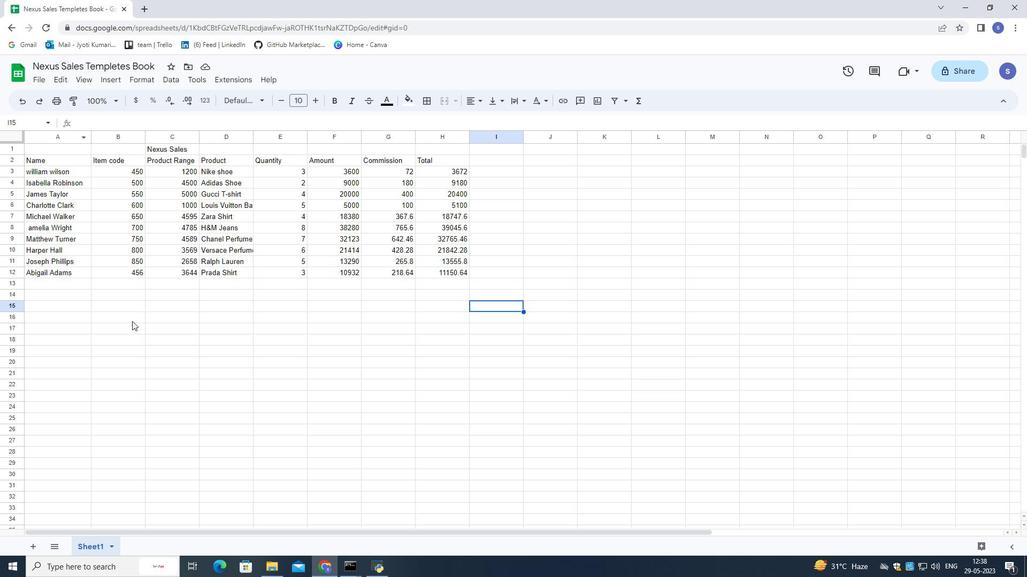 
Action: Mouse moved to (132, 323)
Screenshot: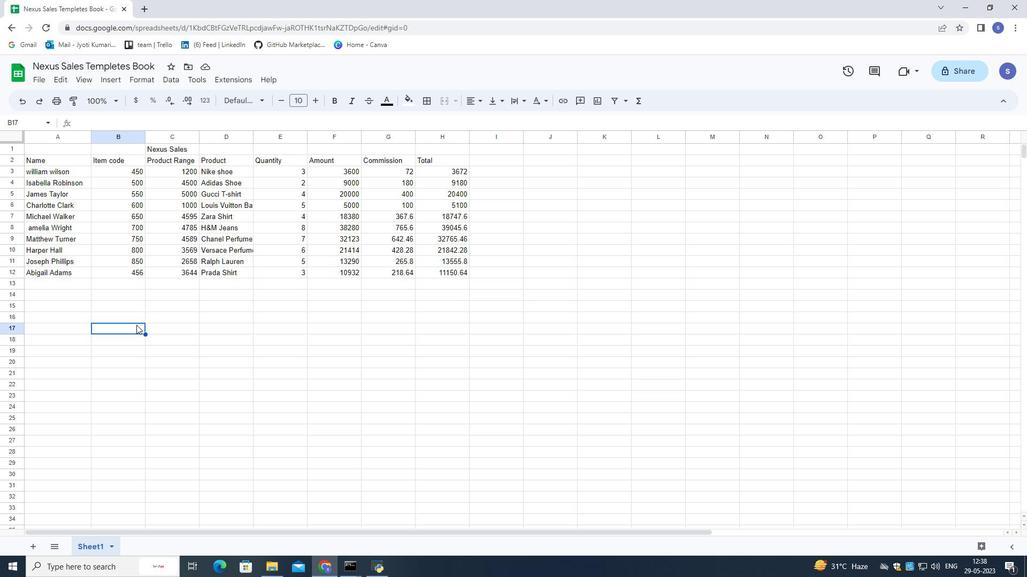 
